 Task: Look for Airbnb options in Bijelo Polje, Montenegro from 4th December, 2023 to 8th December, 2023 for 1 adult.1  bedroom having 1 bed and 1 bathroom. Amenities needed are: wifi. Booking option can be shelf check-in. Look for 4 properties as per requirement.
Action: Mouse moved to (408, 55)
Screenshot: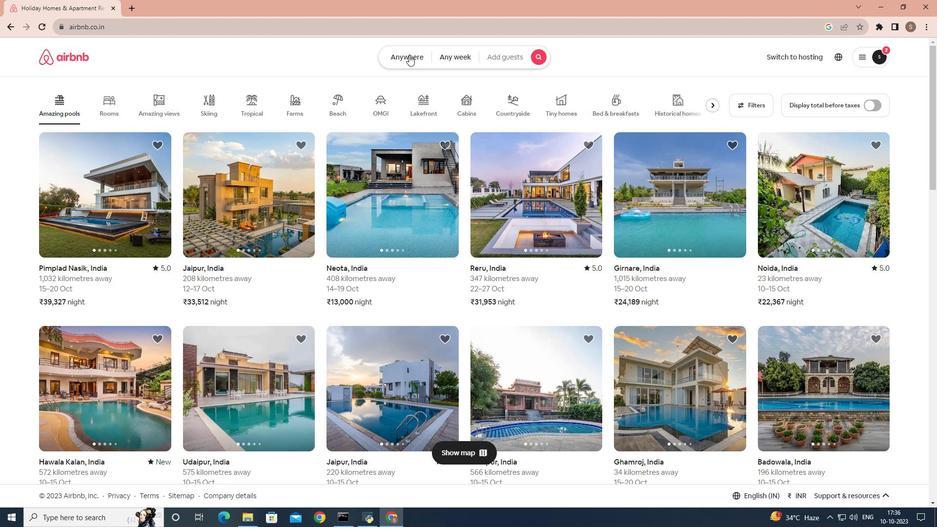 
Action: Mouse pressed left at (408, 55)
Screenshot: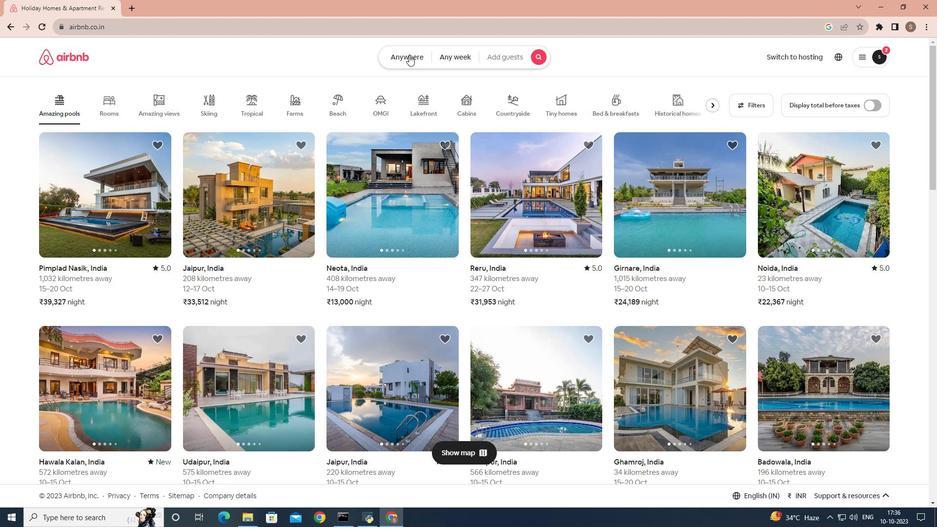 
Action: Mouse moved to (373, 95)
Screenshot: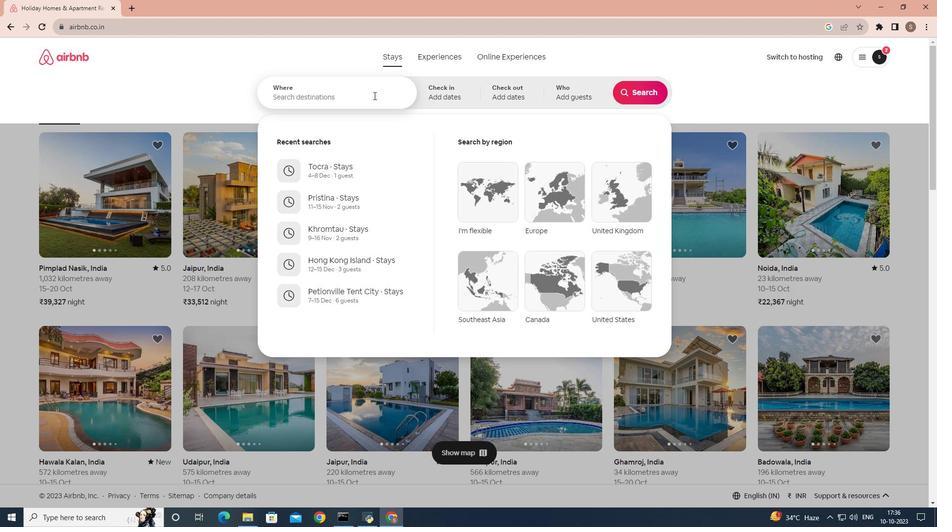 
Action: Mouse pressed left at (373, 95)
Screenshot: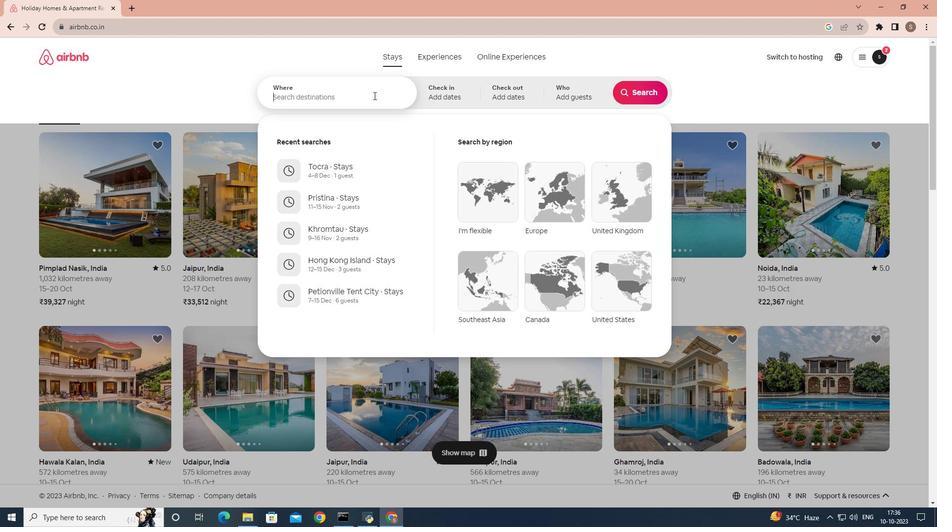 
Action: Key pressed <Key.shift>Bijelo<Key.space><Key.shift>Polje,<Key.space><Key.shift>Montenegro
Screenshot: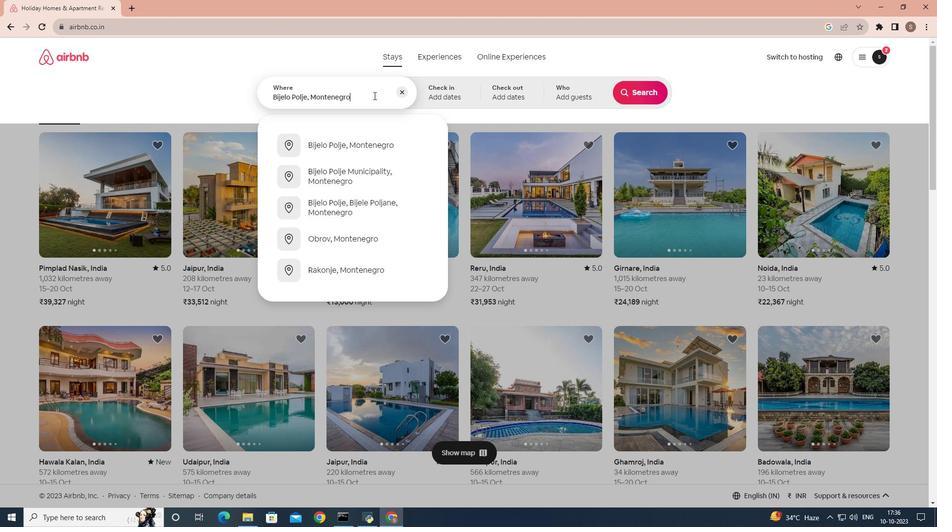 
Action: Mouse moved to (385, 142)
Screenshot: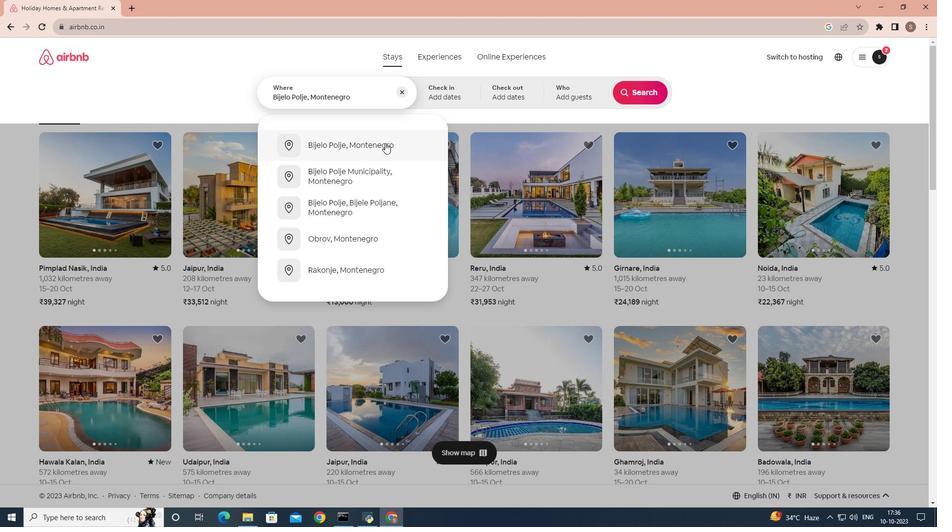 
Action: Mouse pressed left at (385, 142)
Screenshot: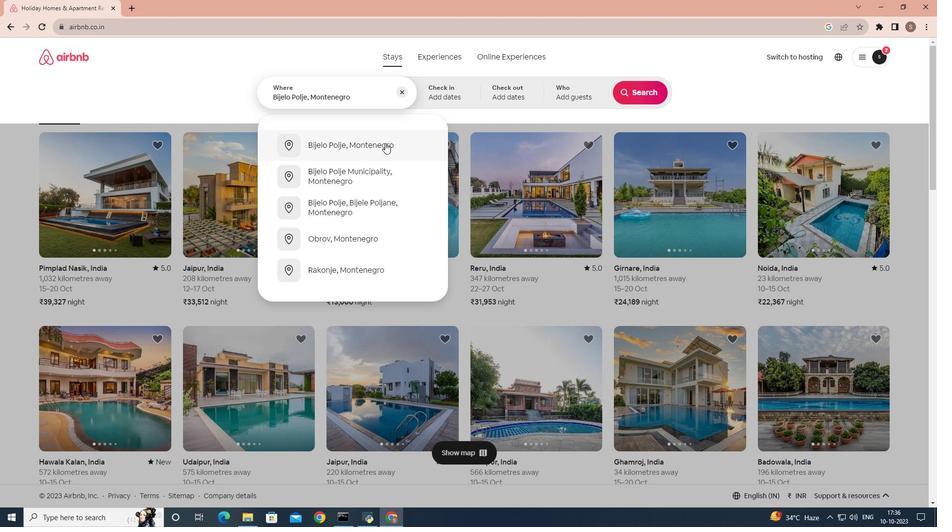 
Action: Mouse moved to (637, 171)
Screenshot: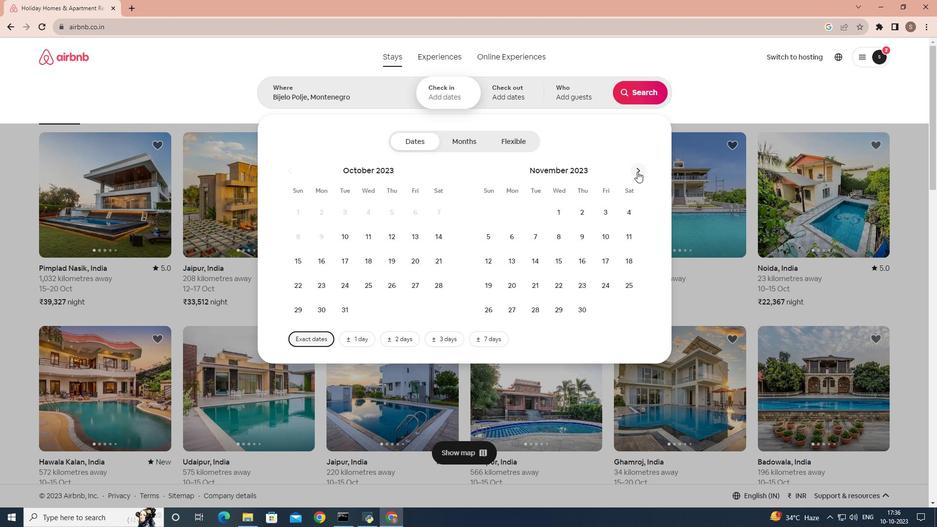 
Action: Mouse pressed left at (637, 171)
Screenshot: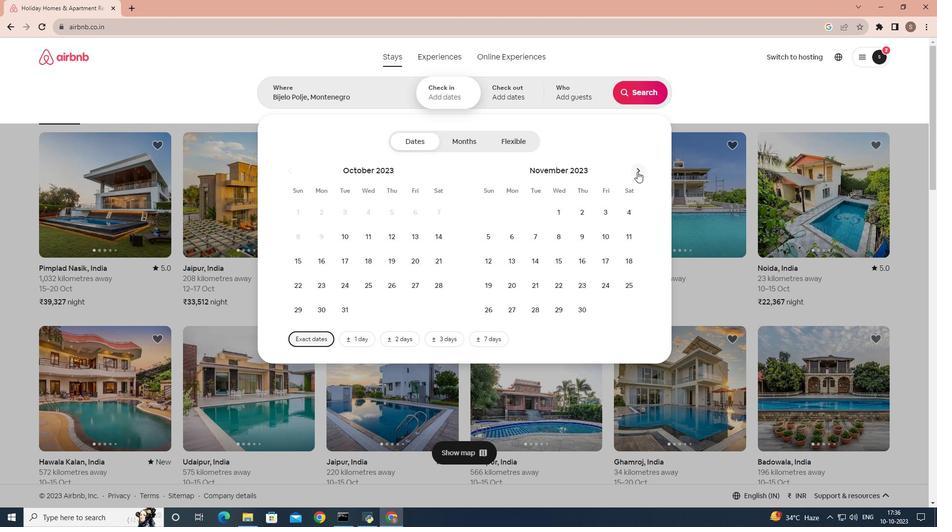 
Action: Mouse moved to (515, 237)
Screenshot: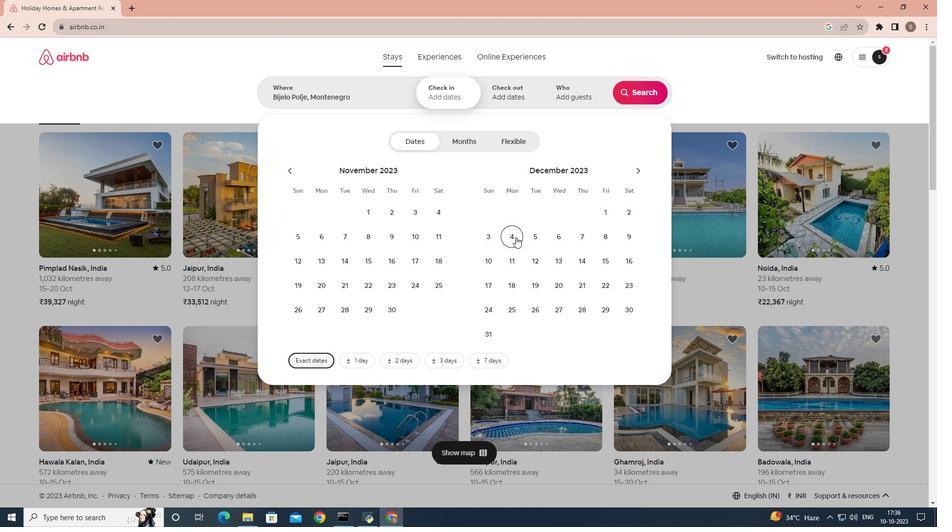
Action: Mouse pressed left at (515, 237)
Screenshot: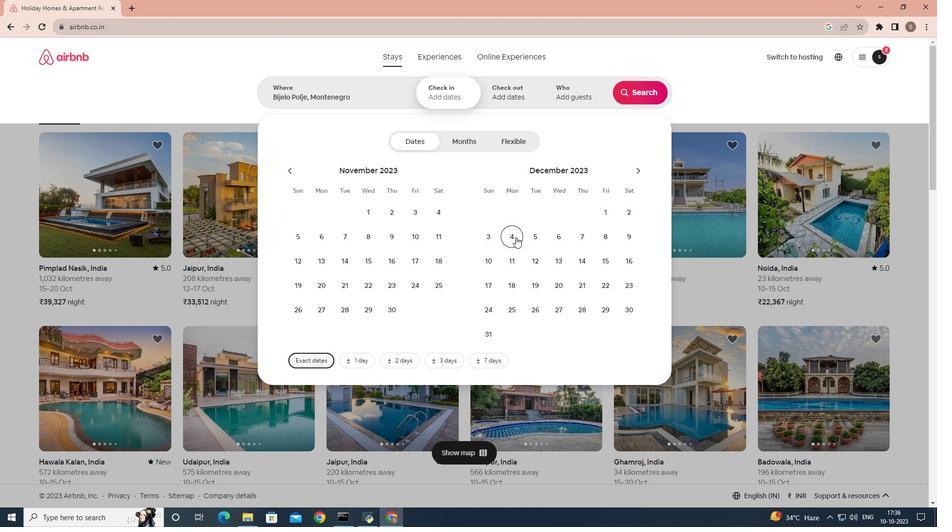 
Action: Mouse moved to (605, 243)
Screenshot: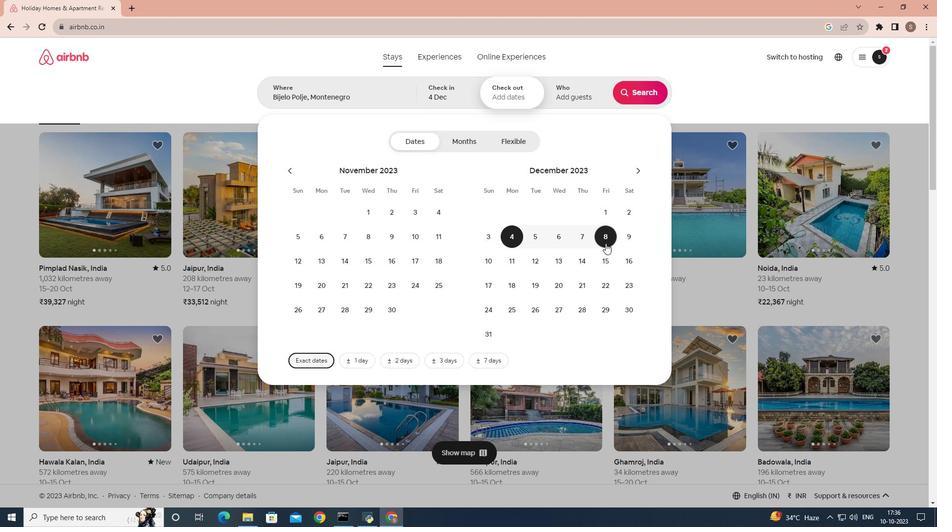 
Action: Mouse pressed left at (605, 243)
Screenshot: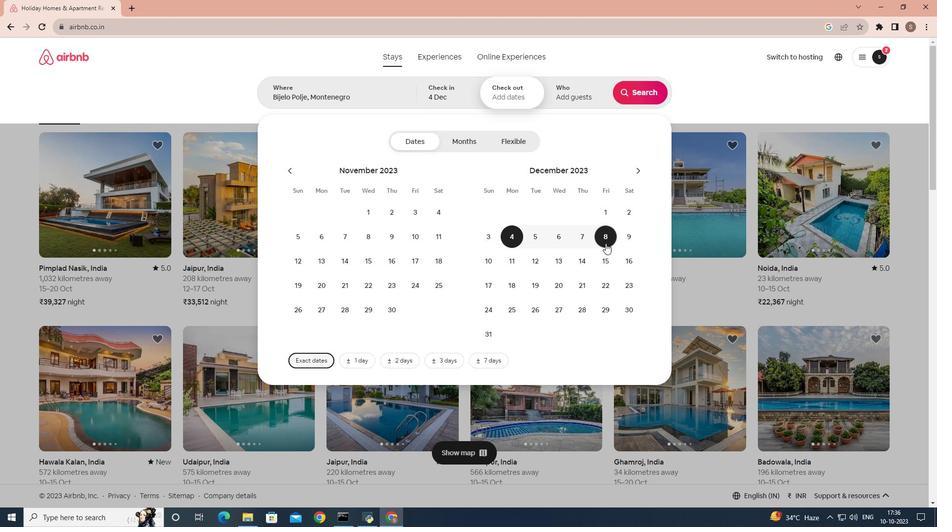 
Action: Mouse moved to (577, 103)
Screenshot: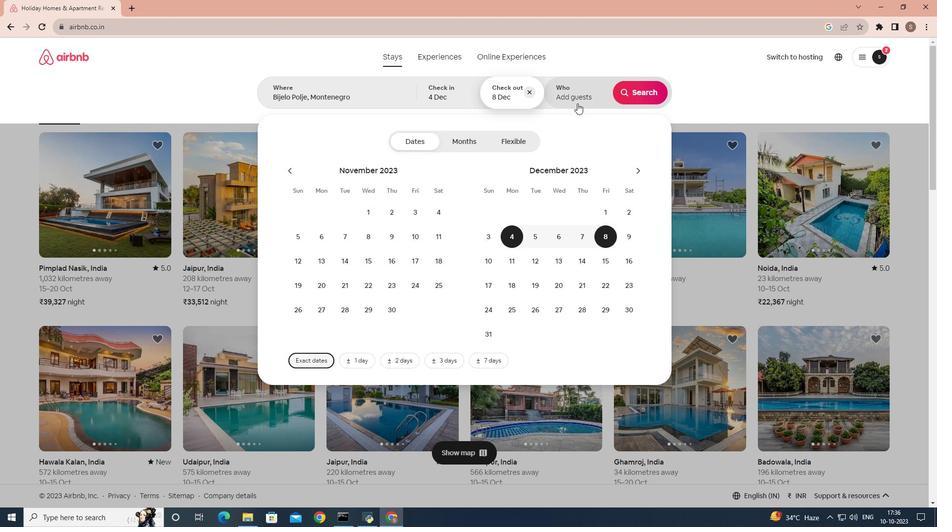 
Action: Mouse pressed left at (577, 103)
Screenshot: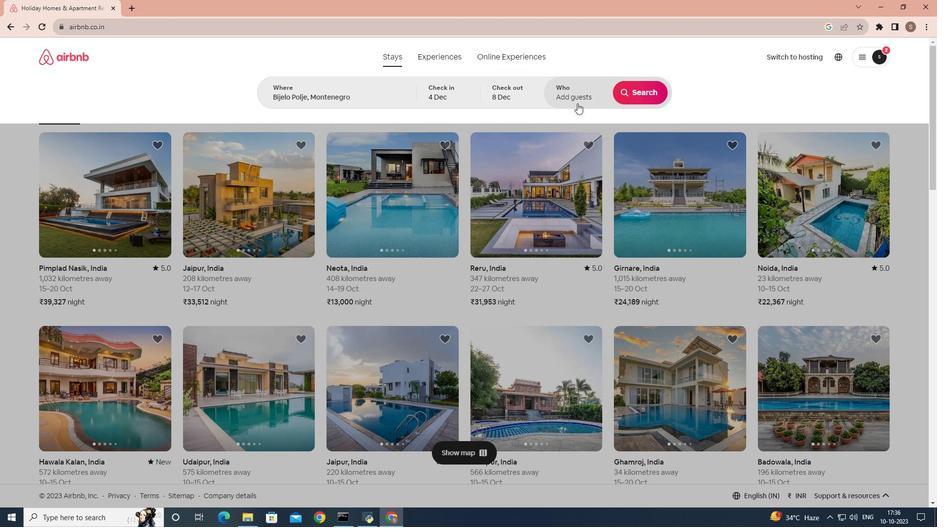 
Action: Mouse moved to (645, 140)
Screenshot: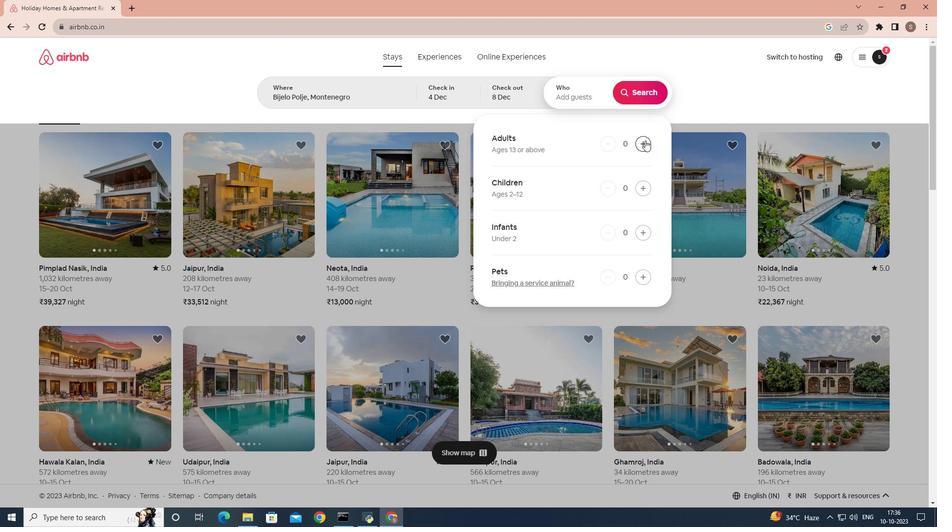 
Action: Mouse pressed left at (645, 140)
Screenshot: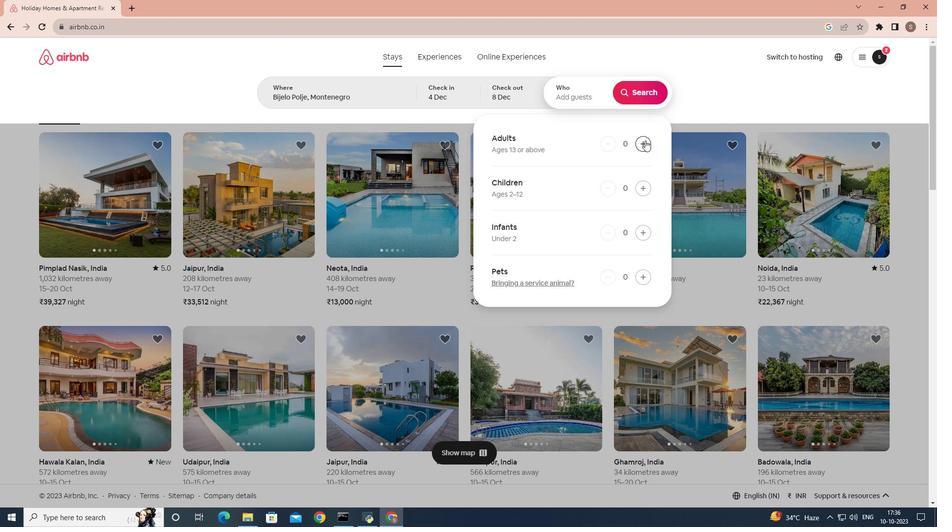 
Action: Mouse moved to (642, 92)
Screenshot: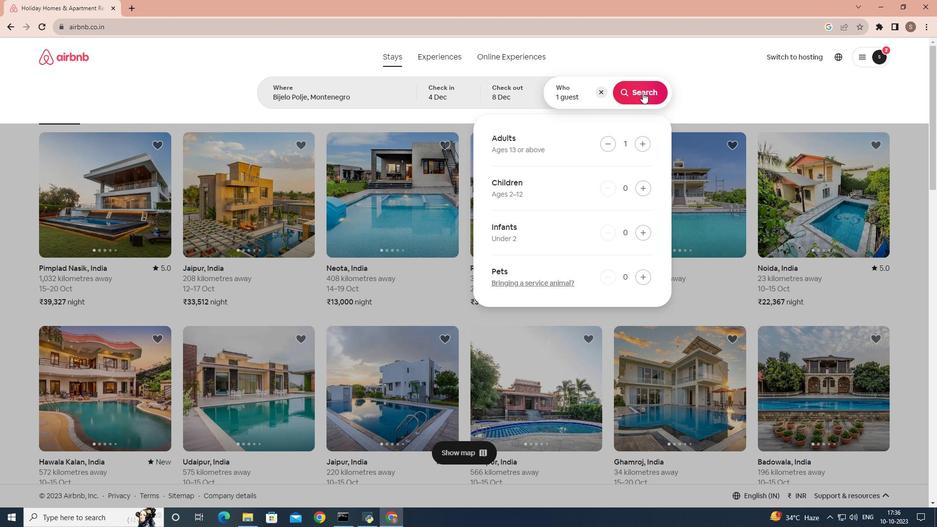 
Action: Mouse pressed left at (642, 92)
Screenshot: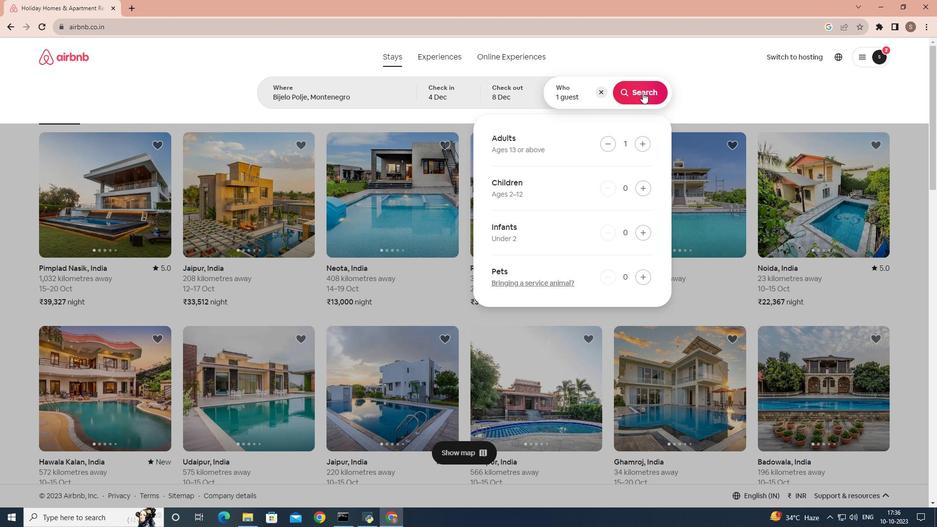 
Action: Mouse moved to (773, 100)
Screenshot: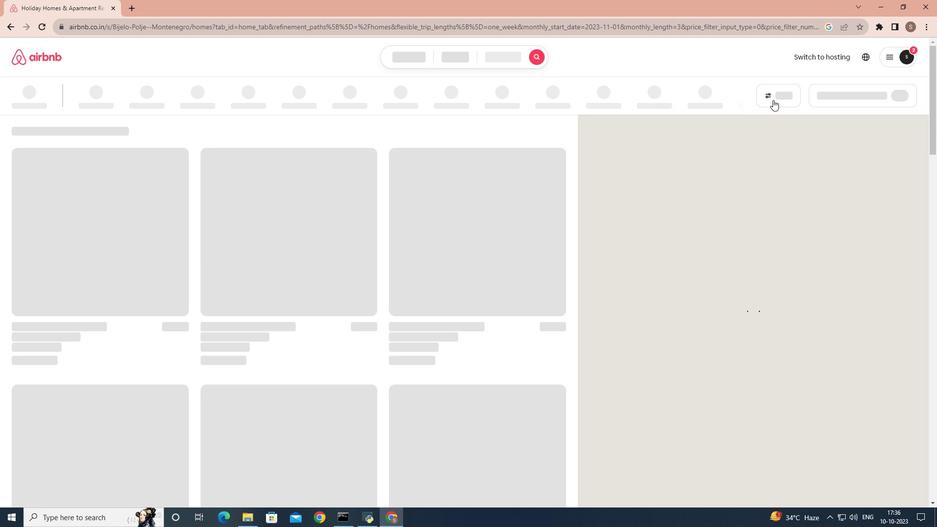 
Action: Mouse pressed left at (773, 100)
Screenshot: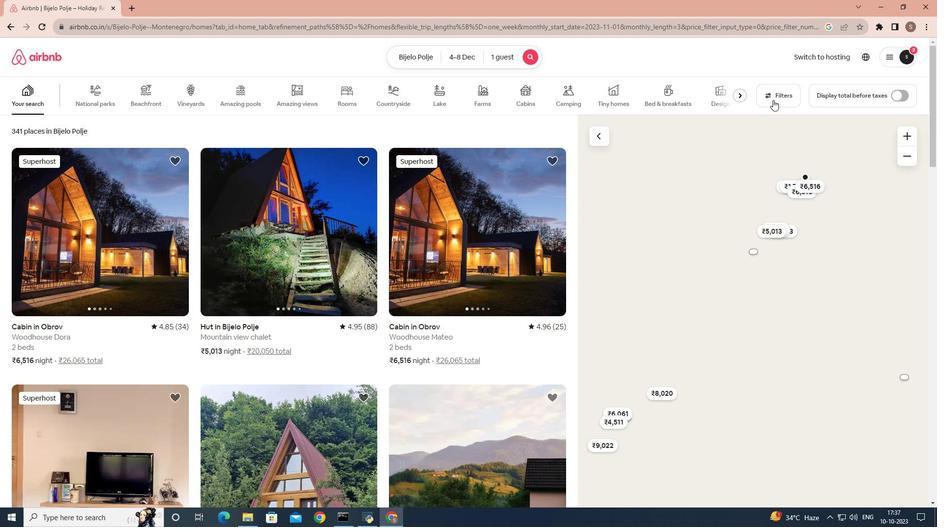 
Action: Mouse moved to (467, 275)
Screenshot: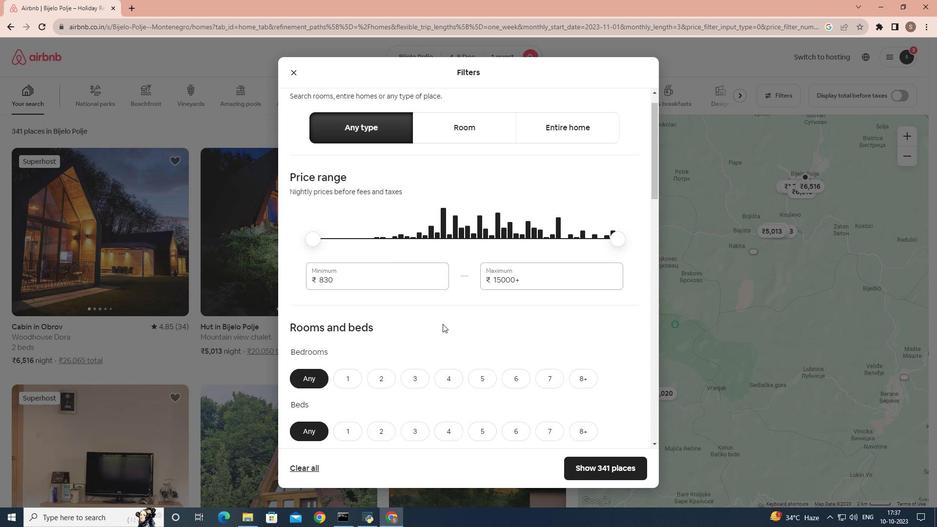 
Action: Mouse scrolled (467, 274) with delta (0, 0)
Screenshot: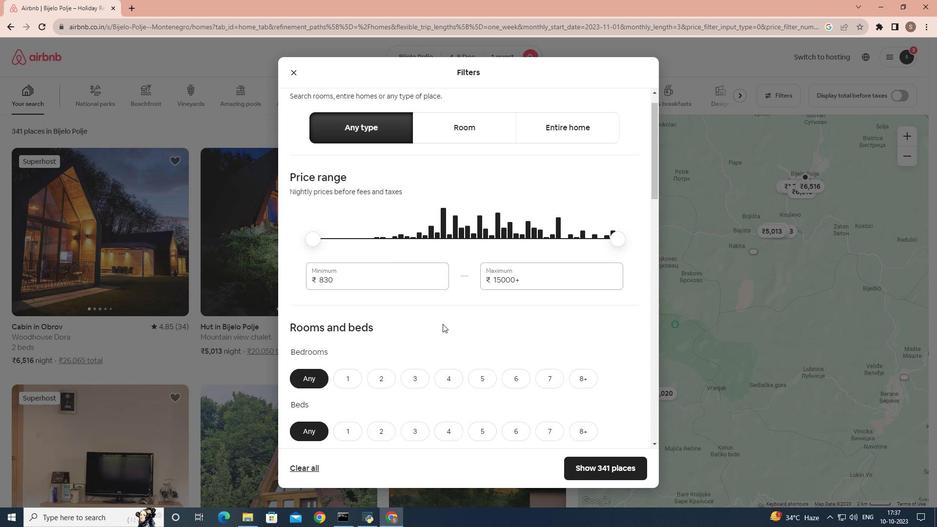 
Action: Mouse moved to (444, 318)
Screenshot: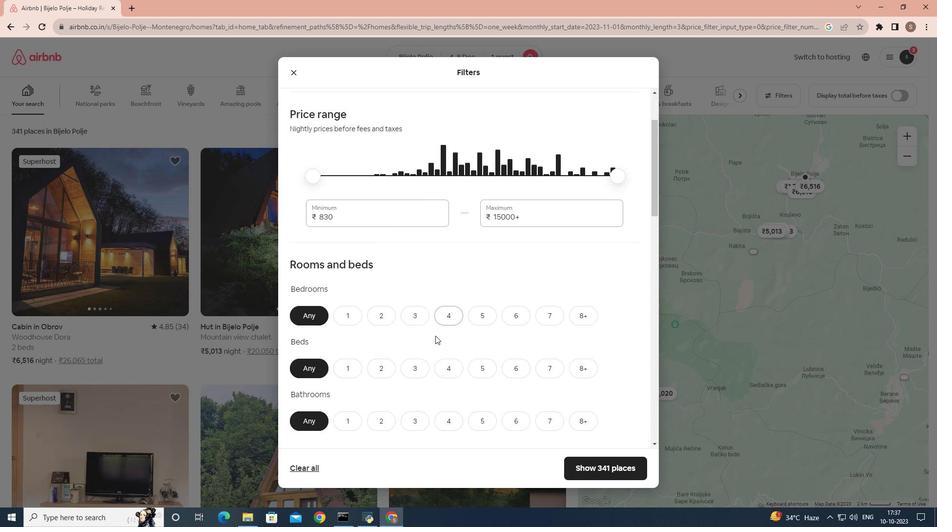 
Action: Mouse scrolled (444, 318) with delta (0, 0)
Screenshot: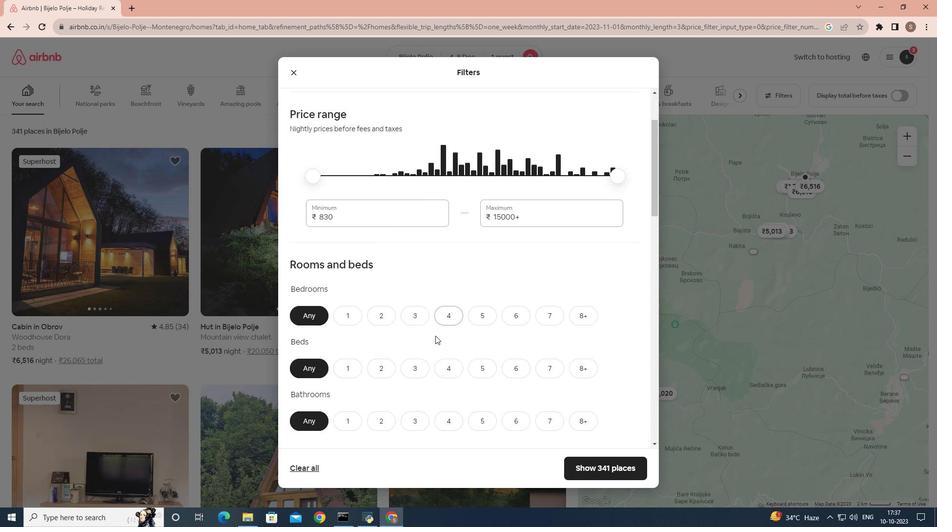 
Action: Mouse moved to (352, 311)
Screenshot: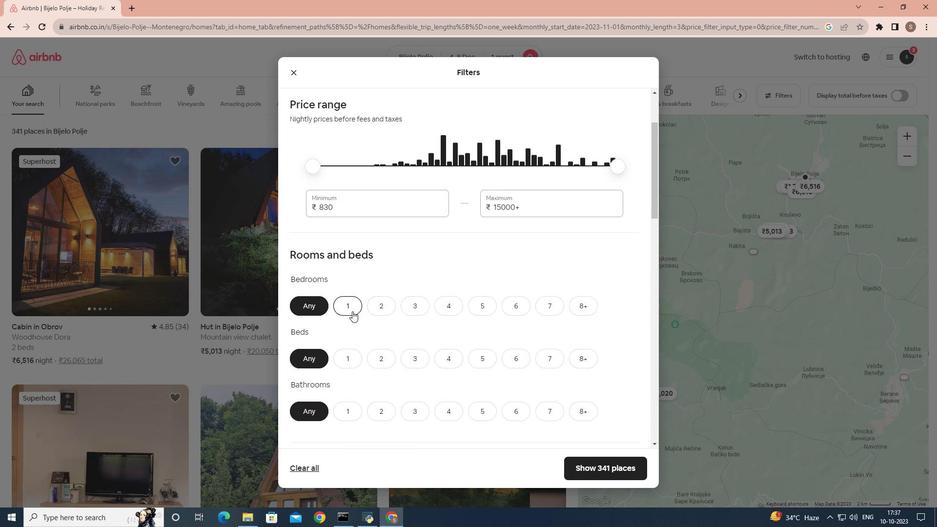
Action: Mouse pressed left at (352, 311)
Screenshot: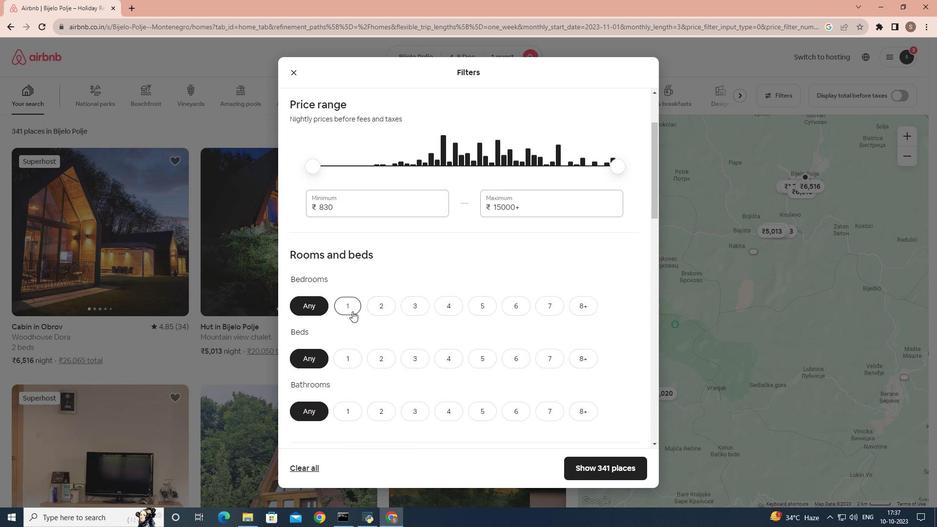 
Action: Mouse scrolled (352, 310) with delta (0, 0)
Screenshot: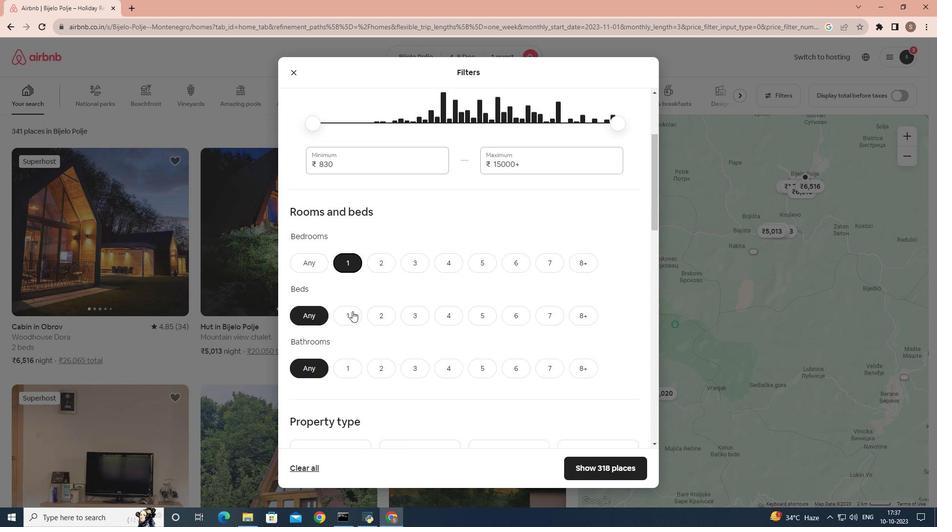 
Action: Mouse moved to (358, 302)
Screenshot: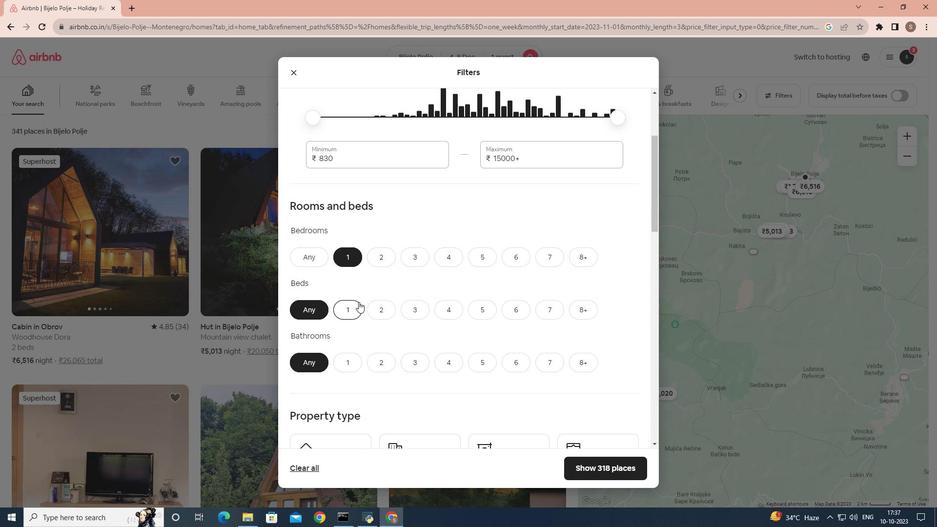 
Action: Mouse pressed left at (358, 302)
Screenshot: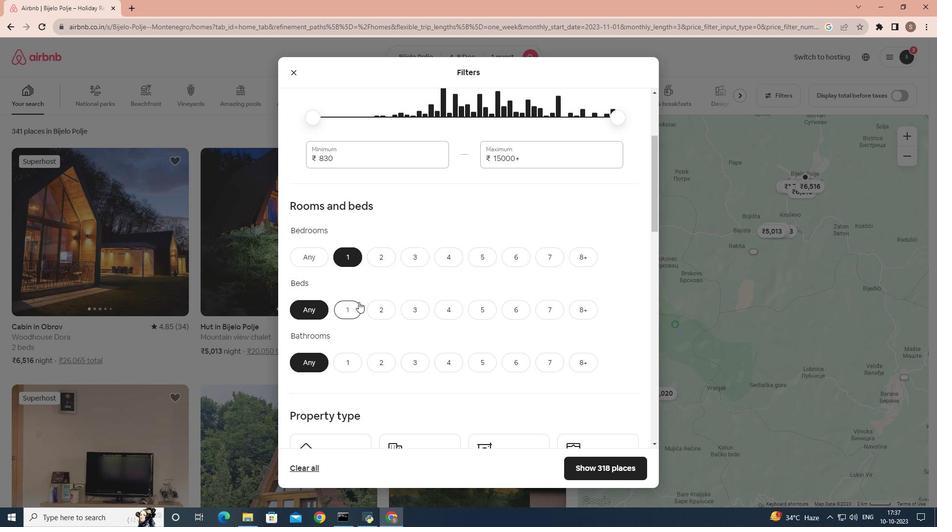 
Action: Mouse moved to (350, 335)
Screenshot: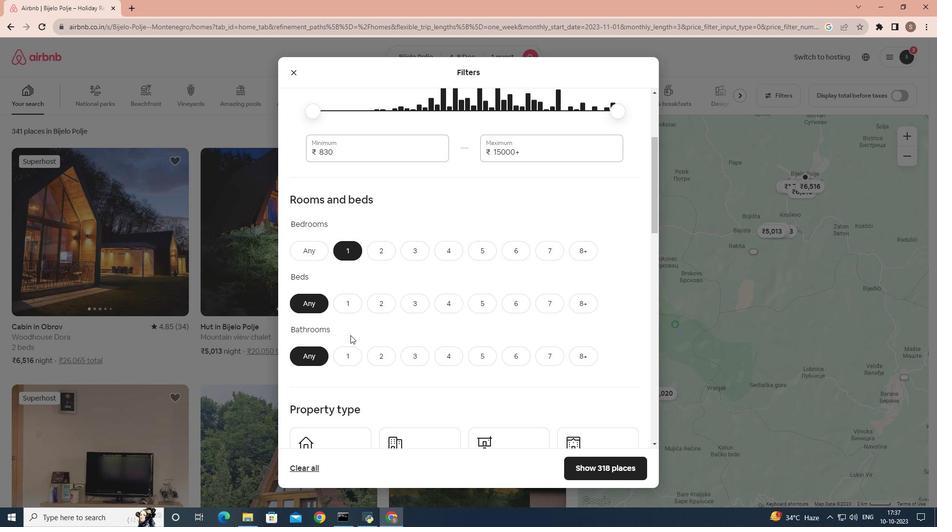 
Action: Mouse scrolled (350, 334) with delta (0, 0)
Screenshot: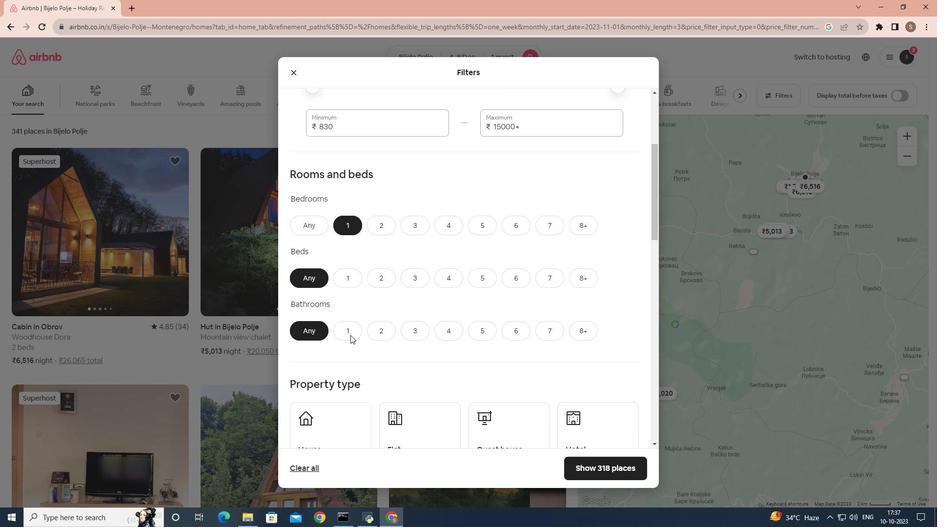 
Action: Mouse moved to (339, 263)
Screenshot: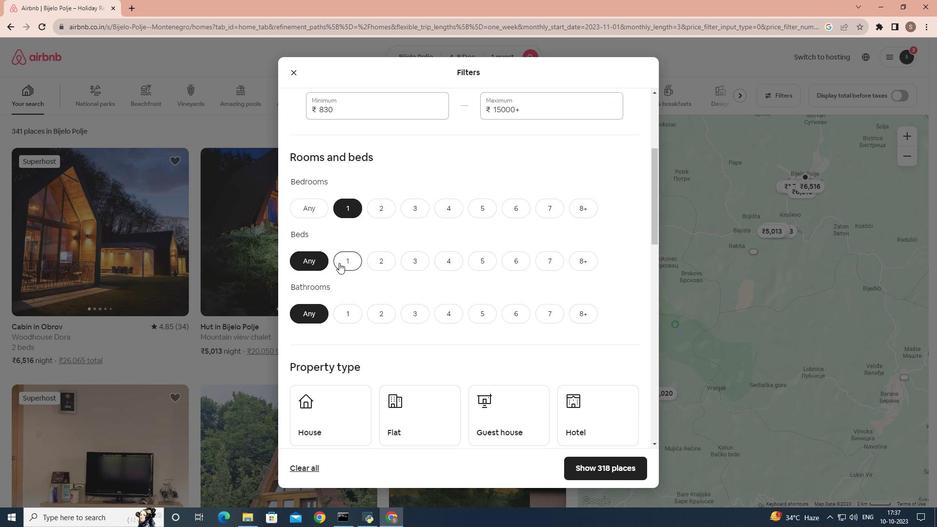 
Action: Mouse pressed left at (339, 263)
Screenshot: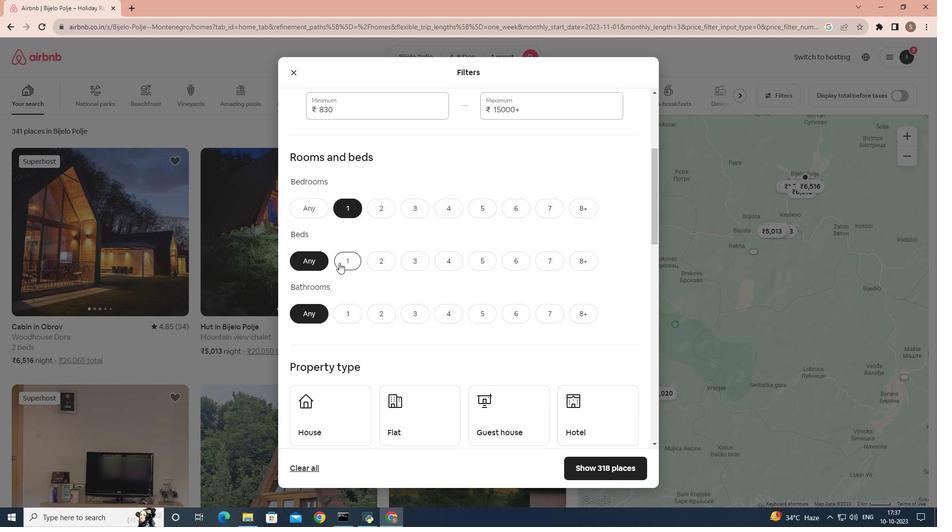 
Action: Mouse moved to (347, 317)
Screenshot: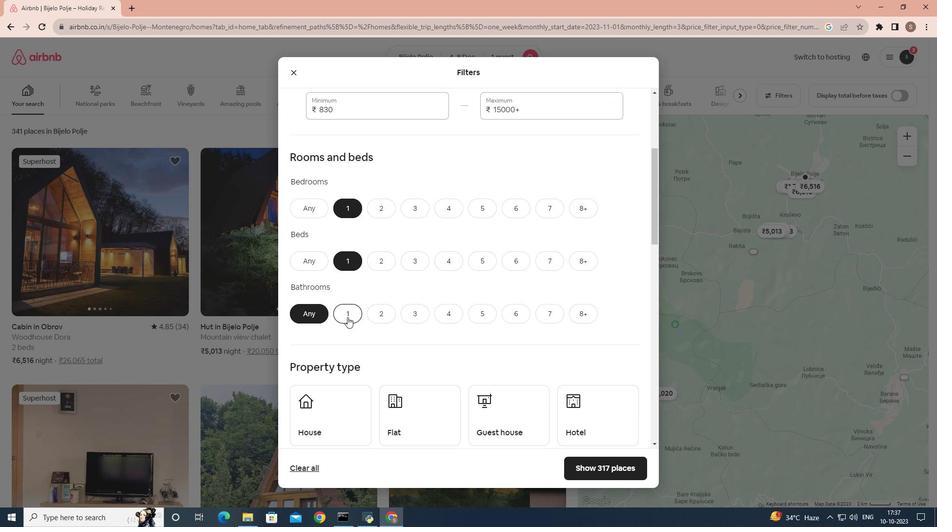 
Action: Mouse pressed left at (347, 317)
Screenshot: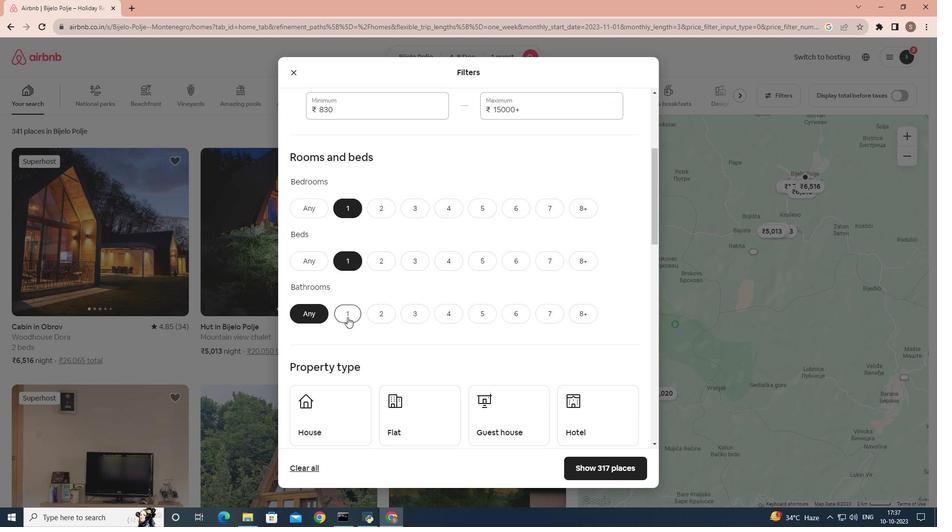 
Action: Mouse moved to (373, 305)
Screenshot: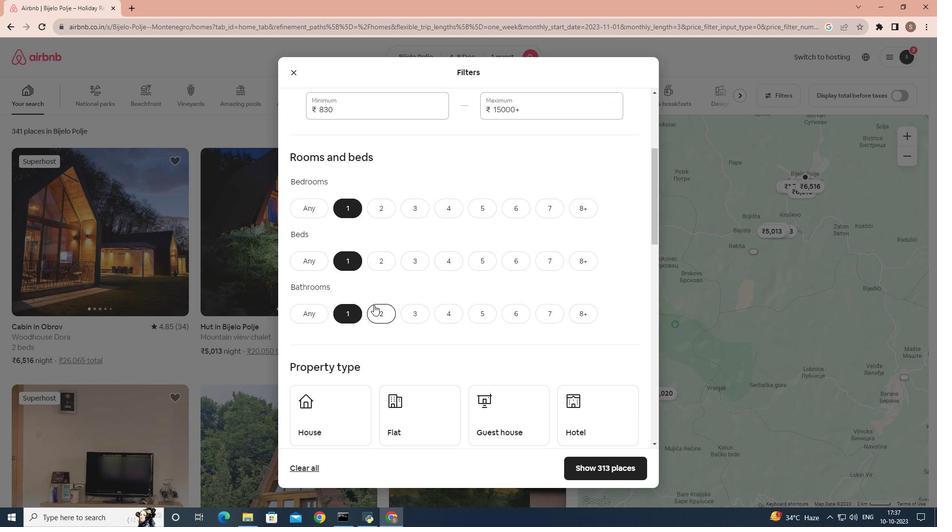 
Action: Mouse scrolled (373, 304) with delta (0, 0)
Screenshot: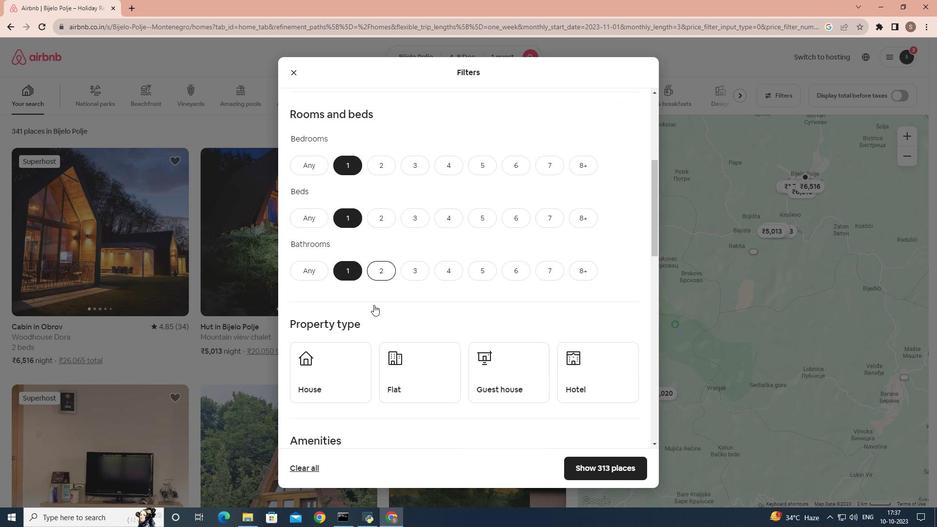 
Action: Mouse scrolled (373, 304) with delta (0, 0)
Screenshot: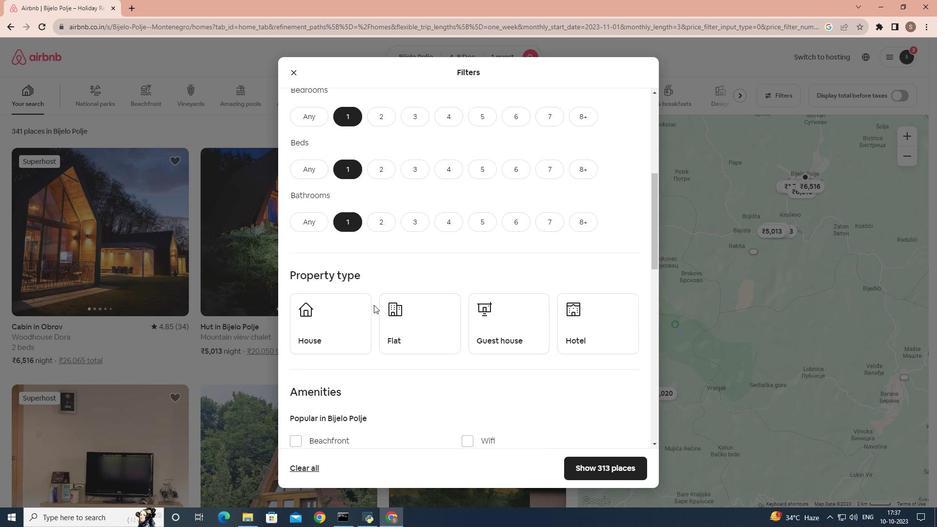
Action: Mouse moved to (376, 317)
Screenshot: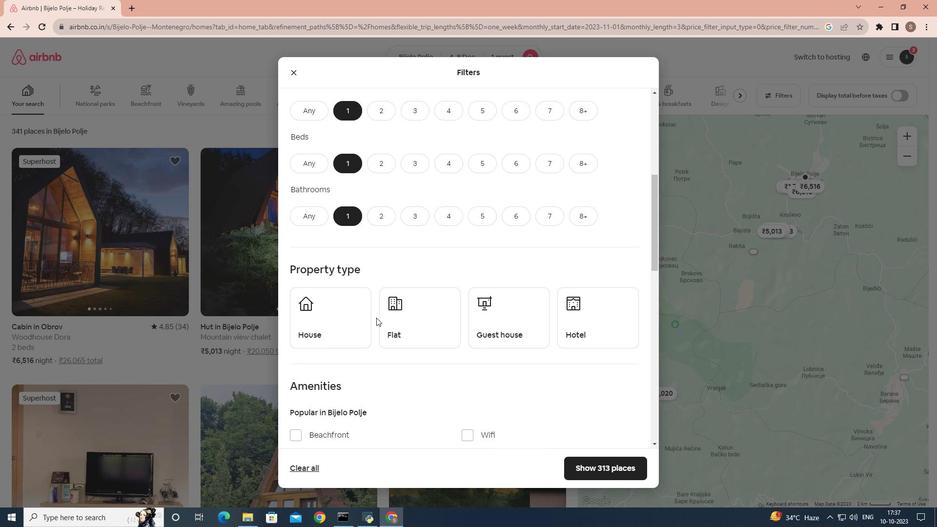 
Action: Mouse scrolled (376, 317) with delta (0, 0)
Screenshot: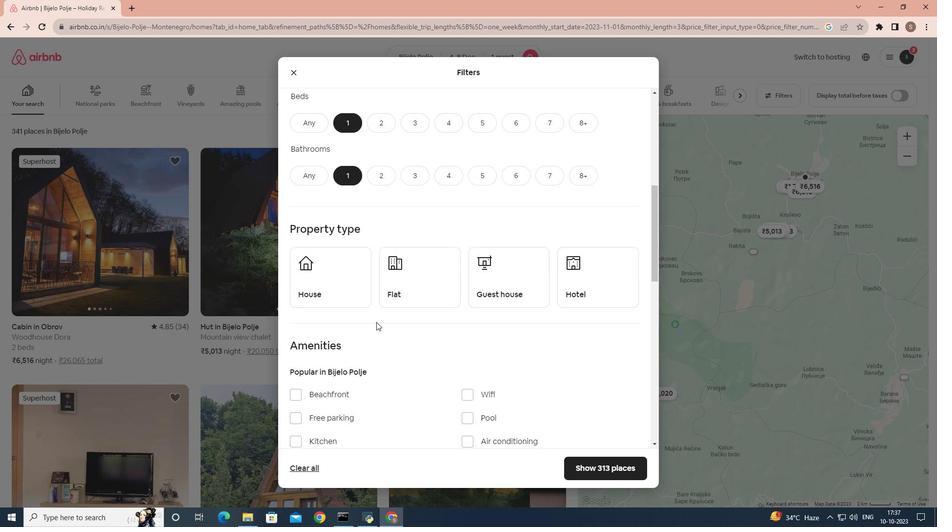 
Action: Mouse moved to (376, 318)
Screenshot: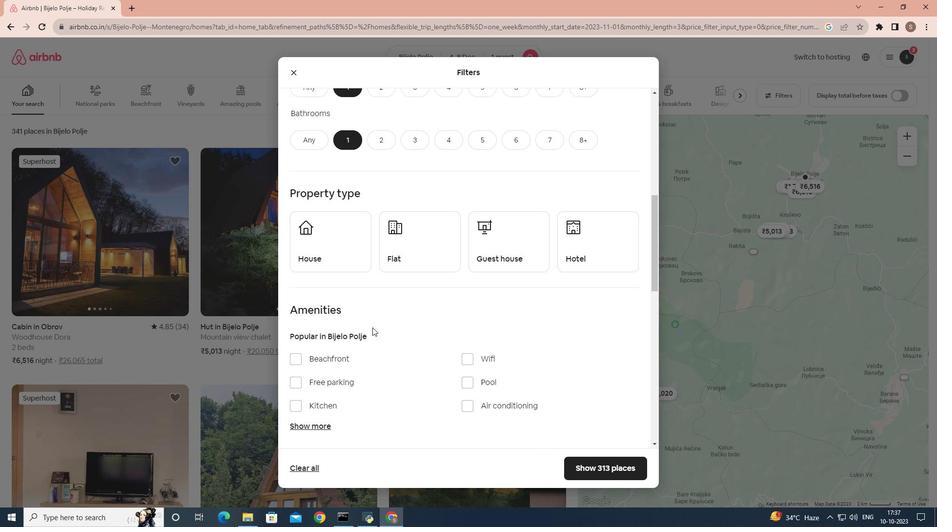 
Action: Mouse scrolled (376, 318) with delta (0, 0)
Screenshot: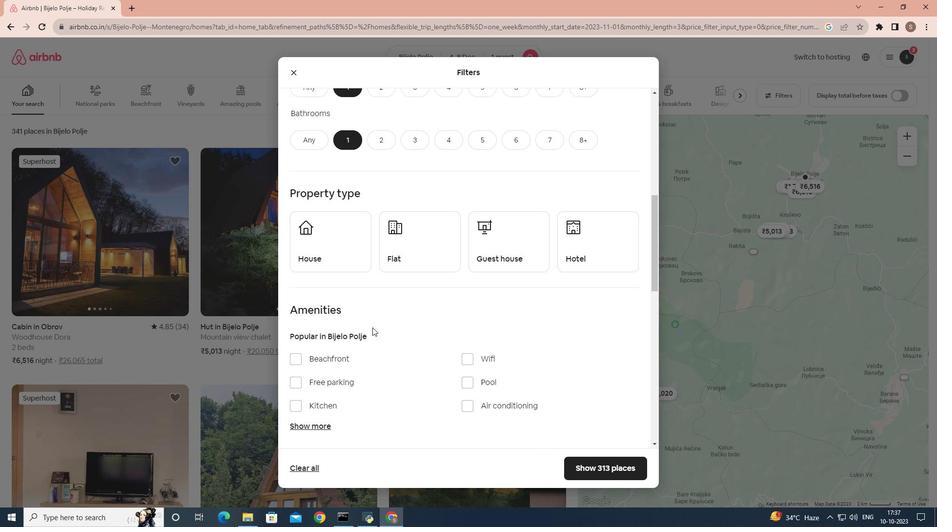 
Action: Mouse moved to (466, 342)
Screenshot: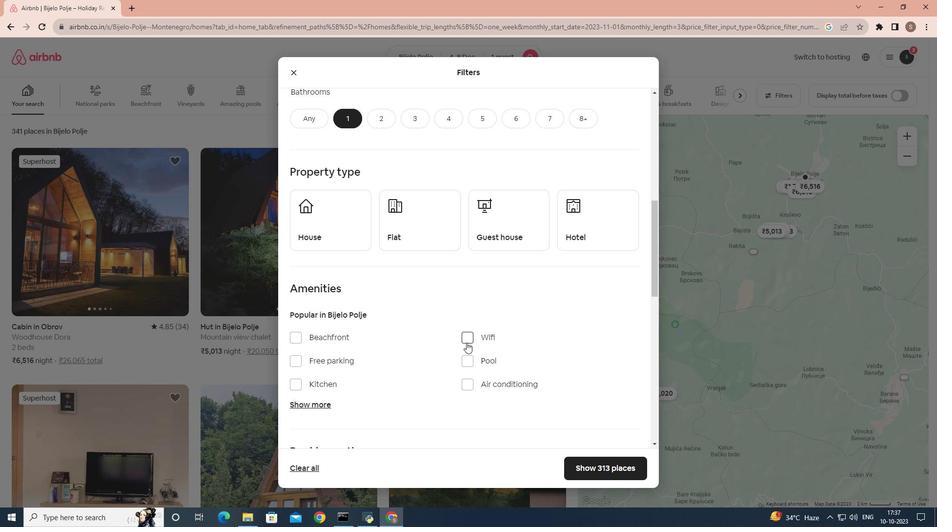 
Action: Mouse pressed left at (466, 342)
Screenshot: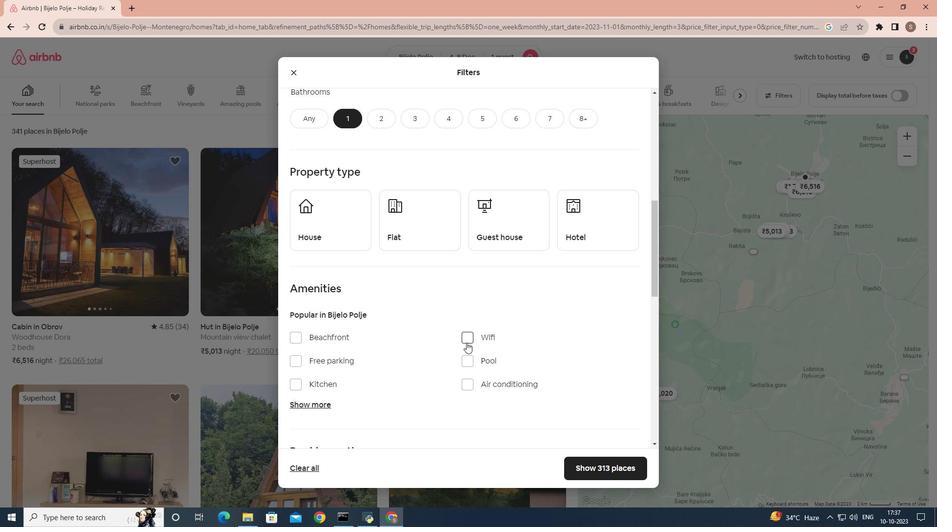 
Action: Mouse moved to (402, 379)
Screenshot: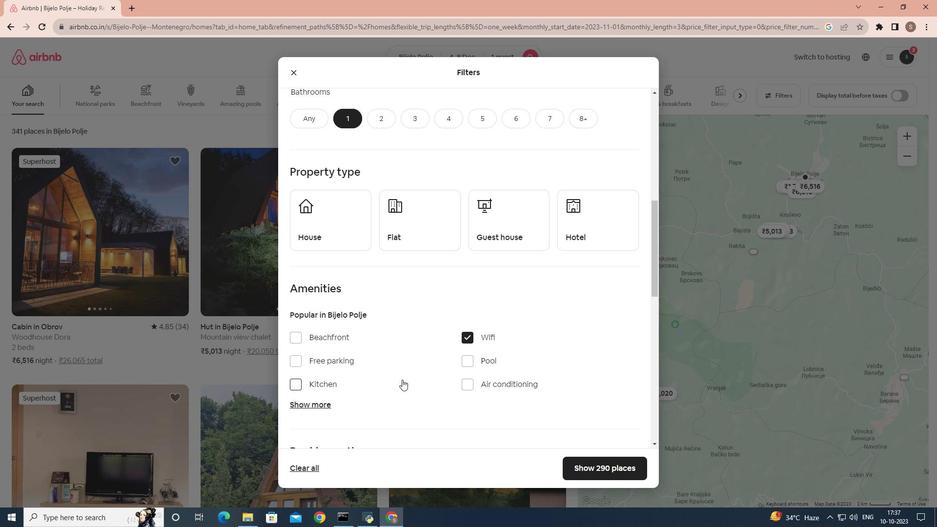 
Action: Mouse scrolled (402, 379) with delta (0, 0)
Screenshot: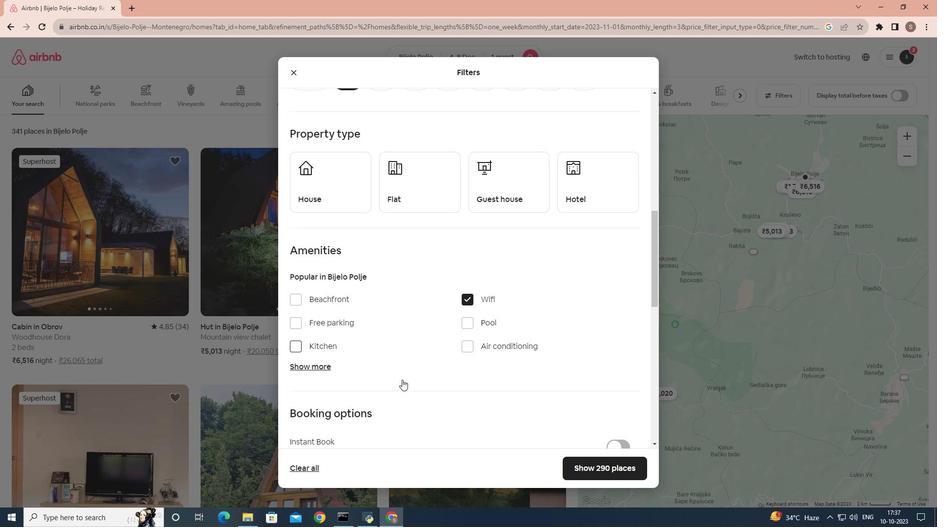 
Action: Mouse moved to (532, 397)
Screenshot: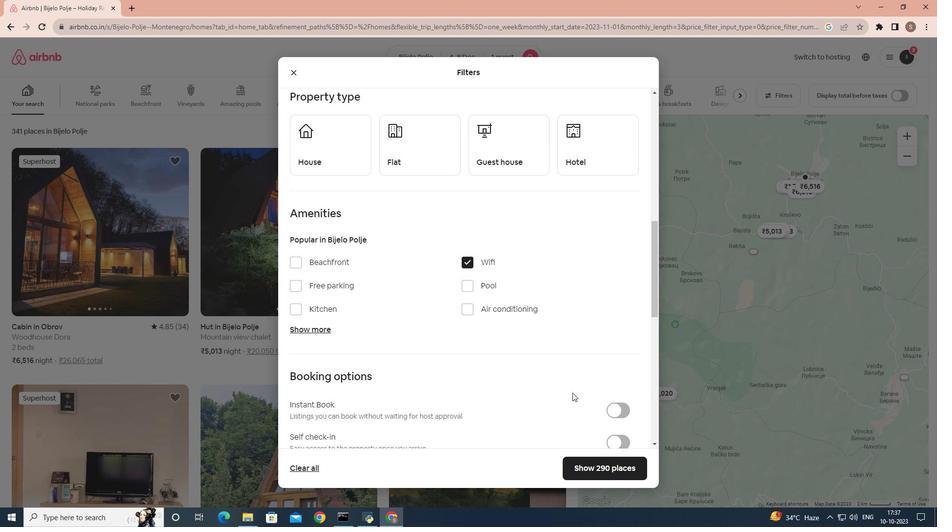 
Action: Mouse scrolled (532, 396) with delta (0, 0)
Screenshot: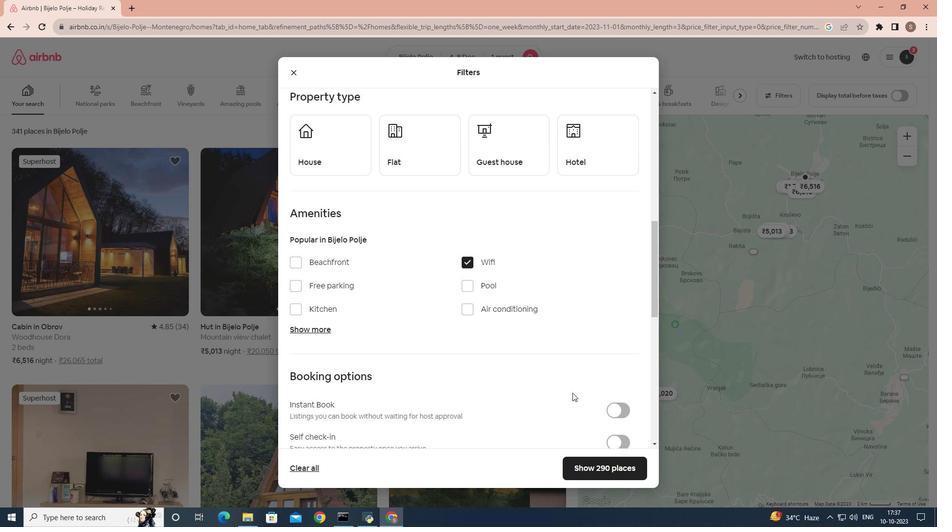 
Action: Mouse moved to (532, 397)
Screenshot: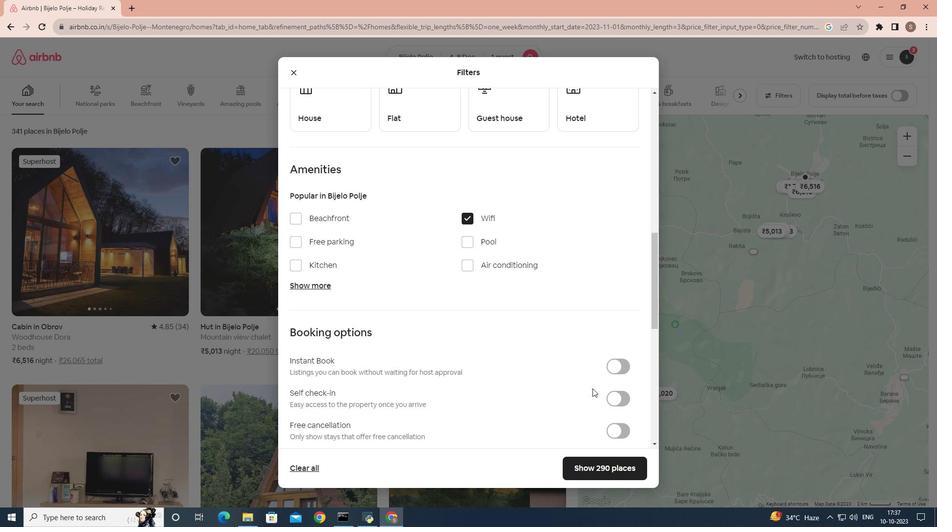 
Action: Mouse scrolled (532, 396) with delta (0, 0)
Screenshot: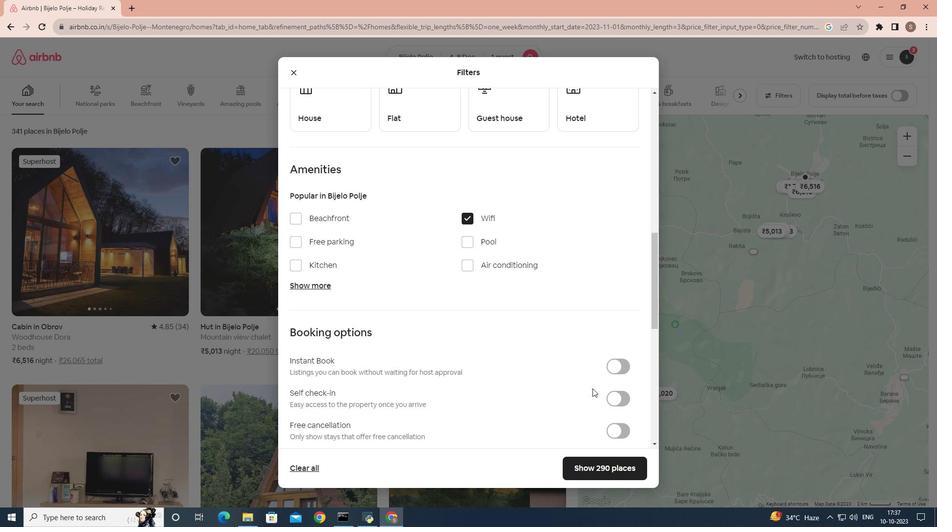 
Action: Mouse moved to (624, 366)
Screenshot: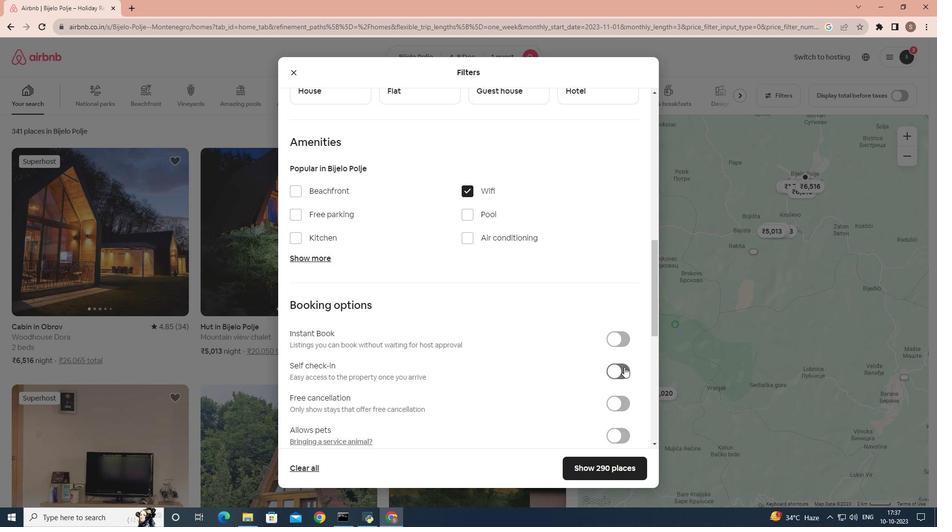 
Action: Mouse pressed left at (624, 366)
Screenshot: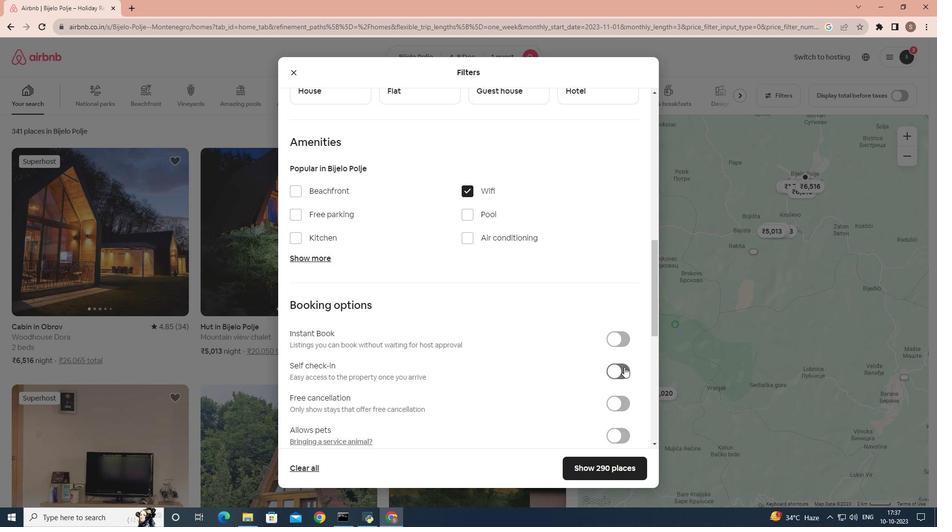 
Action: Mouse moved to (533, 367)
Screenshot: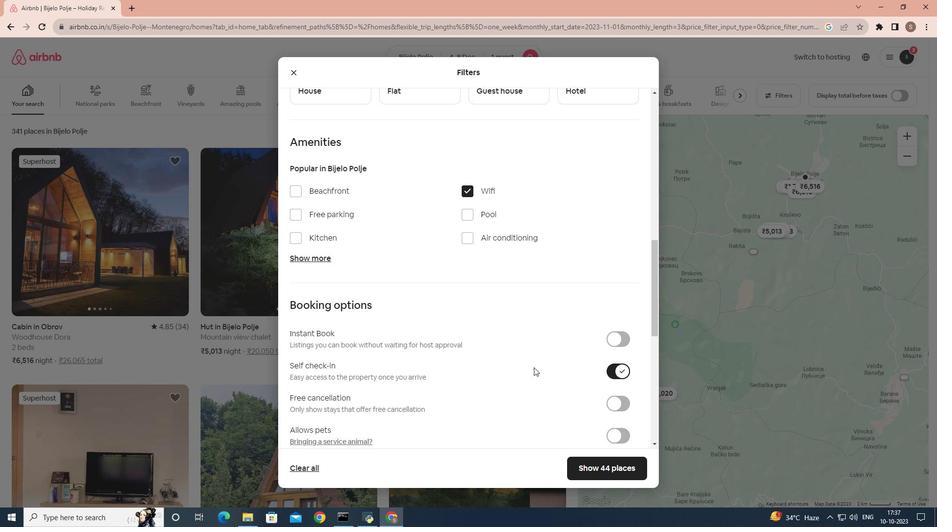 
Action: Mouse scrolled (533, 366) with delta (0, 0)
Screenshot: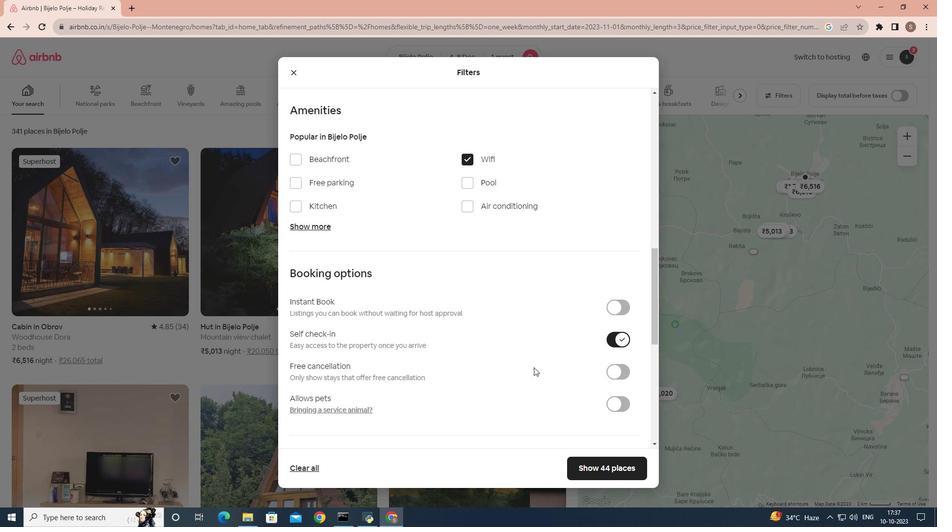 
Action: Mouse moved to (601, 468)
Screenshot: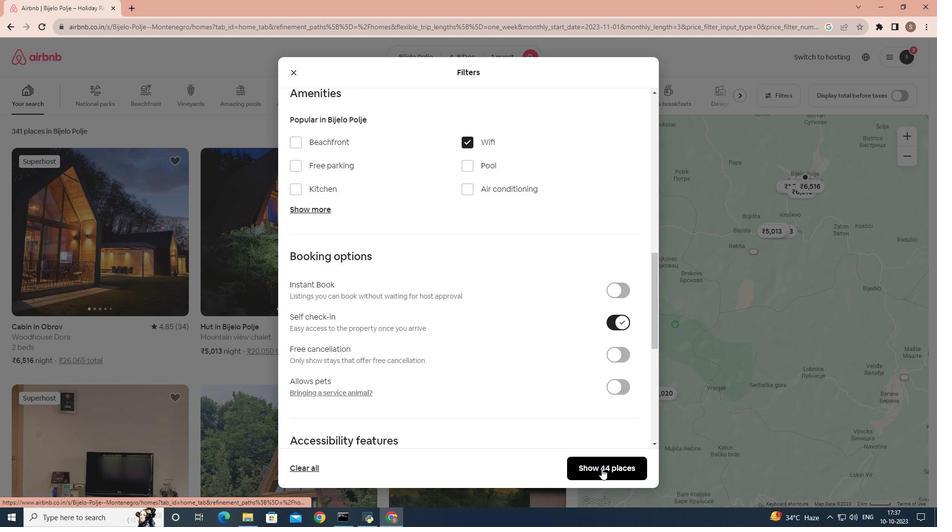 
Action: Mouse pressed left at (601, 468)
Screenshot: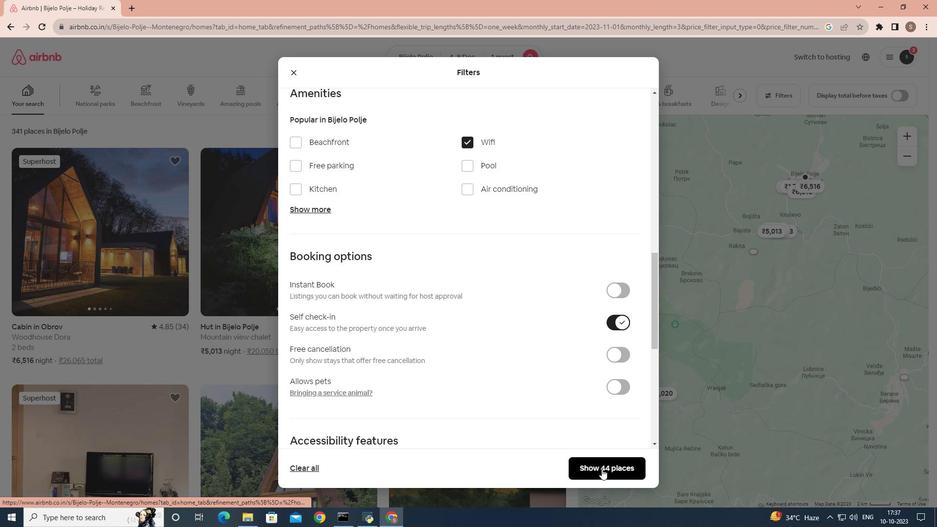
Action: Mouse moved to (122, 269)
Screenshot: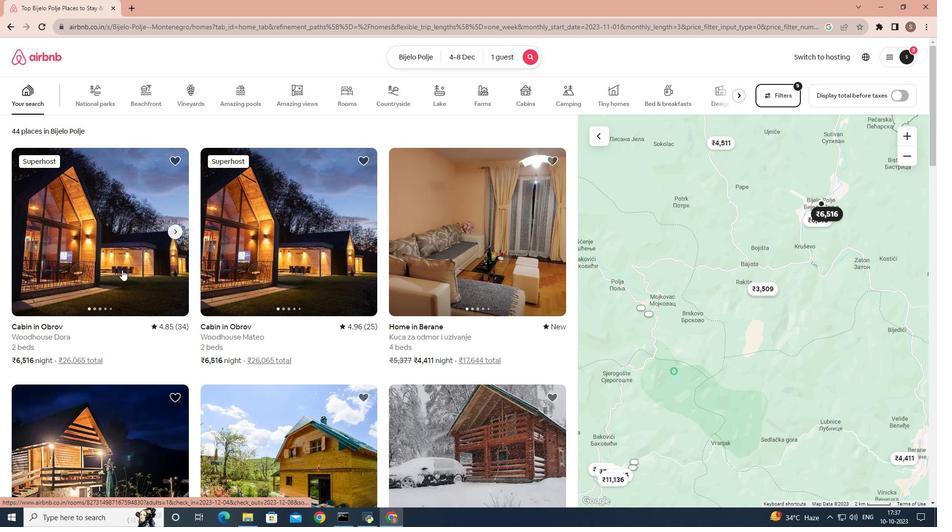 
Action: Mouse pressed left at (122, 269)
Screenshot: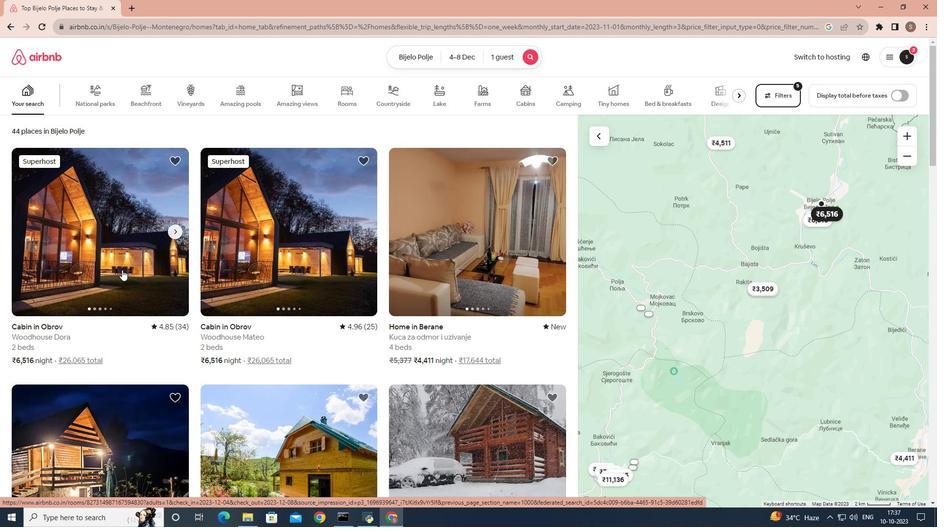 
Action: Mouse moved to (694, 363)
Screenshot: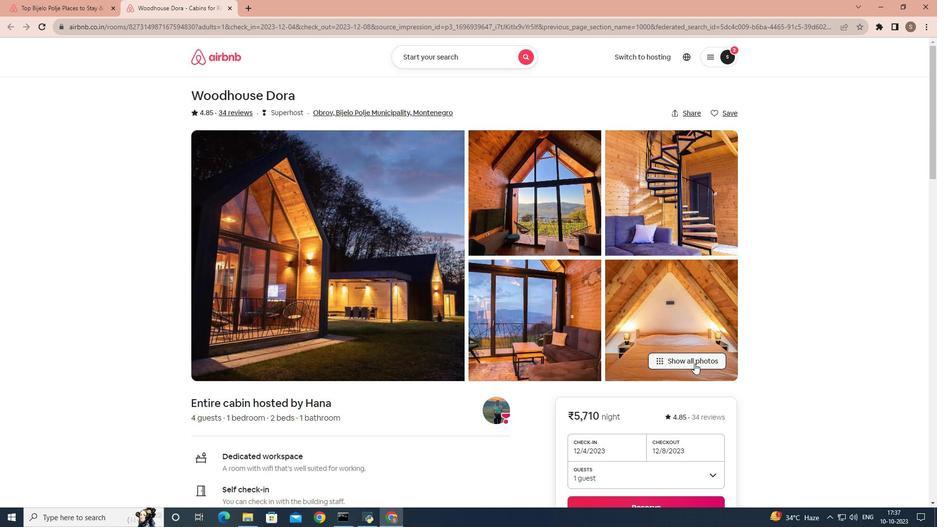 
Action: Mouse pressed left at (694, 363)
Screenshot: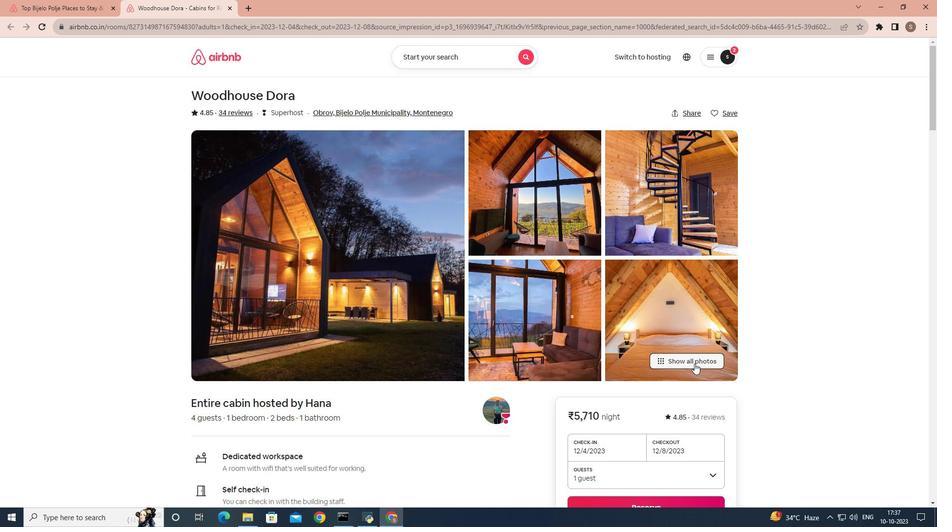 
Action: Mouse moved to (692, 345)
Screenshot: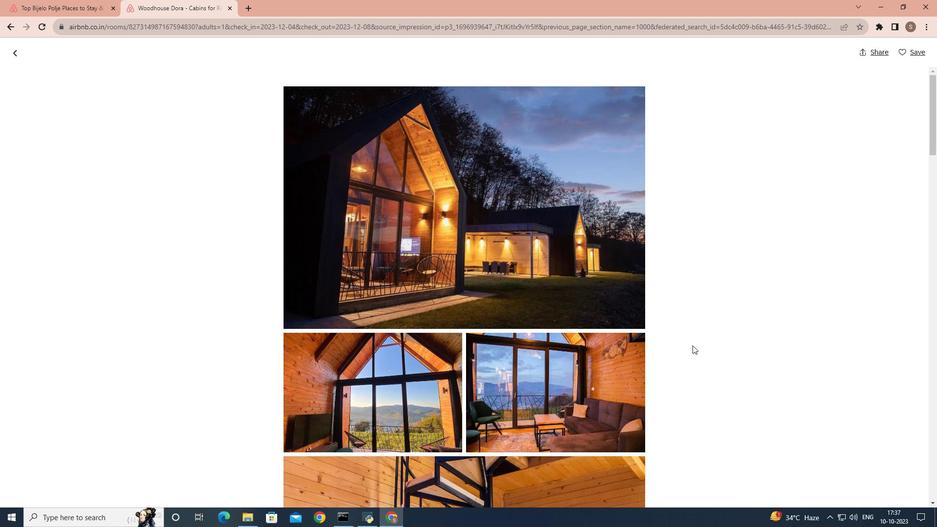 
Action: Mouse scrolled (692, 345) with delta (0, 0)
Screenshot: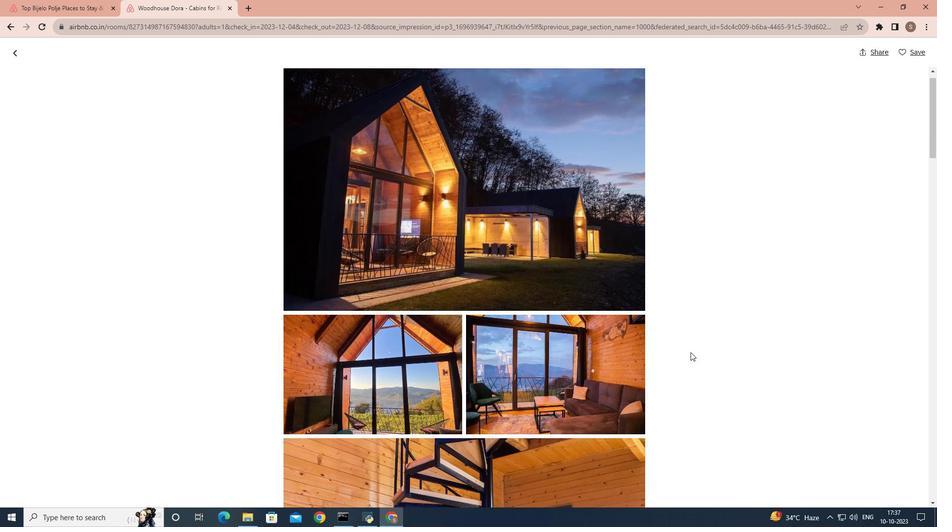 
Action: Mouse scrolled (692, 345) with delta (0, 0)
Screenshot: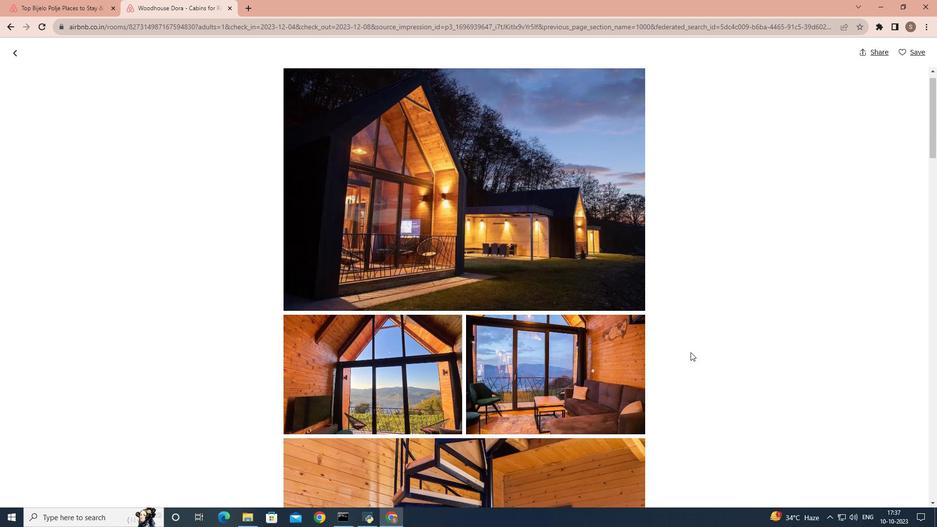
Action: Mouse moved to (690, 352)
Screenshot: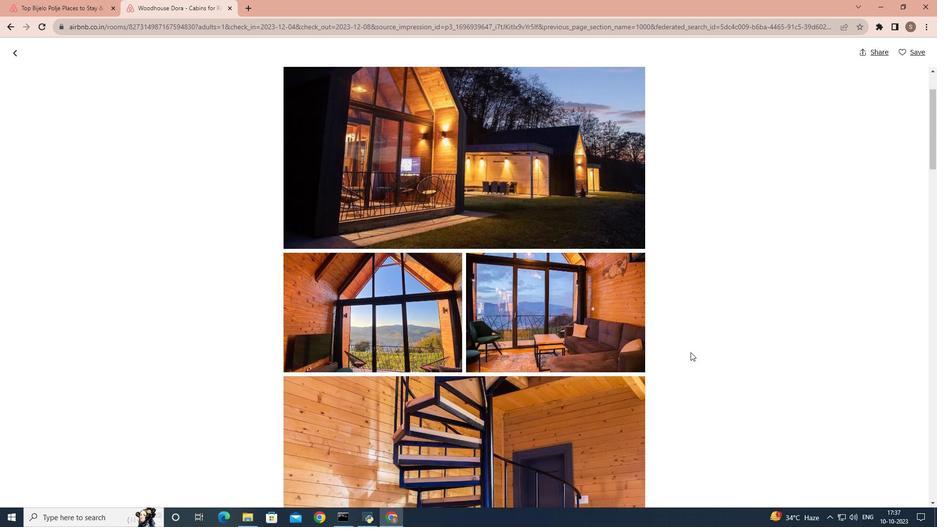 
Action: Mouse scrolled (690, 351) with delta (0, 0)
Screenshot: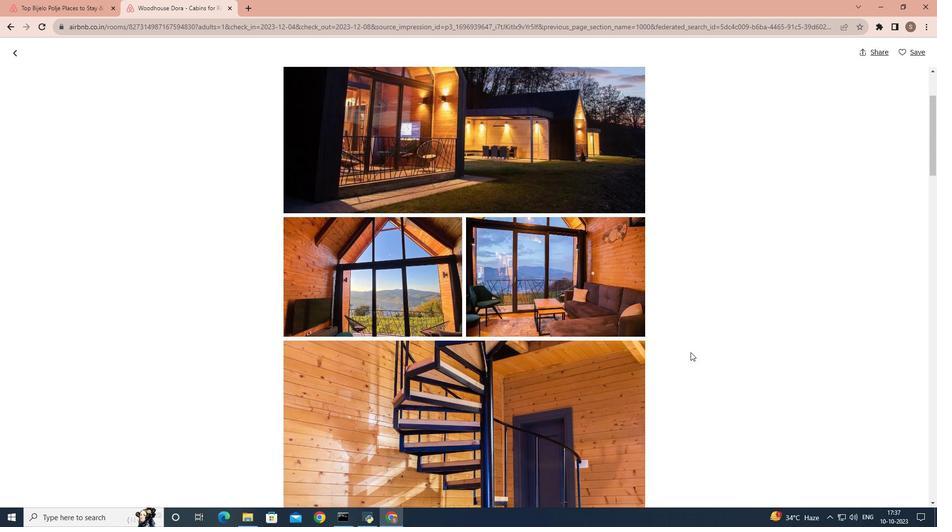 
Action: Mouse scrolled (690, 351) with delta (0, 0)
Screenshot: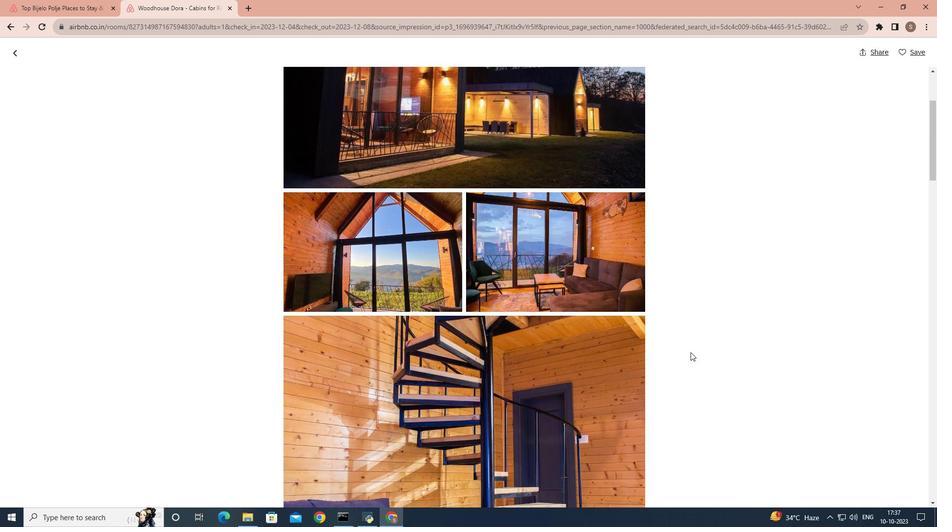 
Action: Mouse scrolled (690, 351) with delta (0, 0)
Screenshot: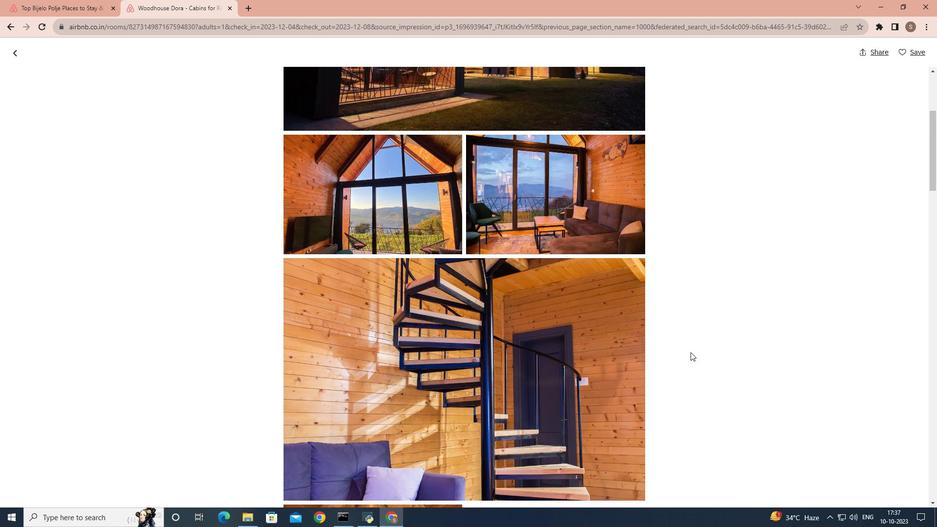 
Action: Mouse scrolled (690, 351) with delta (0, 0)
Screenshot: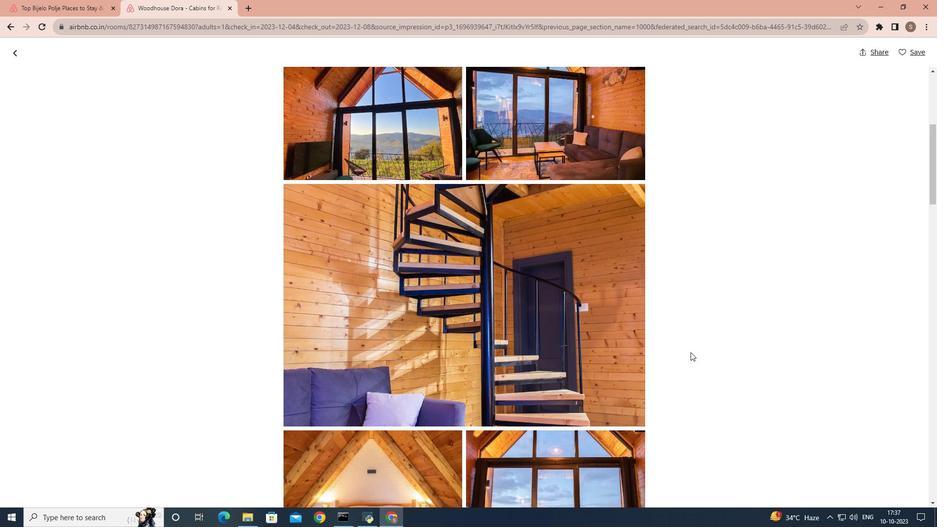 
Action: Mouse scrolled (690, 351) with delta (0, 0)
Screenshot: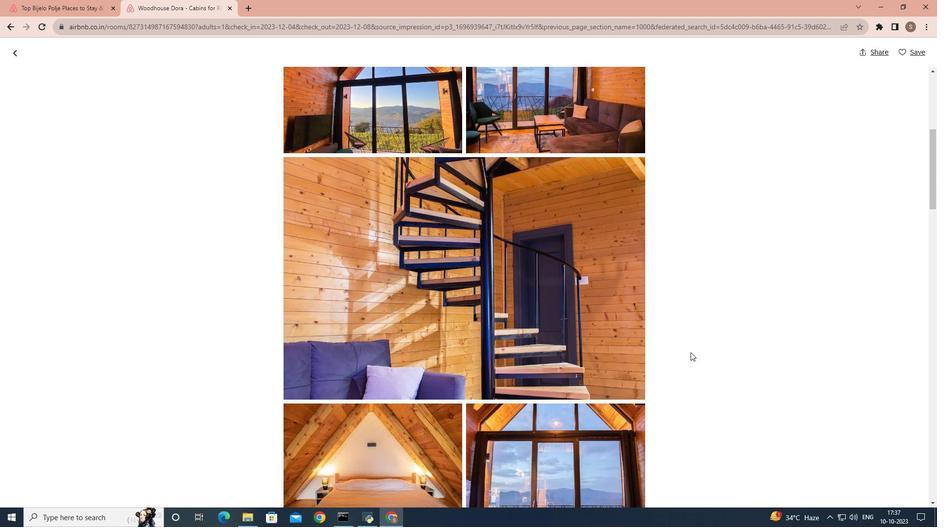 
Action: Mouse scrolled (690, 351) with delta (0, 0)
Screenshot: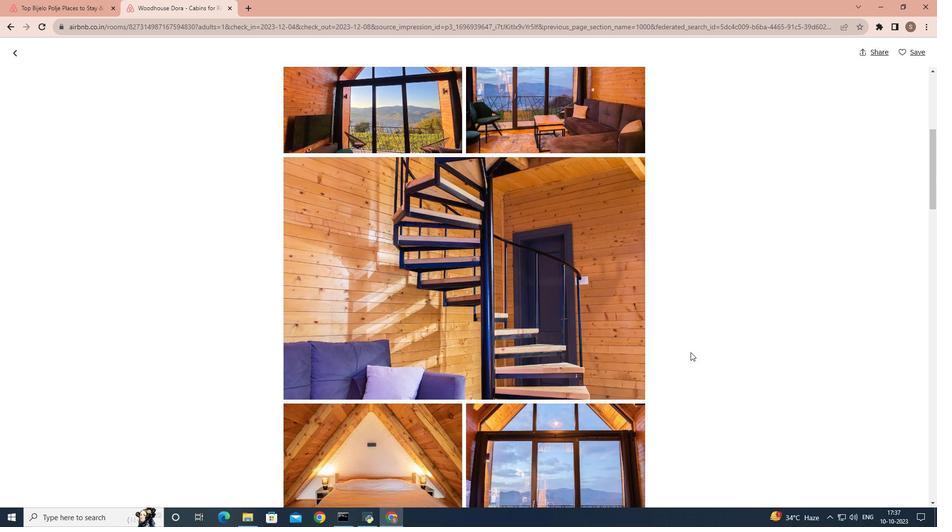 
Action: Mouse scrolled (690, 351) with delta (0, 0)
Screenshot: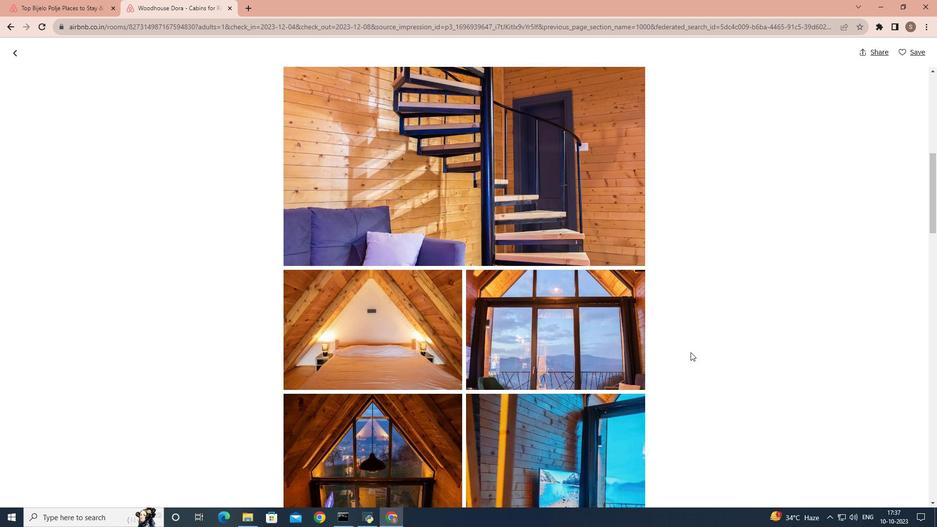 
Action: Mouse scrolled (690, 351) with delta (0, 0)
Screenshot: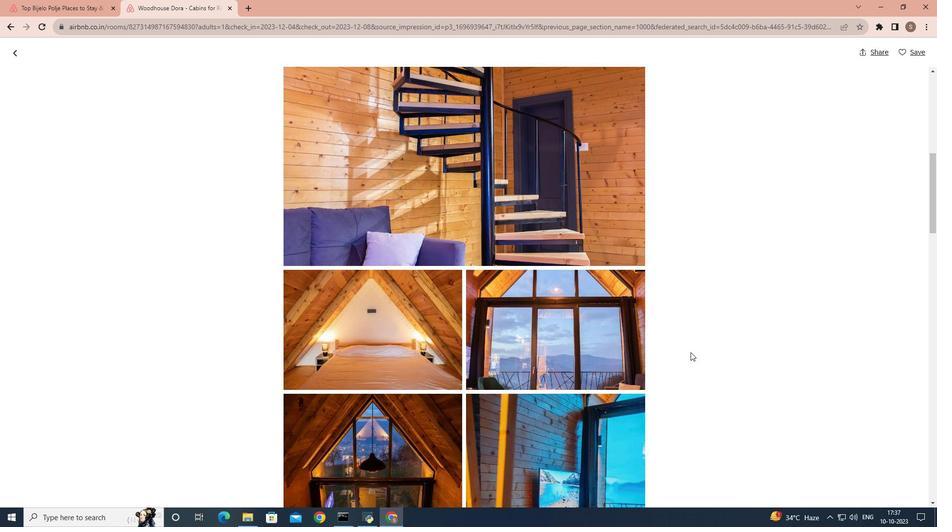 
Action: Mouse scrolled (690, 351) with delta (0, 0)
Screenshot: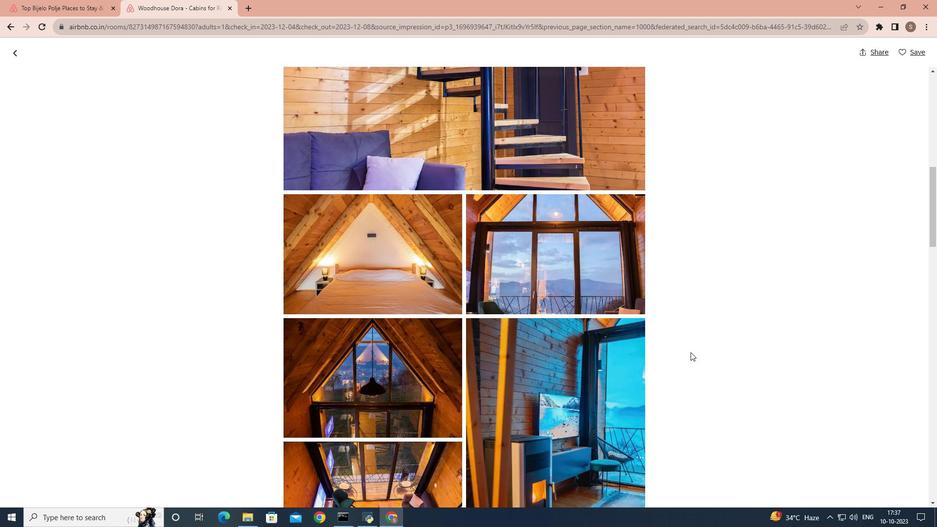 
Action: Mouse scrolled (690, 351) with delta (0, 0)
Screenshot: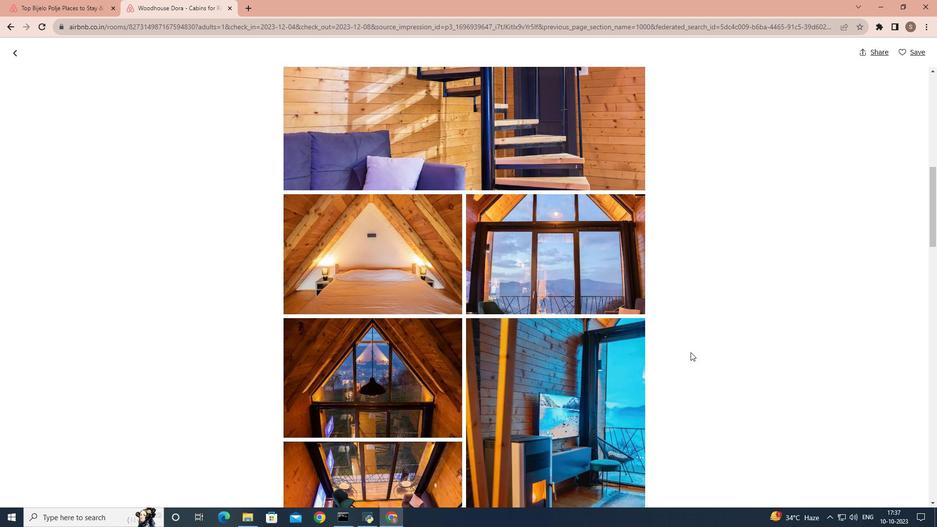 
Action: Mouse scrolled (690, 351) with delta (0, 0)
Screenshot: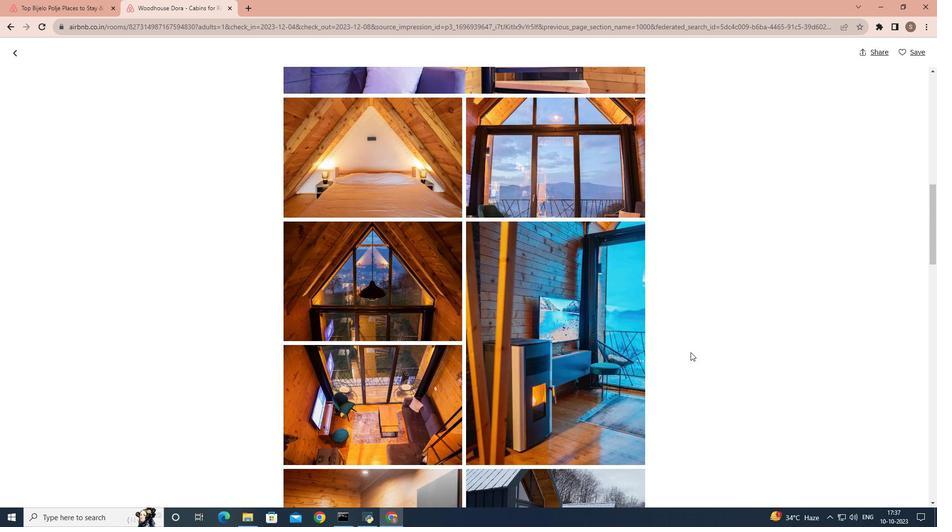 
Action: Mouse scrolled (690, 351) with delta (0, 0)
Screenshot: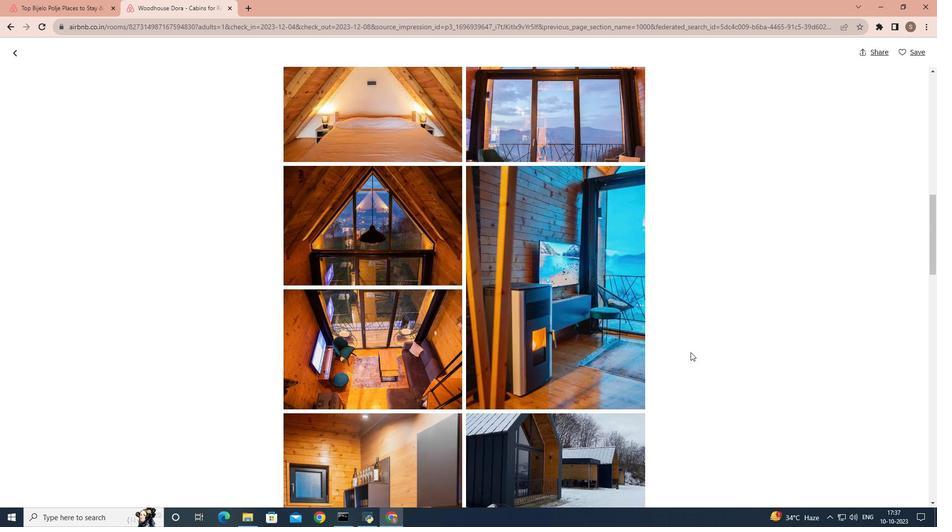 
Action: Mouse moved to (679, 355)
Screenshot: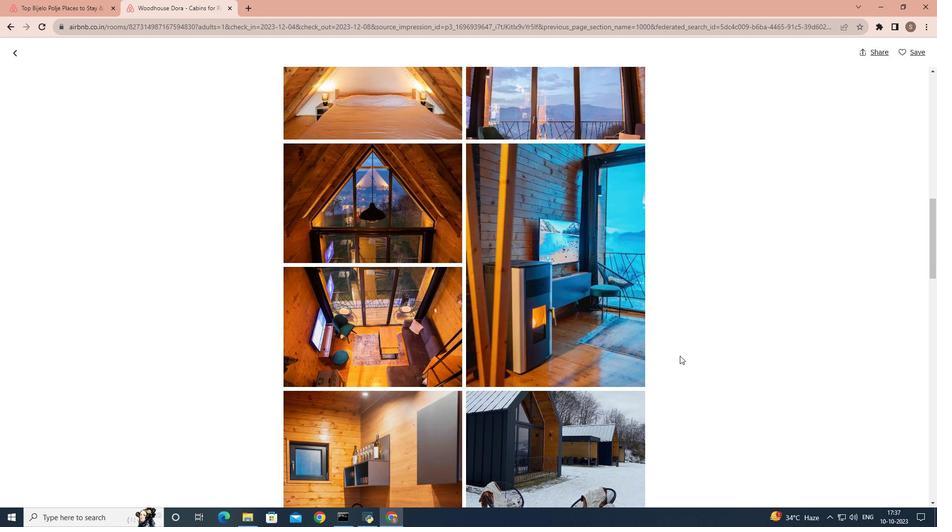 
Action: Mouse scrolled (679, 355) with delta (0, 0)
Screenshot: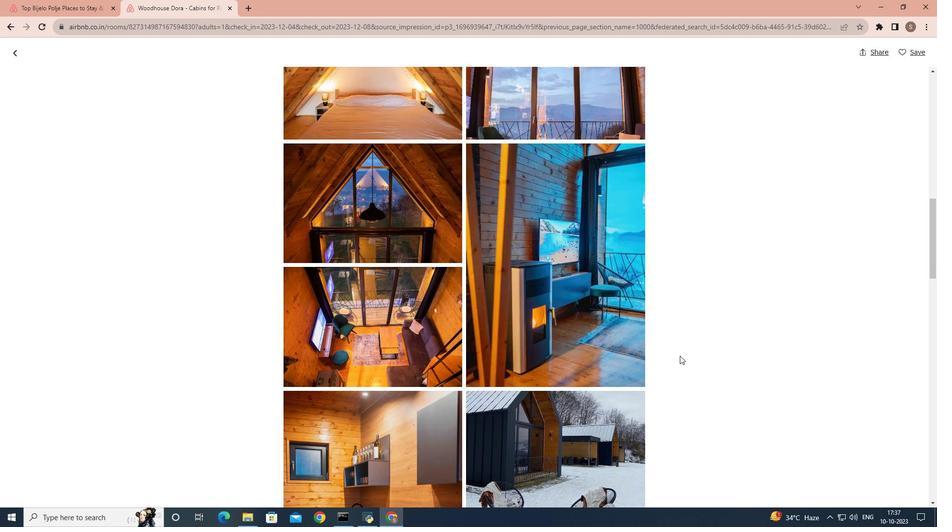 
Action: Mouse scrolled (679, 355) with delta (0, 0)
Screenshot: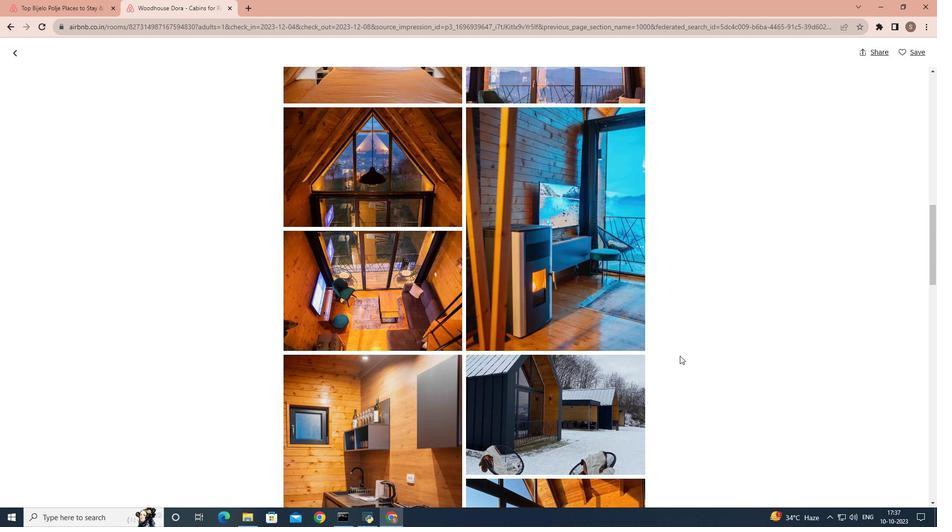 
Action: Mouse scrolled (679, 355) with delta (0, 0)
Screenshot: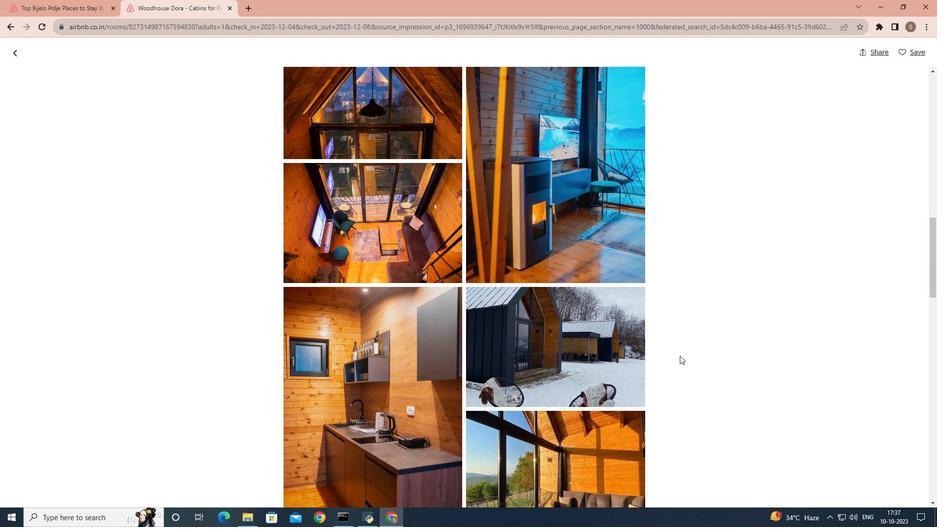 
Action: Mouse scrolled (679, 355) with delta (0, 0)
Screenshot: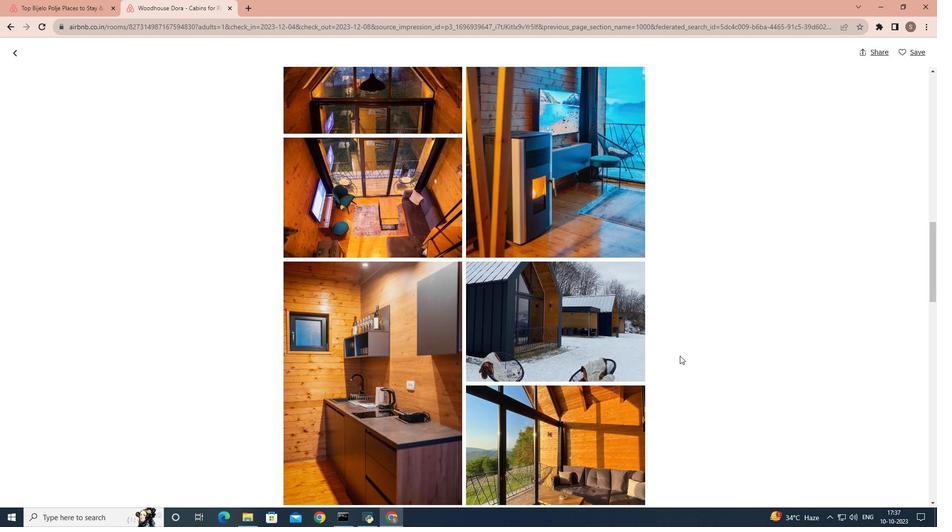 
Action: Mouse scrolled (679, 355) with delta (0, 0)
Screenshot: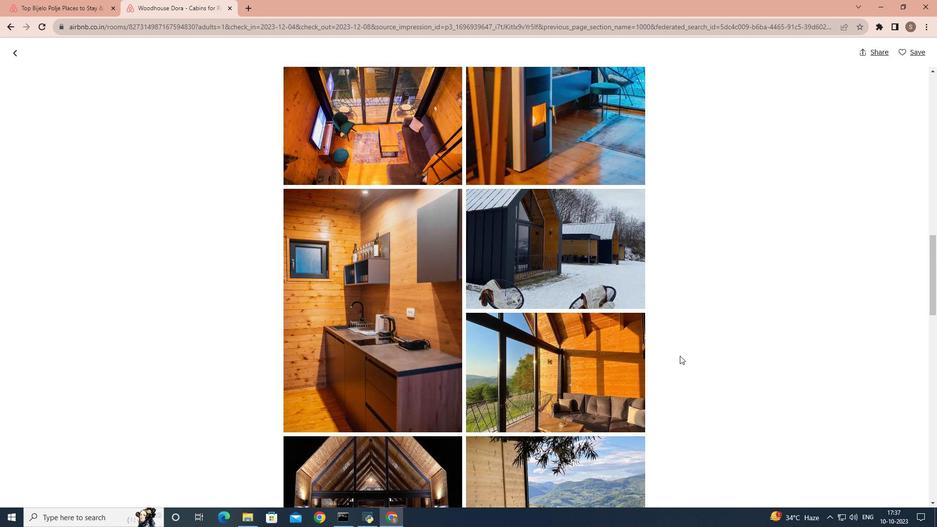 
Action: Mouse scrolled (679, 355) with delta (0, 0)
Screenshot: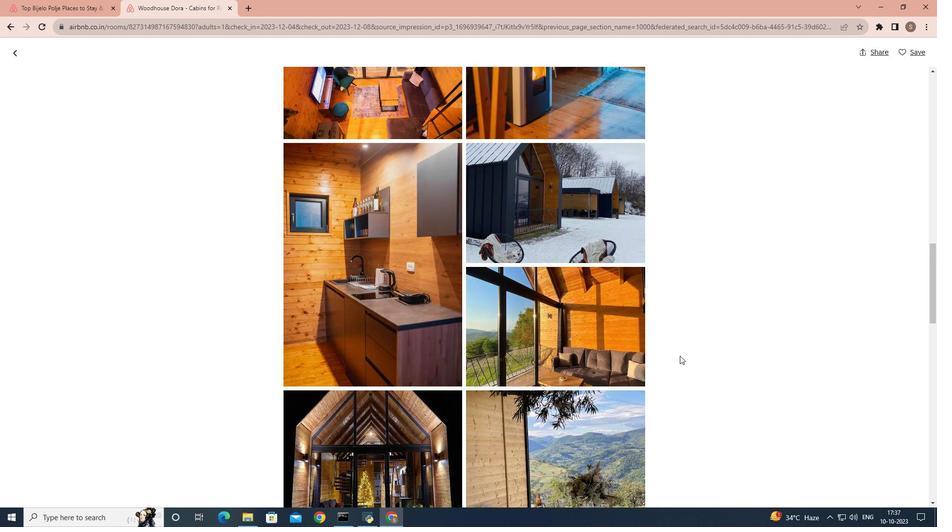 
Action: Mouse scrolled (679, 355) with delta (0, 0)
Screenshot: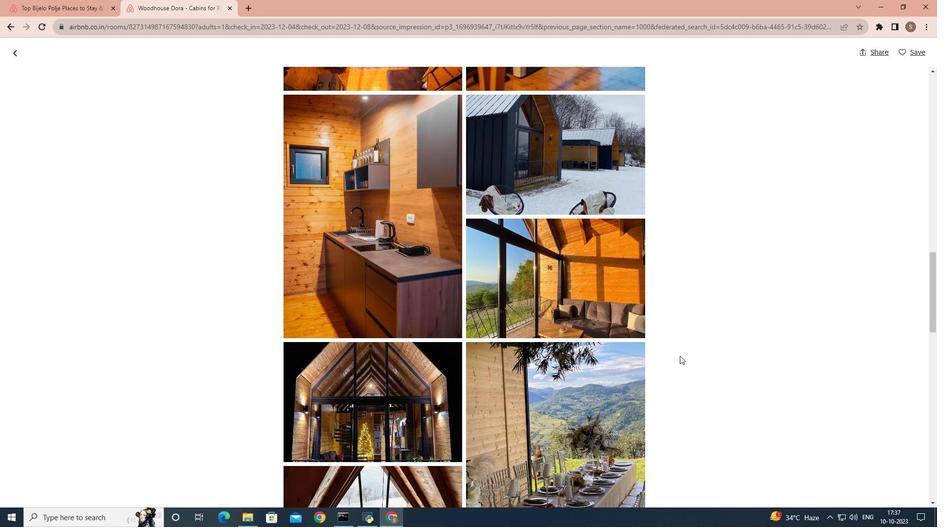 
Action: Mouse scrolled (679, 355) with delta (0, 0)
Screenshot: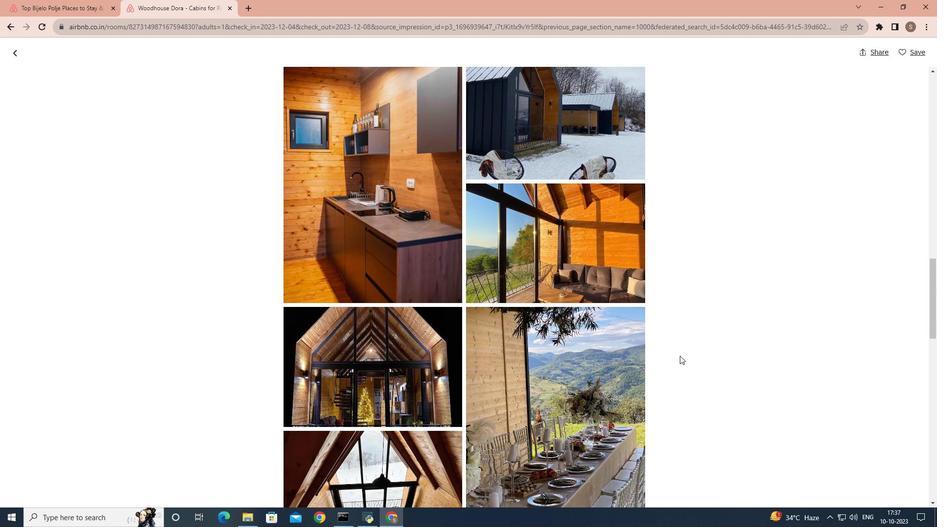 
Action: Mouse scrolled (679, 355) with delta (0, 0)
Screenshot: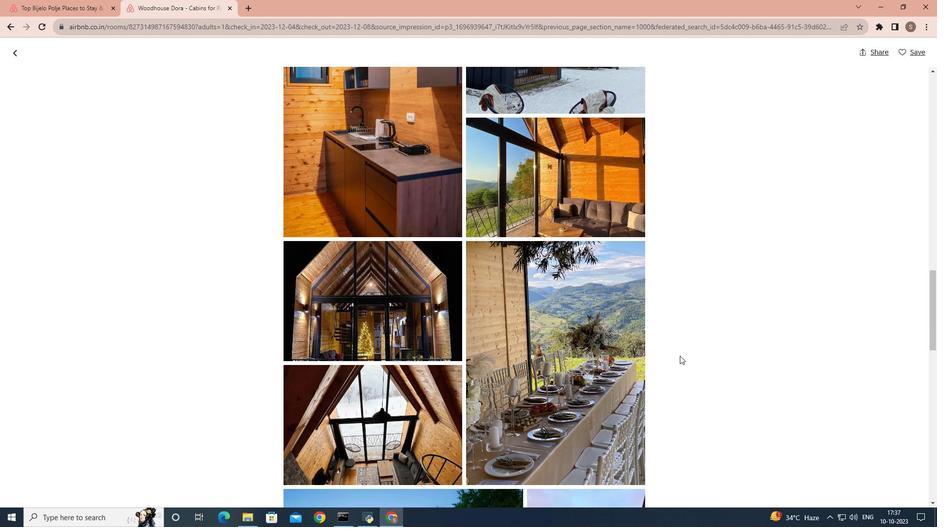 
Action: Mouse scrolled (679, 355) with delta (0, 0)
Screenshot: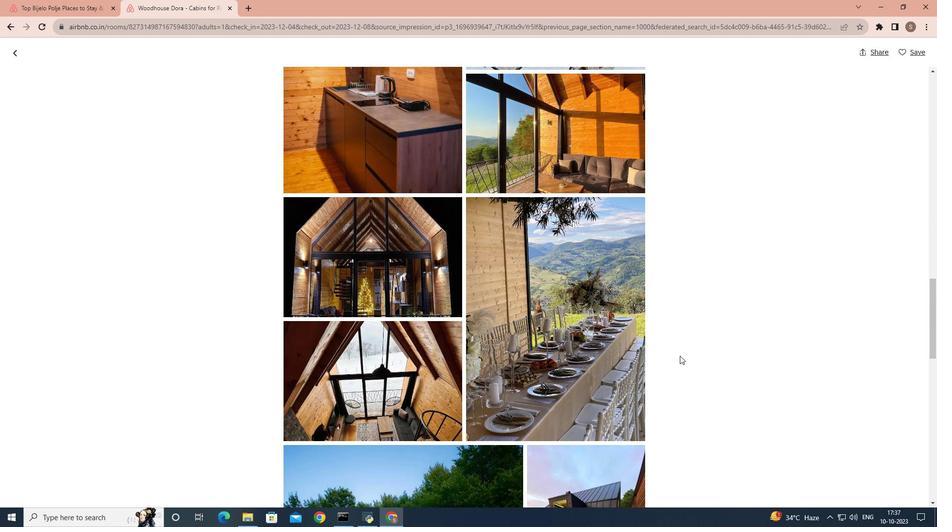 
Action: Mouse scrolled (679, 355) with delta (0, 0)
Screenshot: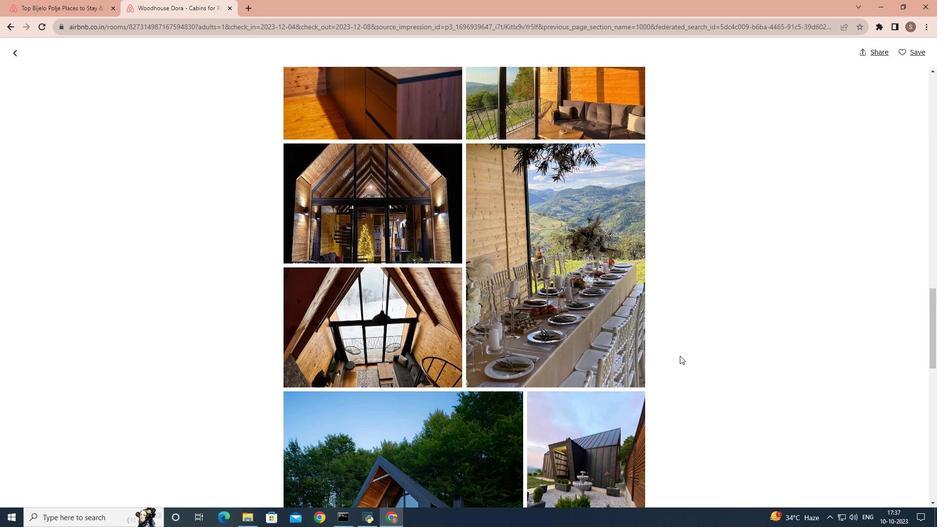 
Action: Mouse scrolled (679, 355) with delta (0, 0)
Screenshot: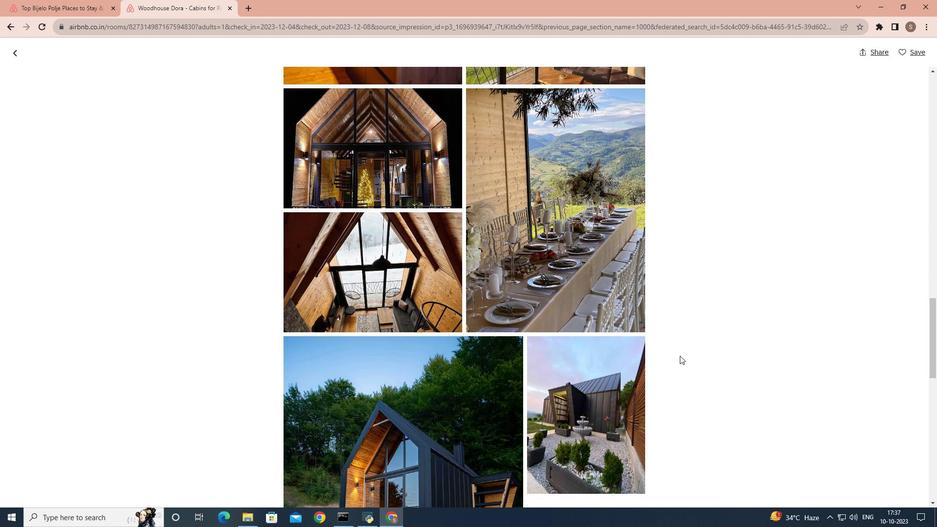 
Action: Mouse scrolled (679, 355) with delta (0, 0)
Screenshot: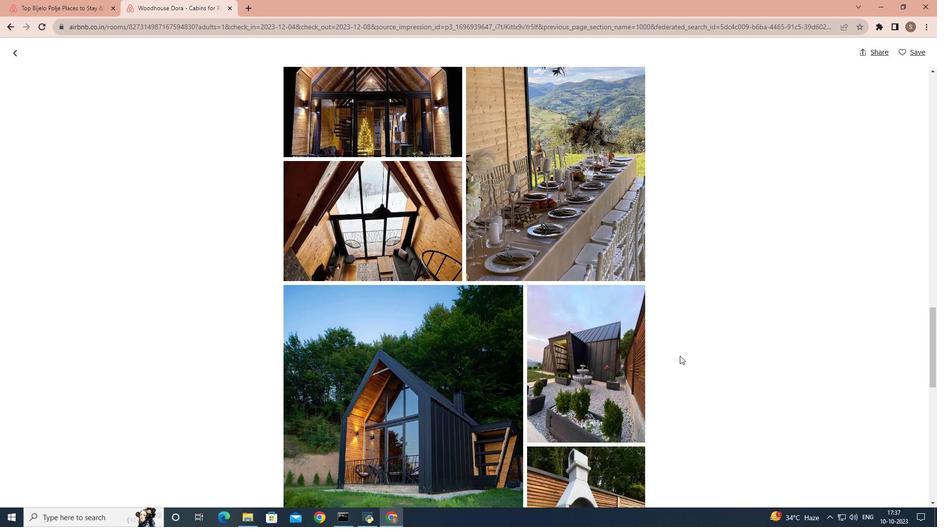 
Action: Mouse scrolled (679, 355) with delta (0, 0)
Screenshot: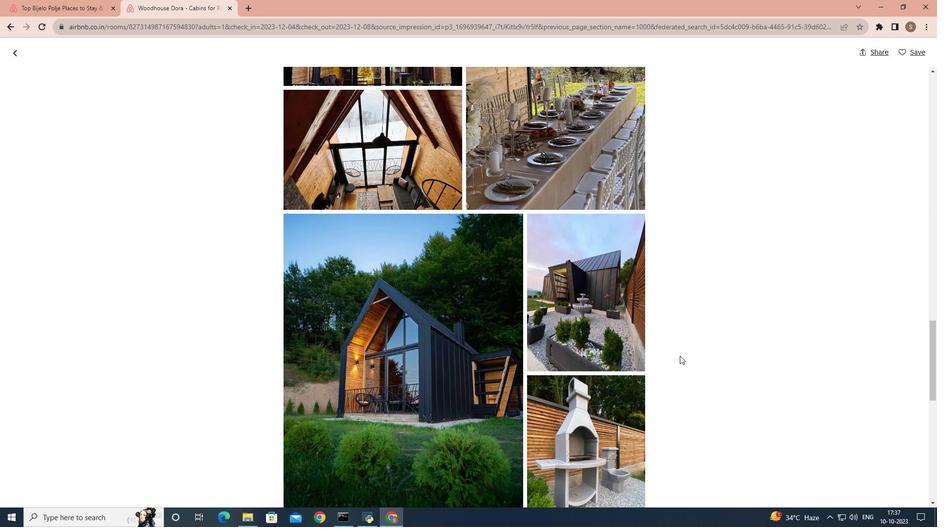 
Action: Mouse scrolled (679, 355) with delta (0, 0)
Screenshot: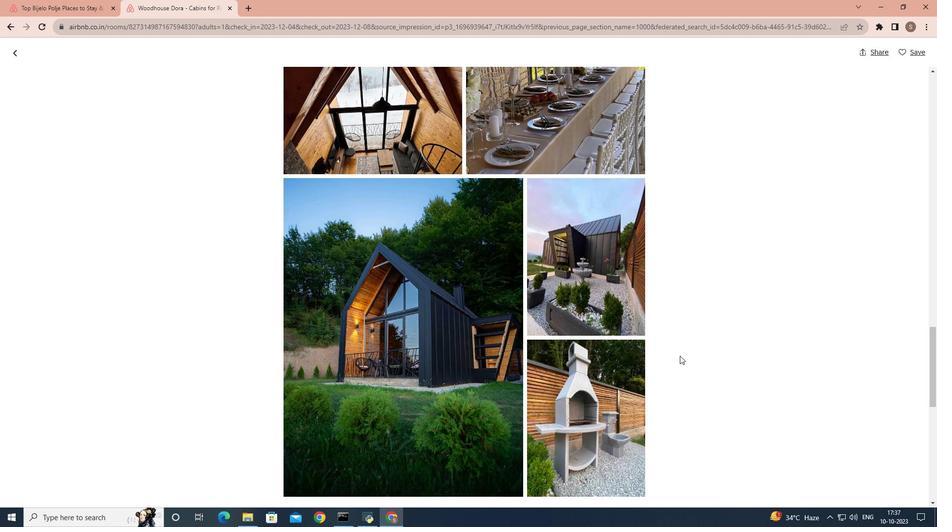 
Action: Mouse scrolled (679, 355) with delta (0, 0)
Screenshot: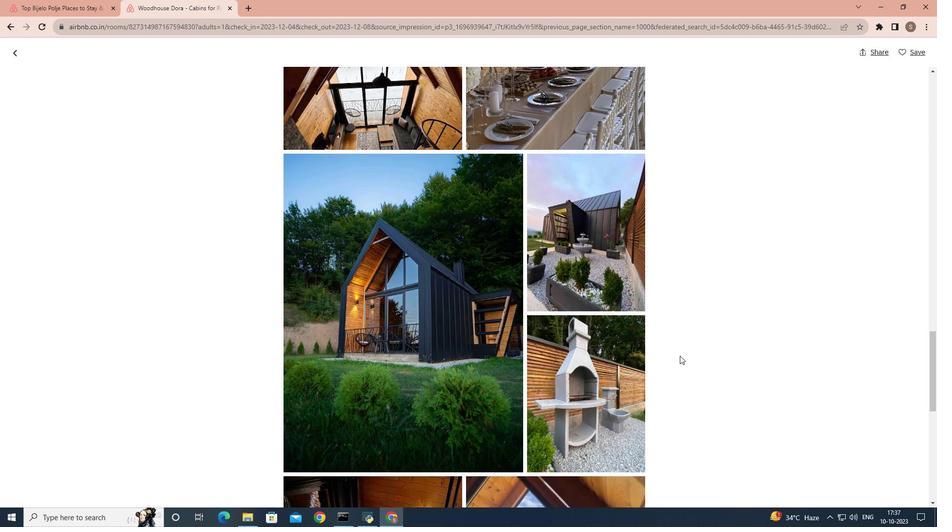 
Action: Mouse scrolled (679, 355) with delta (0, 0)
Screenshot: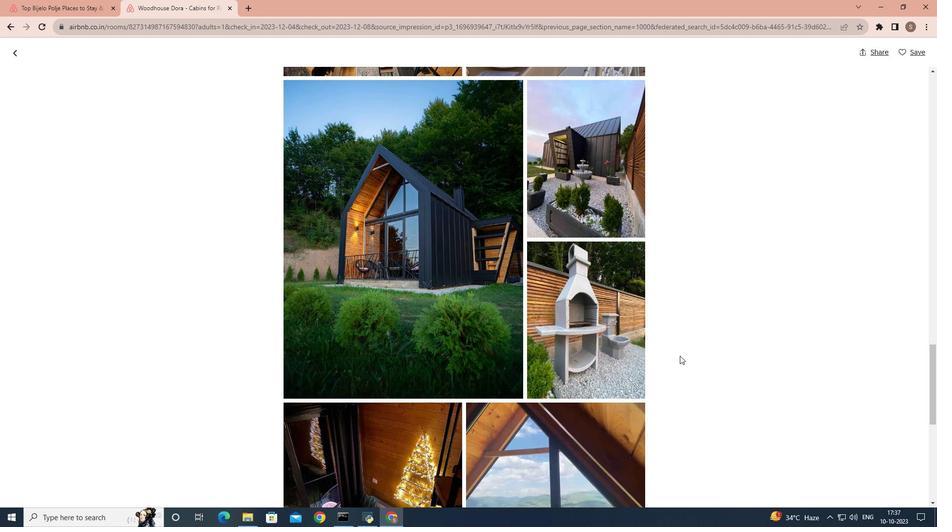 
Action: Mouse scrolled (679, 355) with delta (0, 0)
Screenshot: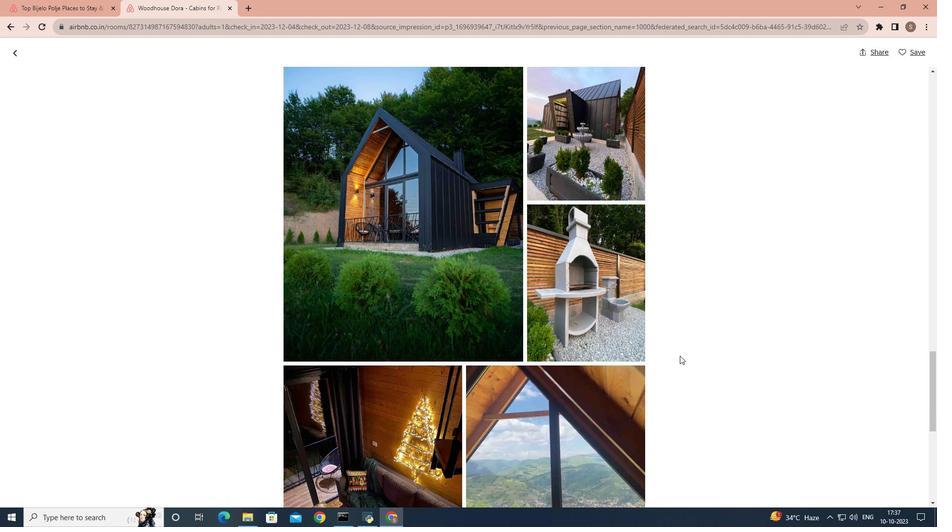 
Action: Mouse scrolled (679, 355) with delta (0, 0)
Screenshot: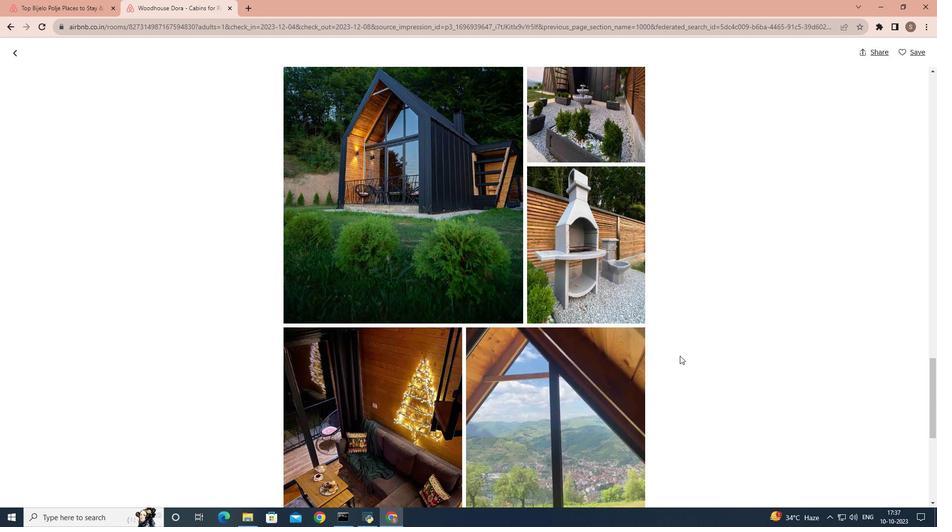 
Action: Mouse scrolled (679, 355) with delta (0, 0)
Screenshot: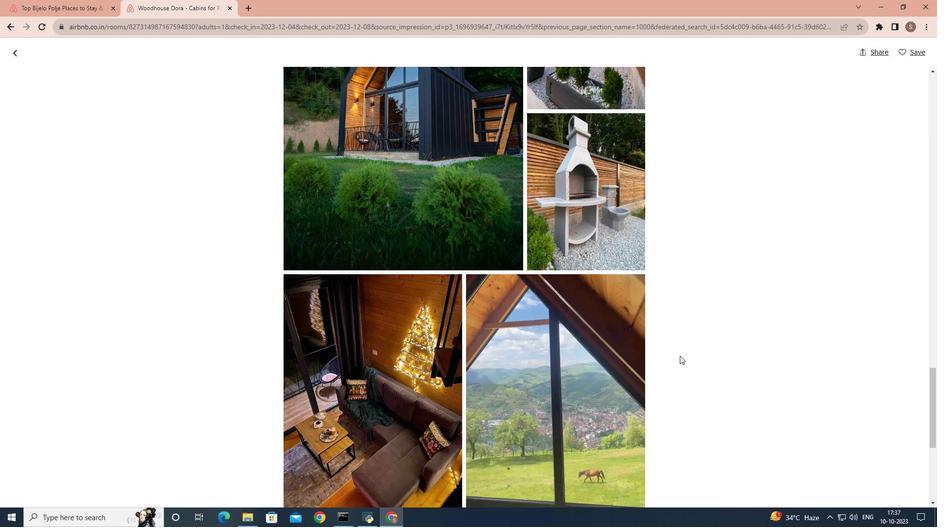 
Action: Mouse scrolled (679, 355) with delta (0, 0)
Screenshot: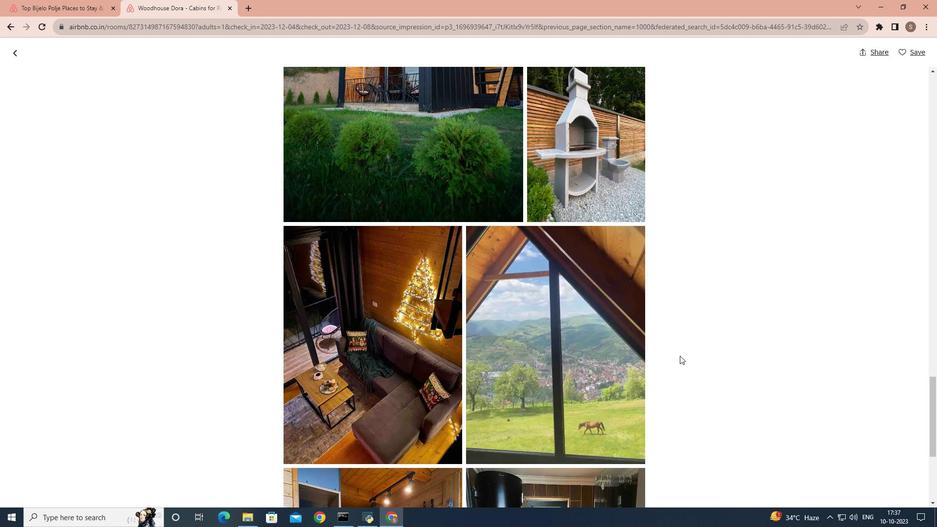 
Action: Mouse scrolled (679, 355) with delta (0, 0)
Screenshot: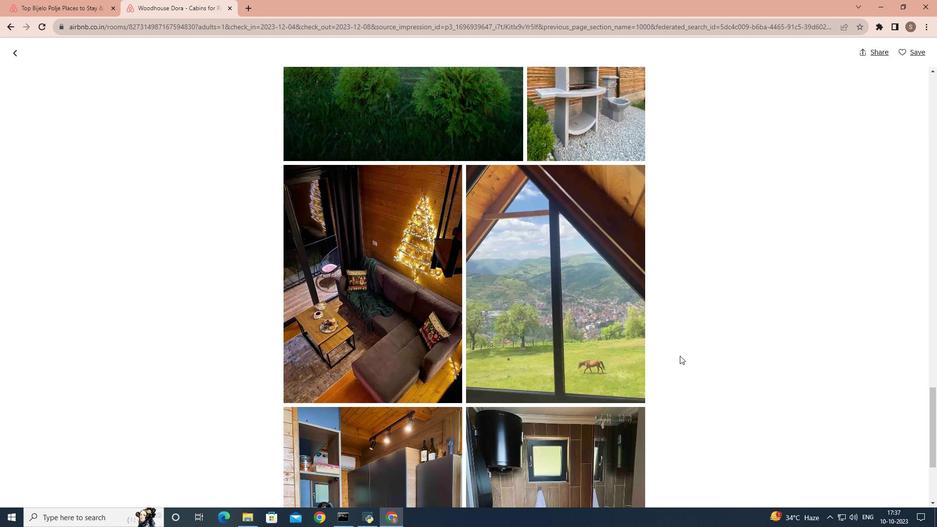 
Action: Mouse scrolled (679, 355) with delta (0, 0)
Screenshot: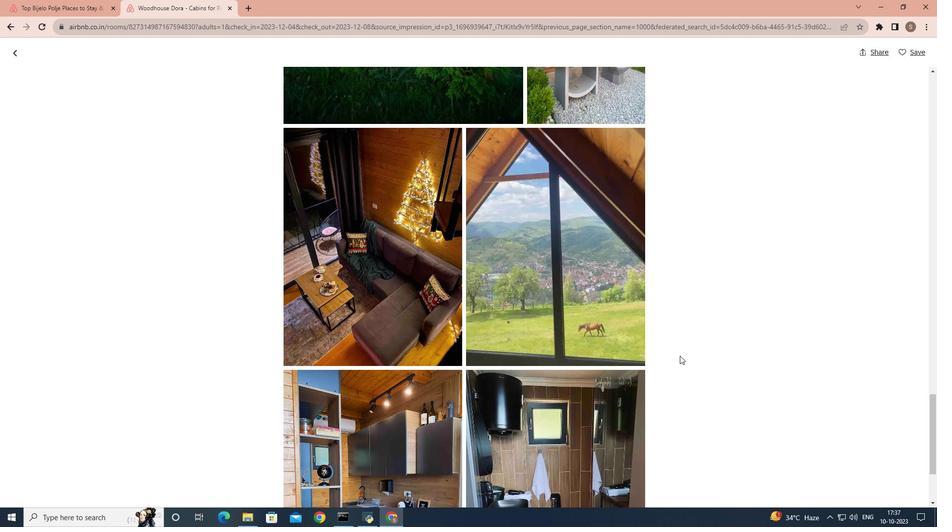 
Action: Mouse scrolled (679, 355) with delta (0, 0)
Screenshot: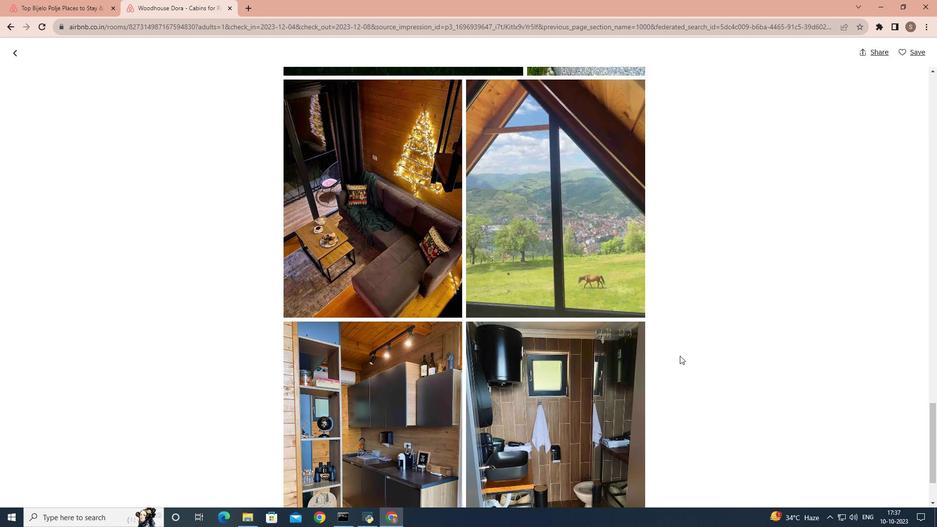 
Action: Mouse scrolled (679, 355) with delta (0, 0)
Screenshot: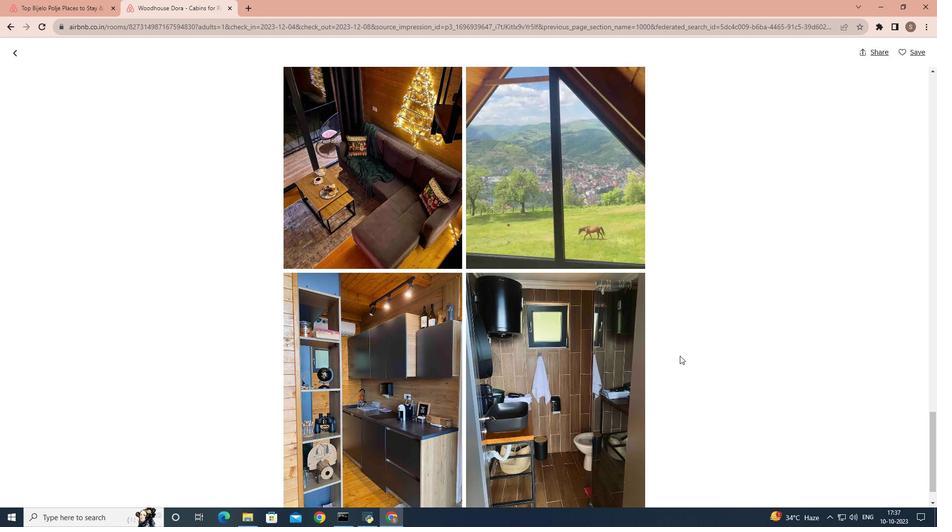 
Action: Mouse scrolled (679, 355) with delta (0, 0)
Screenshot: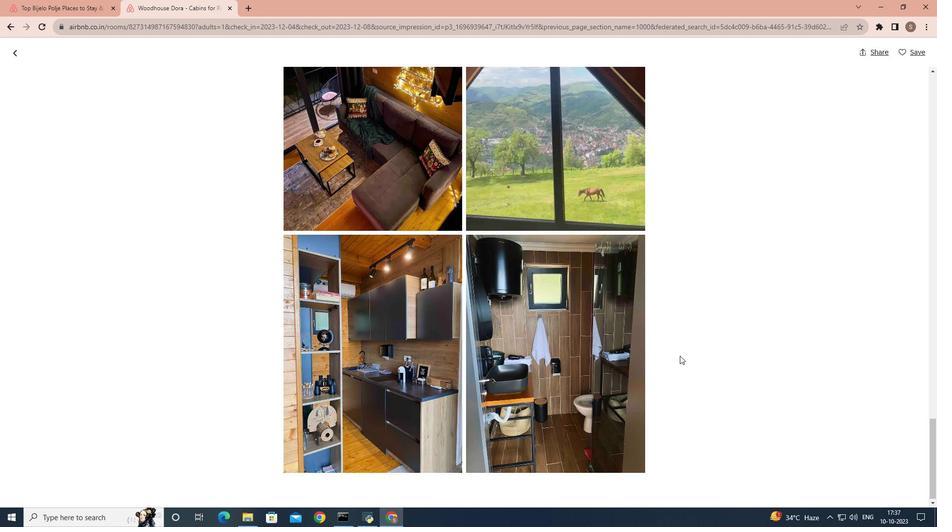 
Action: Mouse scrolled (679, 355) with delta (0, 0)
Screenshot: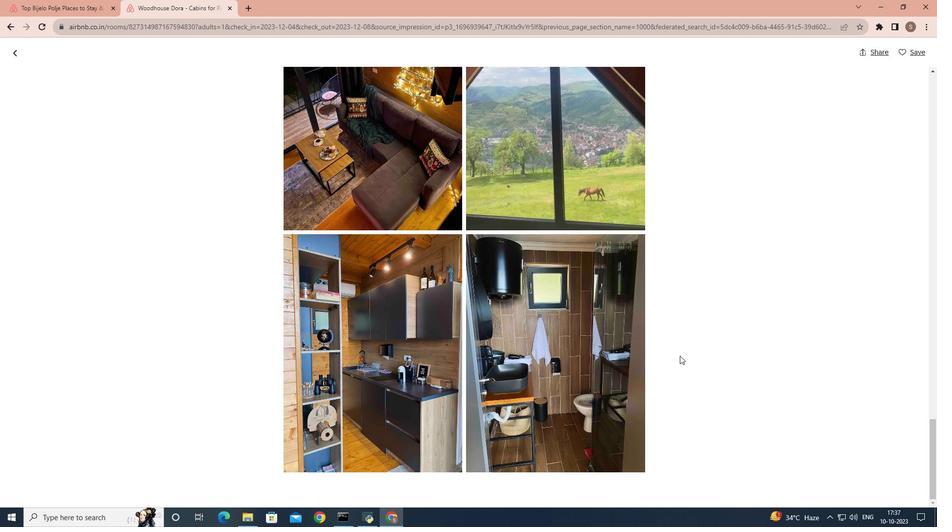 
Action: Mouse scrolled (679, 355) with delta (0, 0)
Screenshot: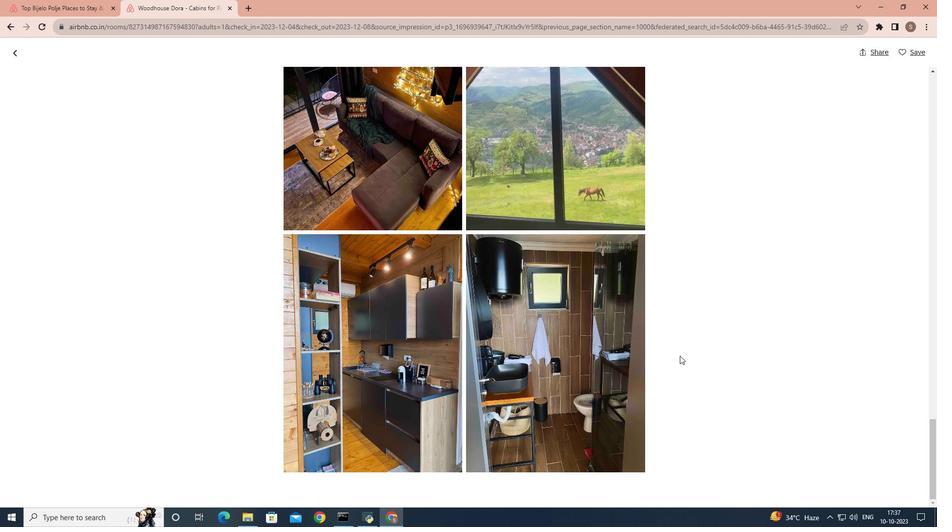 
Action: Mouse moved to (15, 50)
Screenshot: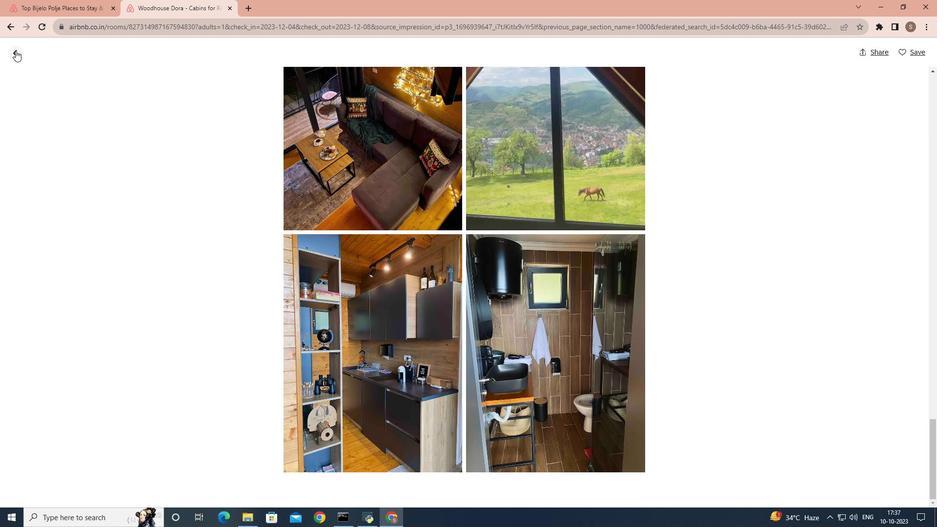 
Action: Mouse pressed left at (15, 50)
Screenshot: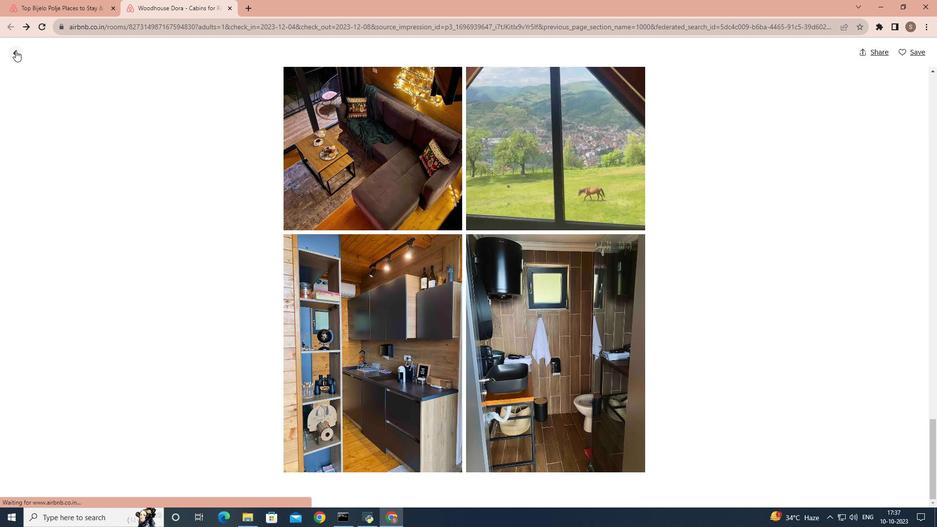 
Action: Mouse moved to (240, 309)
Screenshot: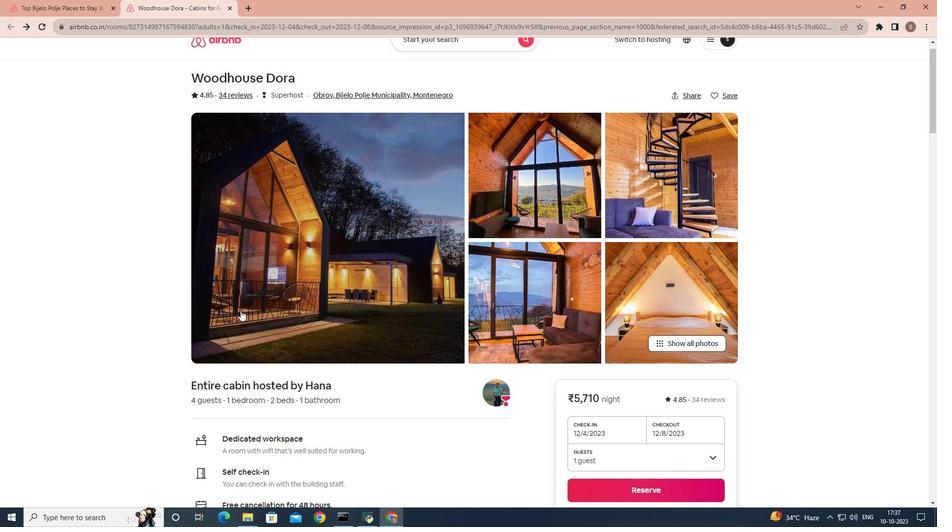 
Action: Mouse scrolled (240, 309) with delta (0, 0)
Screenshot: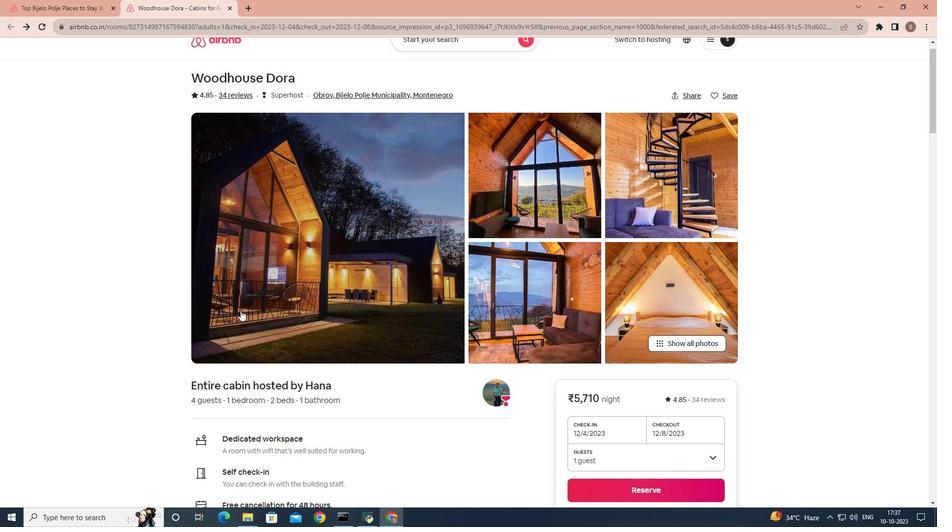 
Action: Mouse moved to (240, 310)
Screenshot: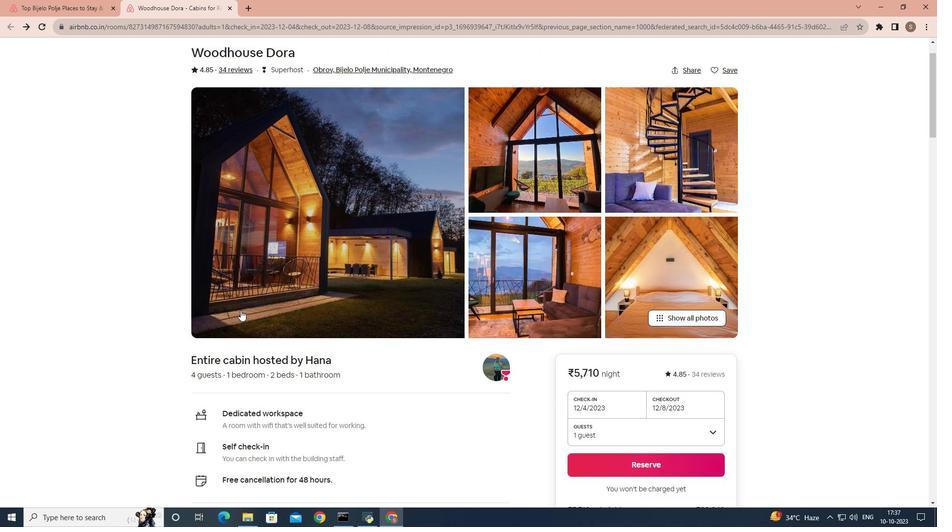 
Action: Mouse scrolled (240, 309) with delta (0, 0)
Screenshot: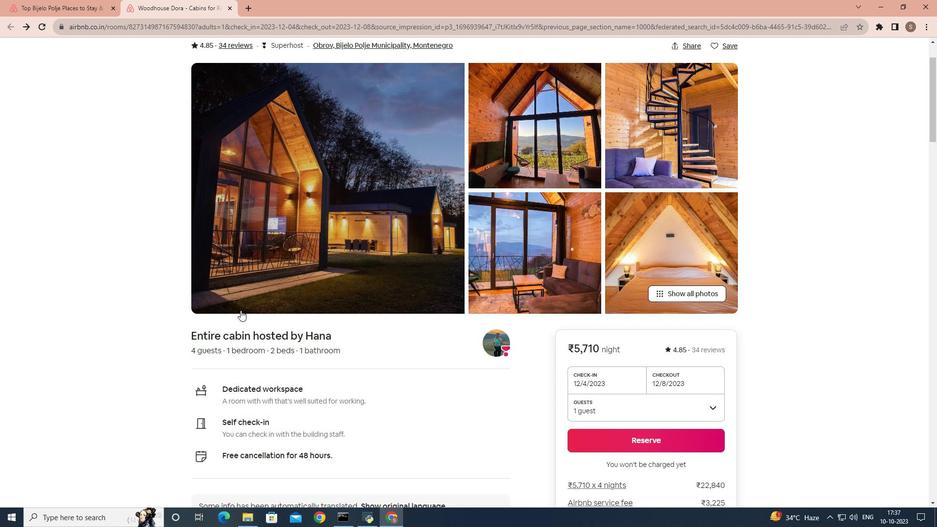 
Action: Mouse scrolled (240, 309) with delta (0, 0)
Screenshot: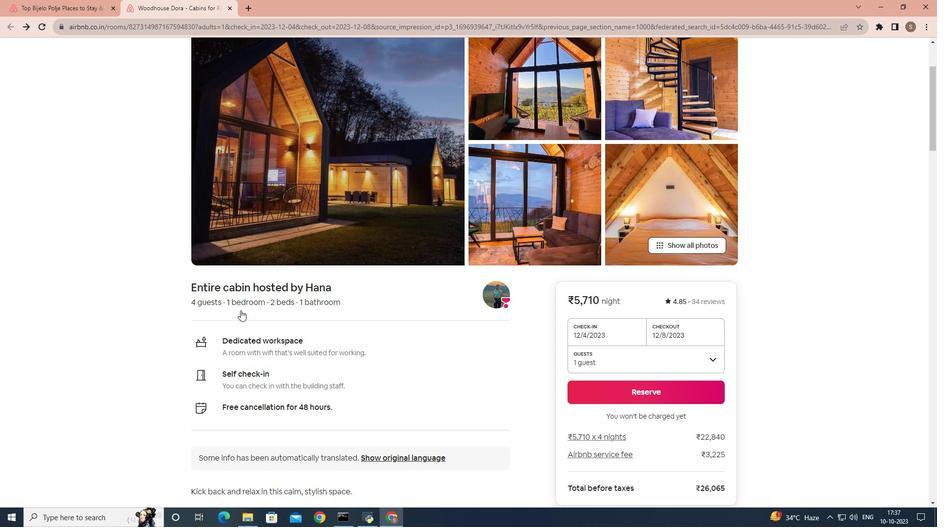 
Action: Mouse scrolled (240, 309) with delta (0, 0)
Screenshot: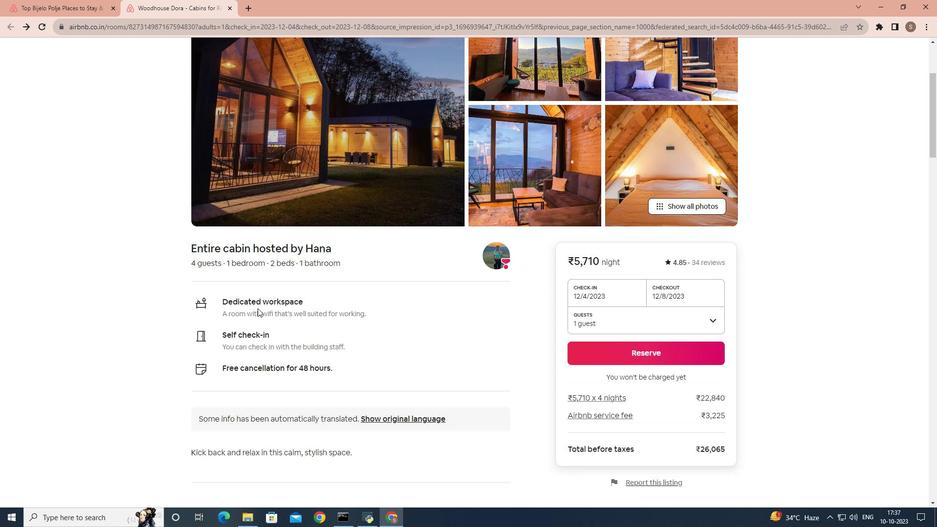 
Action: Mouse moved to (320, 304)
Screenshot: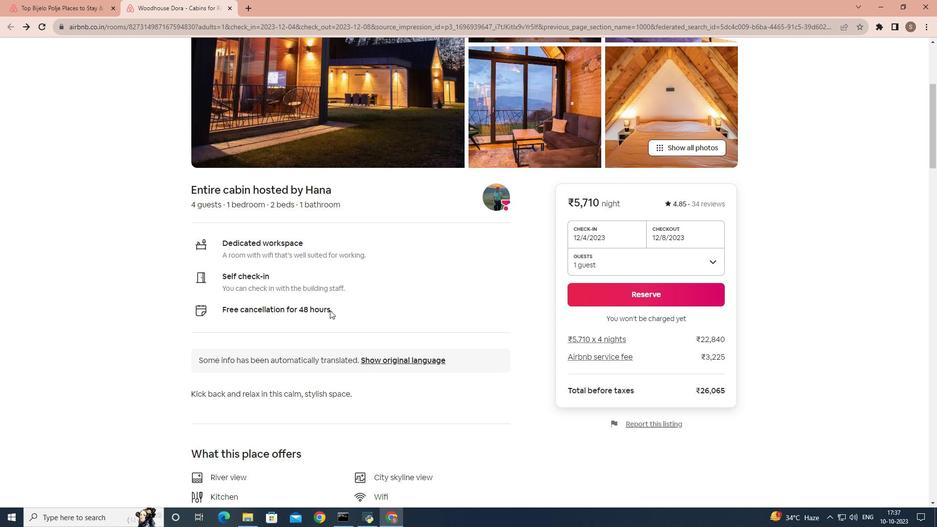 
Action: Mouse scrolled (320, 303) with delta (0, 0)
Screenshot: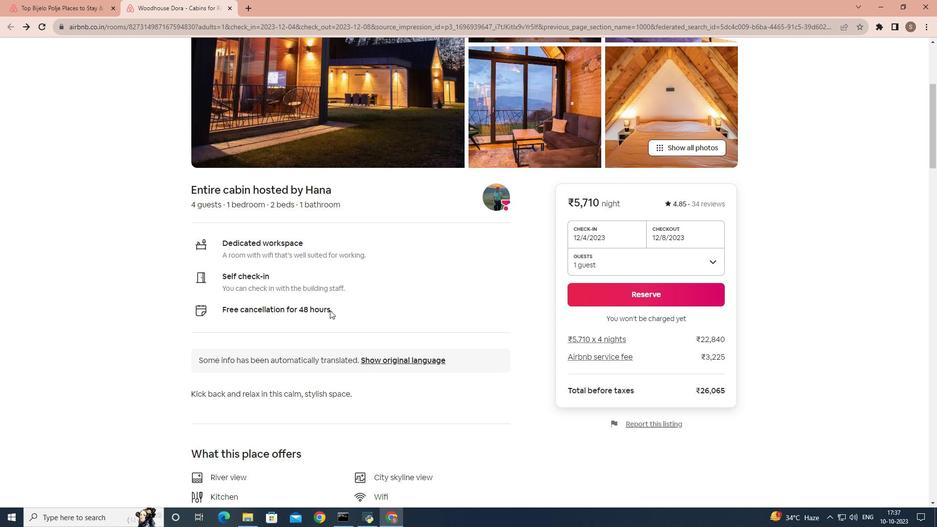 
Action: Mouse moved to (324, 307)
Screenshot: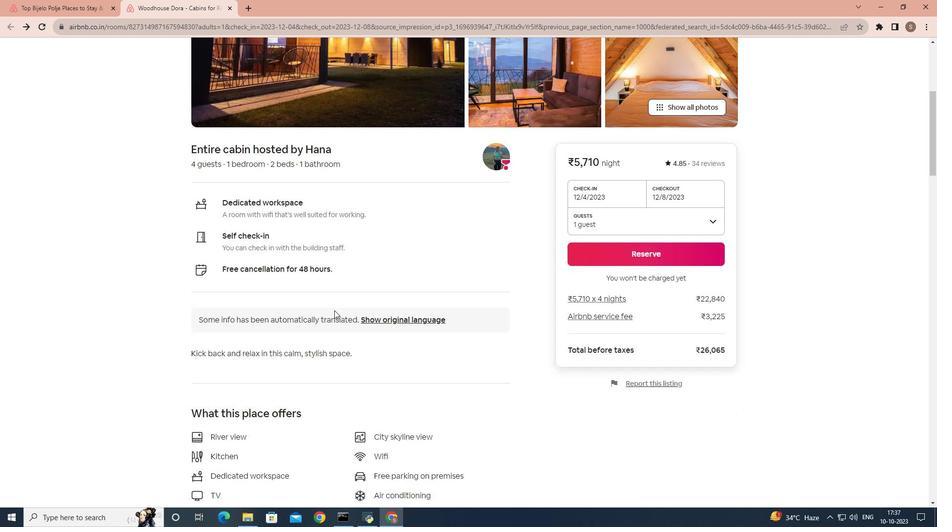 
Action: Mouse scrolled (324, 307) with delta (0, 0)
Screenshot: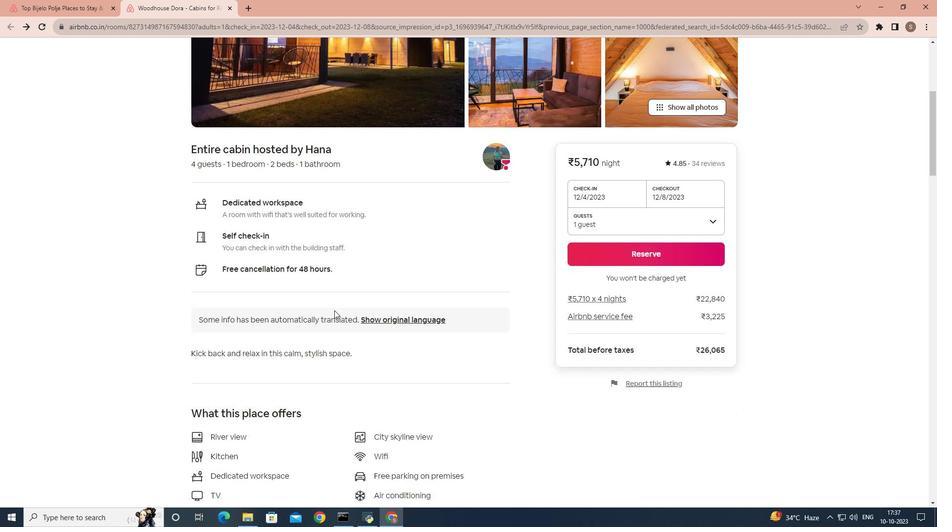 
Action: Mouse moved to (339, 308)
Screenshot: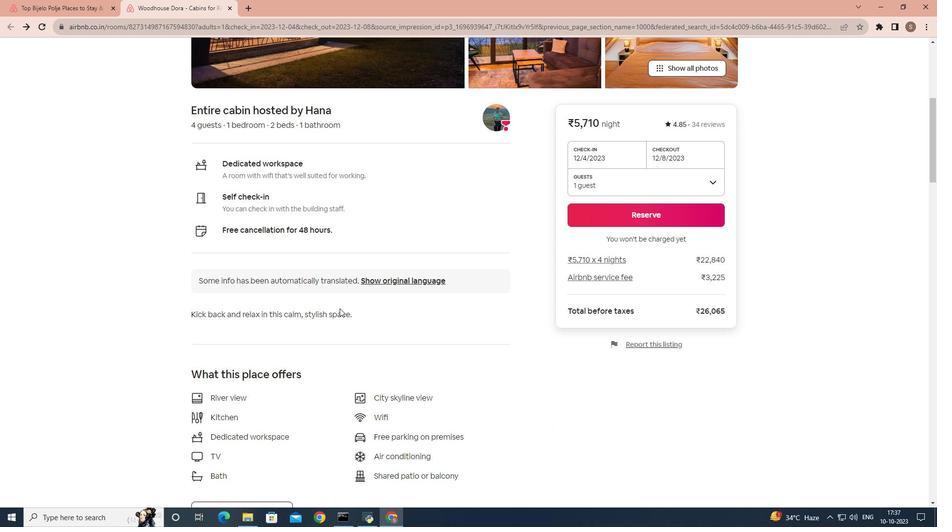 
Action: Mouse scrolled (339, 307) with delta (0, 0)
Screenshot: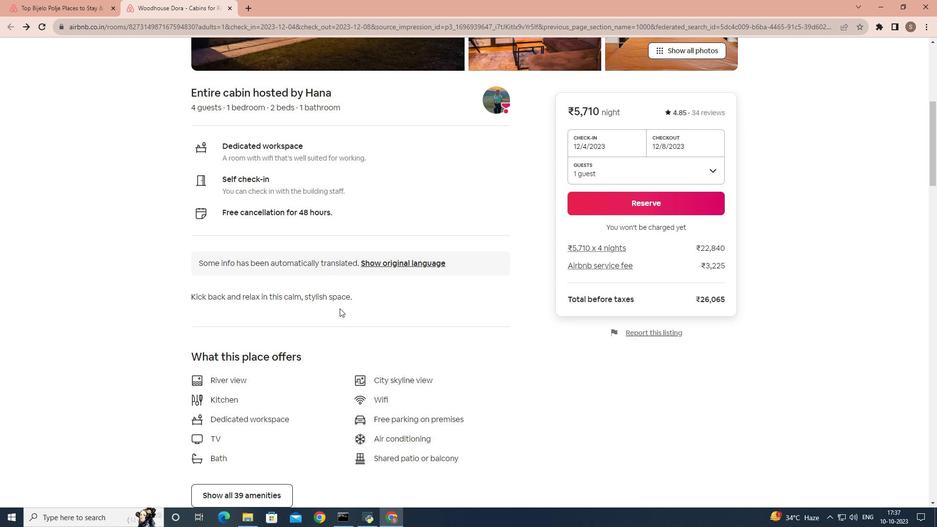 
Action: Mouse moved to (339, 308)
Screenshot: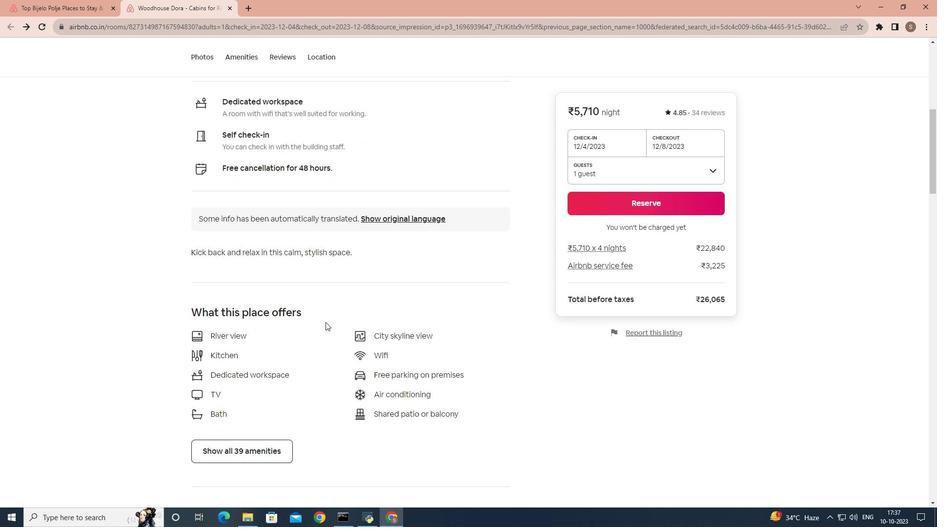 
Action: Mouse scrolled (339, 308) with delta (0, 0)
Screenshot: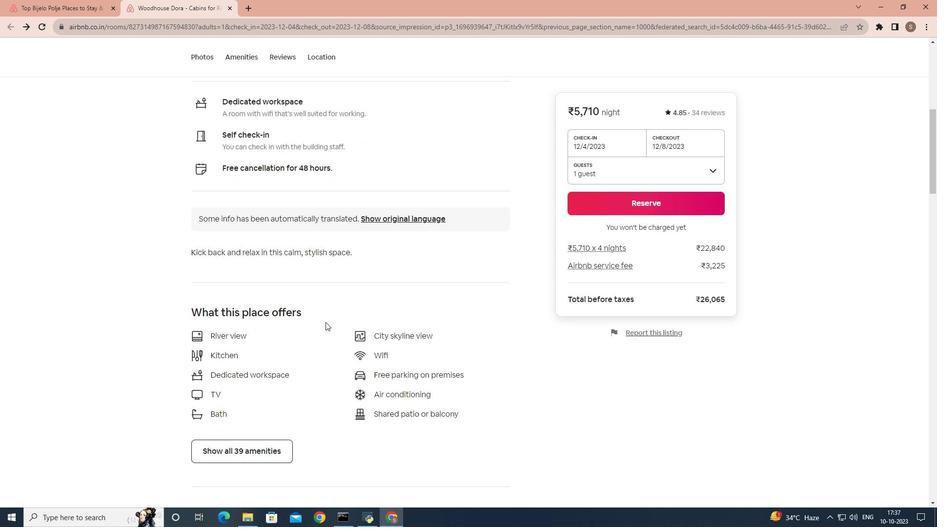 
Action: Mouse moved to (329, 319)
Screenshot: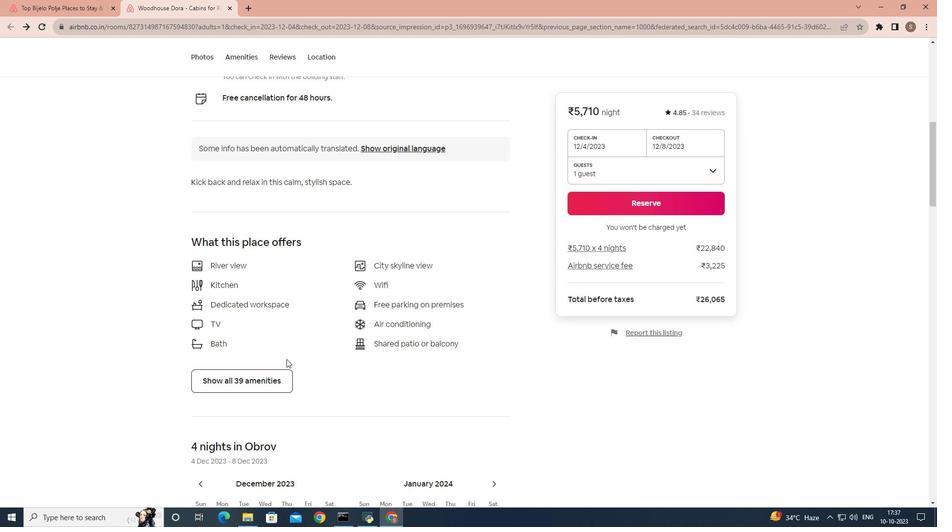 
Action: Mouse scrolled (329, 318) with delta (0, 0)
Screenshot: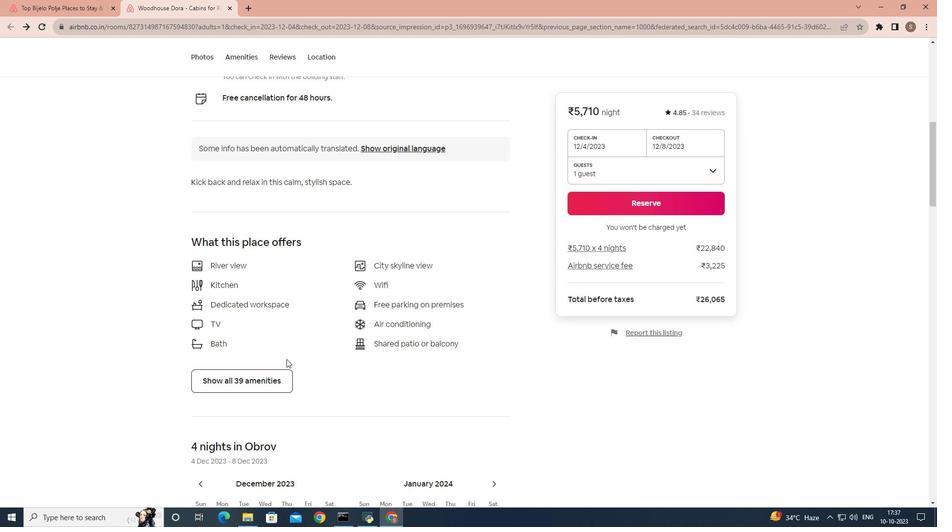 
Action: Mouse moved to (273, 364)
Screenshot: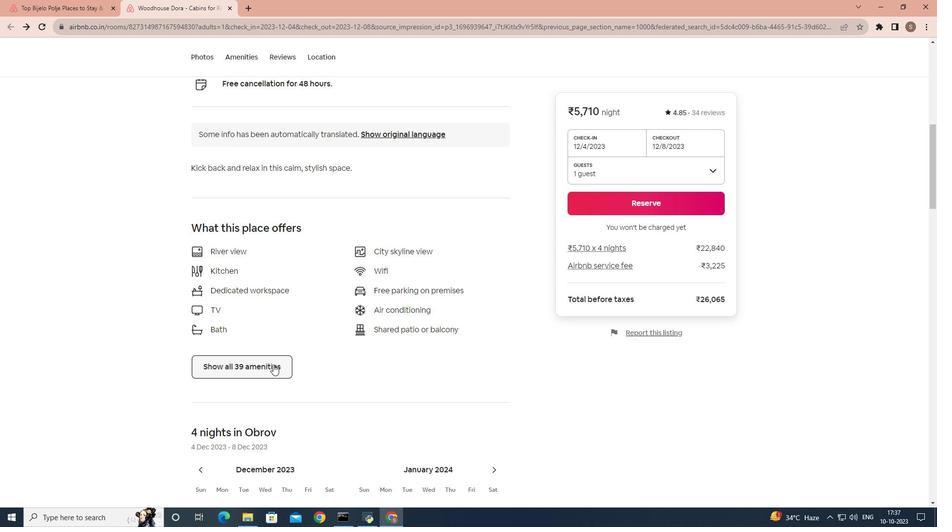 
Action: Mouse pressed left at (273, 364)
Screenshot: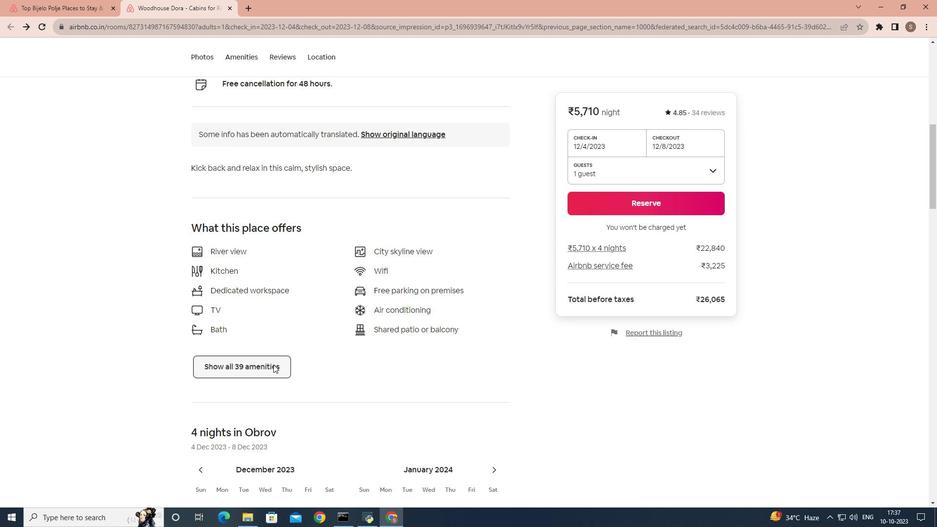 
Action: Mouse moved to (394, 334)
Screenshot: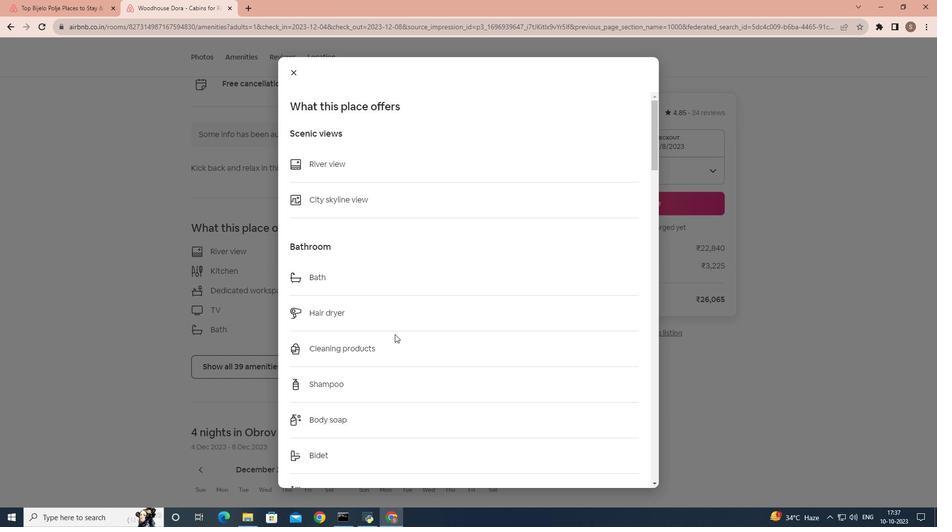 
Action: Mouse scrolled (394, 333) with delta (0, 0)
Screenshot: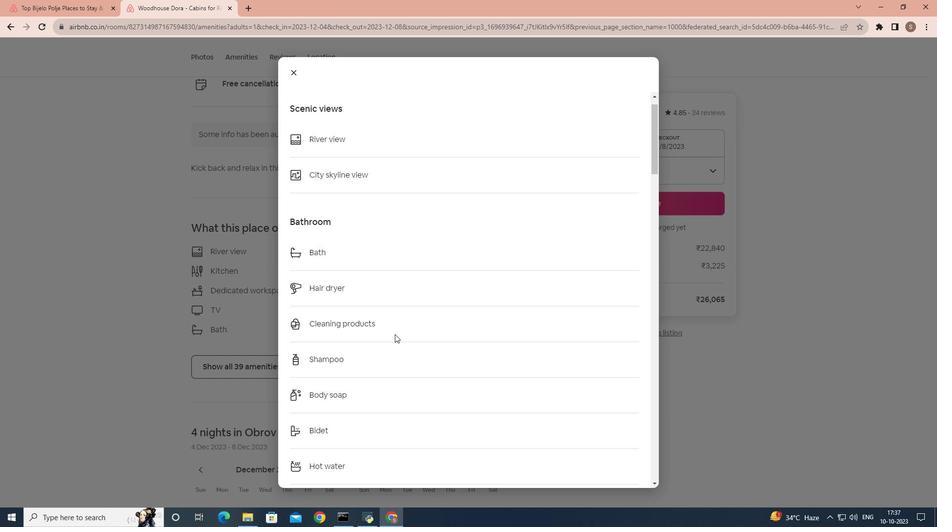 
Action: Mouse scrolled (394, 333) with delta (0, 0)
Screenshot: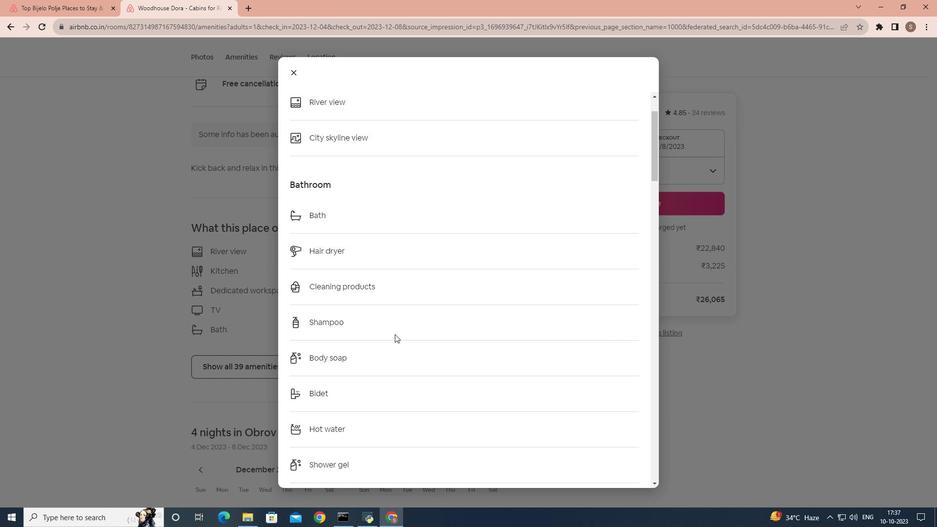 
Action: Mouse scrolled (394, 333) with delta (0, 0)
Screenshot: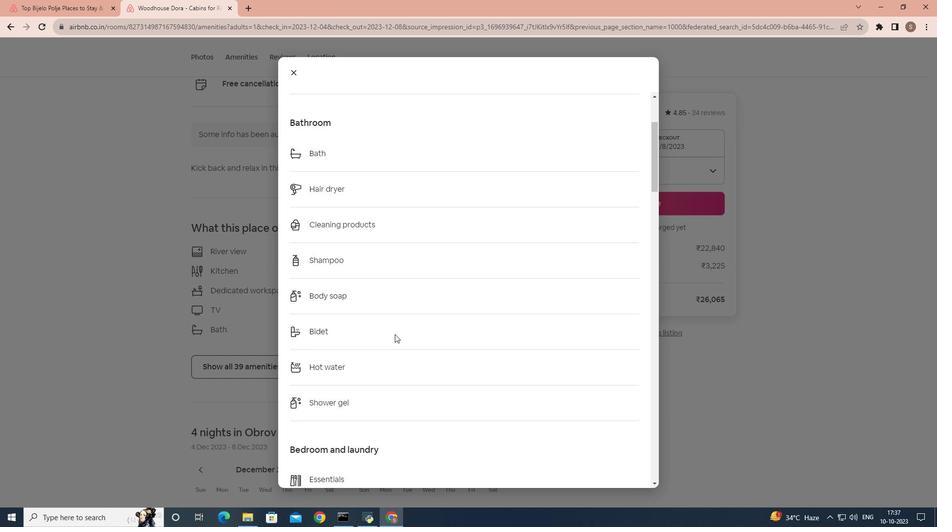 
Action: Mouse scrolled (394, 333) with delta (0, 0)
Screenshot: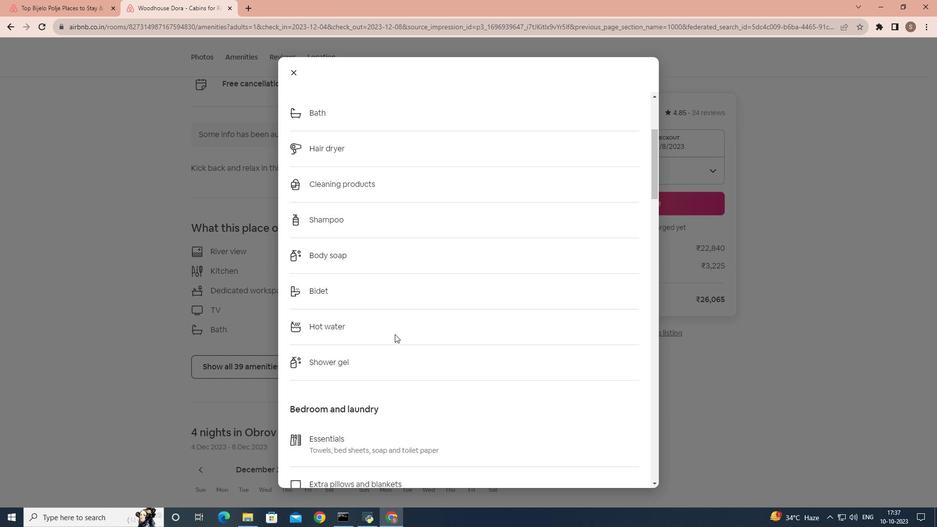 
Action: Mouse scrolled (394, 333) with delta (0, 0)
Screenshot: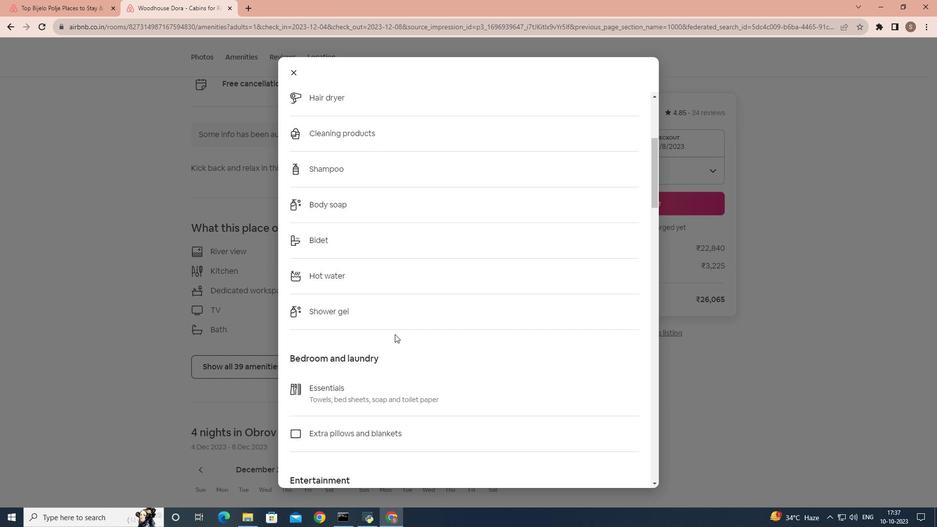 
Action: Mouse scrolled (394, 333) with delta (0, 0)
Screenshot: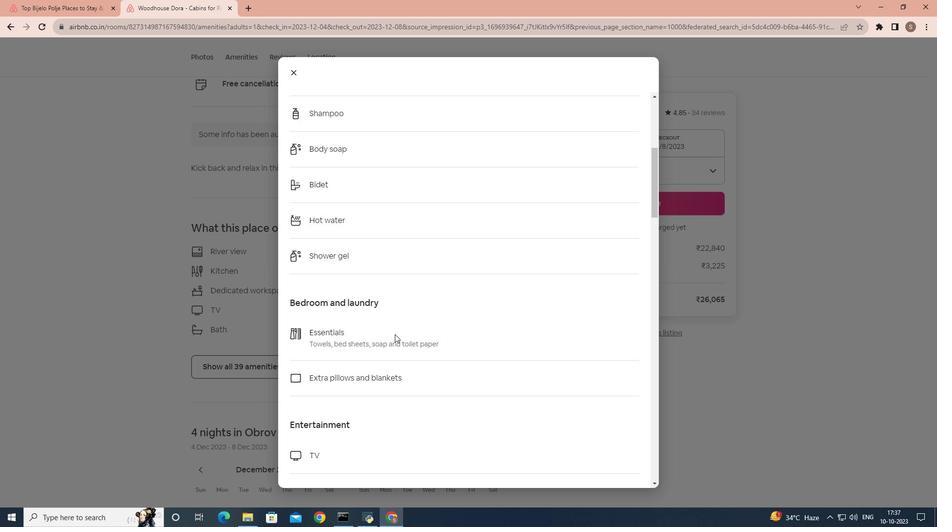 
Action: Mouse scrolled (394, 333) with delta (0, 0)
Screenshot: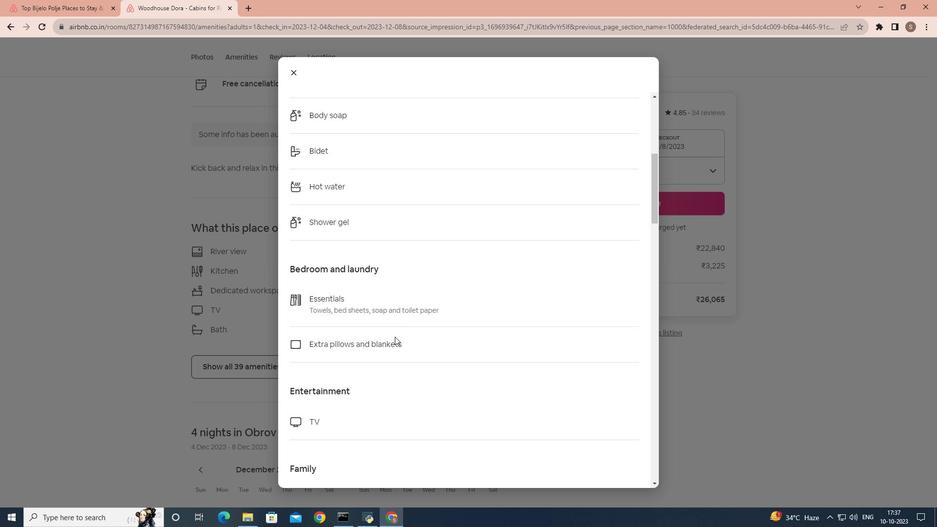 
Action: Mouse moved to (394, 337)
Screenshot: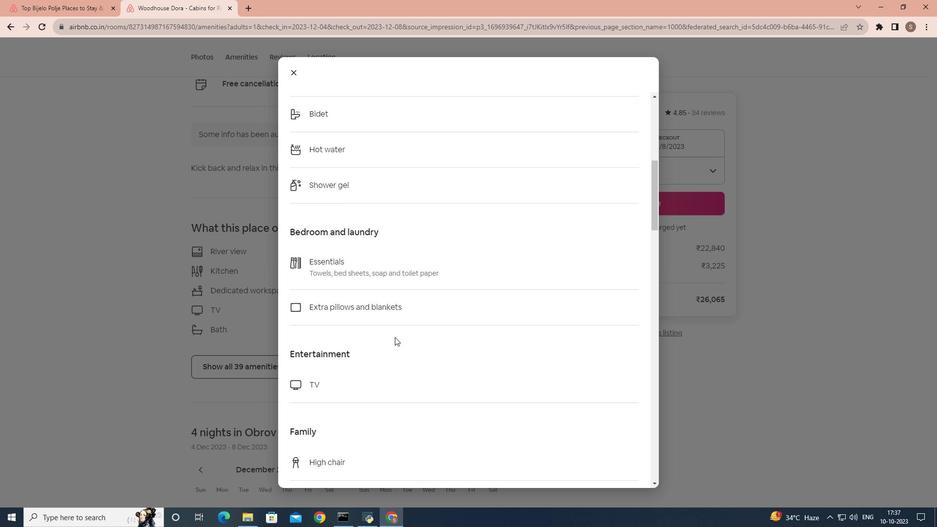 
Action: Mouse scrolled (394, 336) with delta (0, 0)
Screenshot: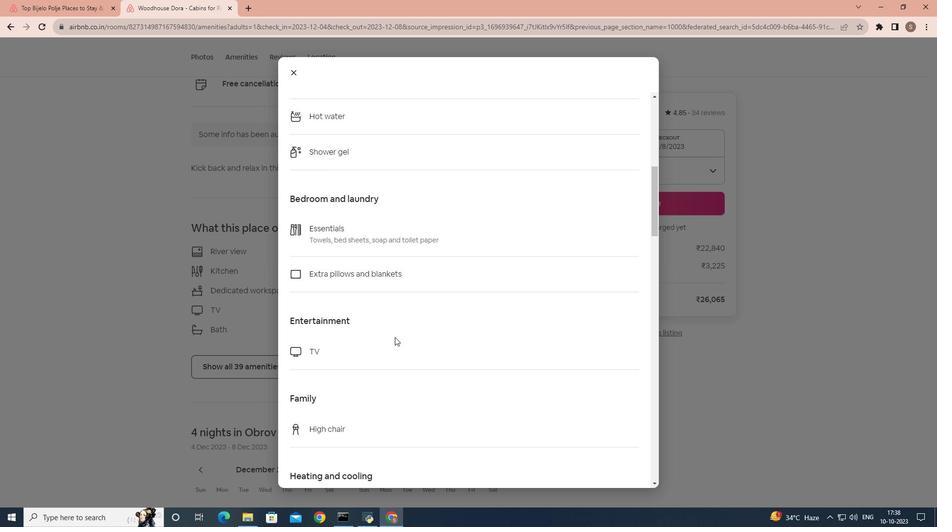 
Action: Mouse scrolled (394, 336) with delta (0, 0)
Screenshot: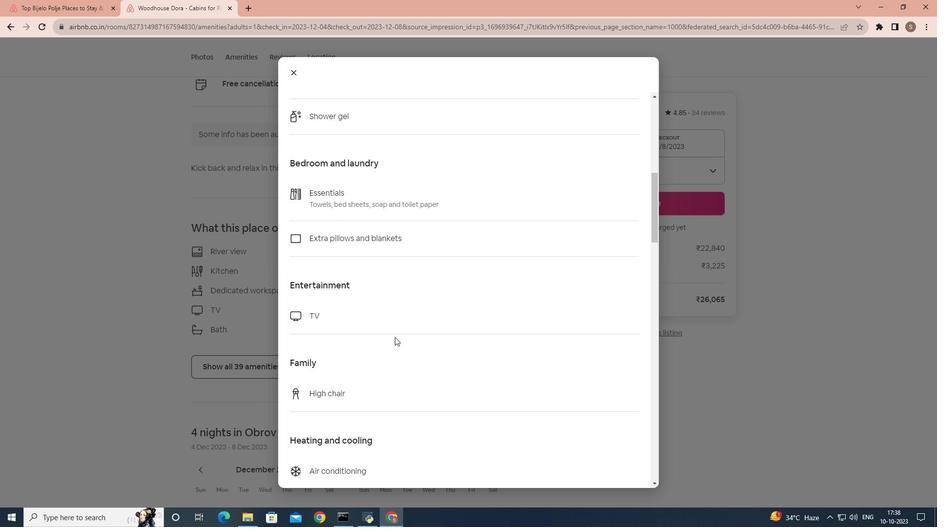 
Action: Mouse scrolled (394, 336) with delta (0, 0)
Screenshot: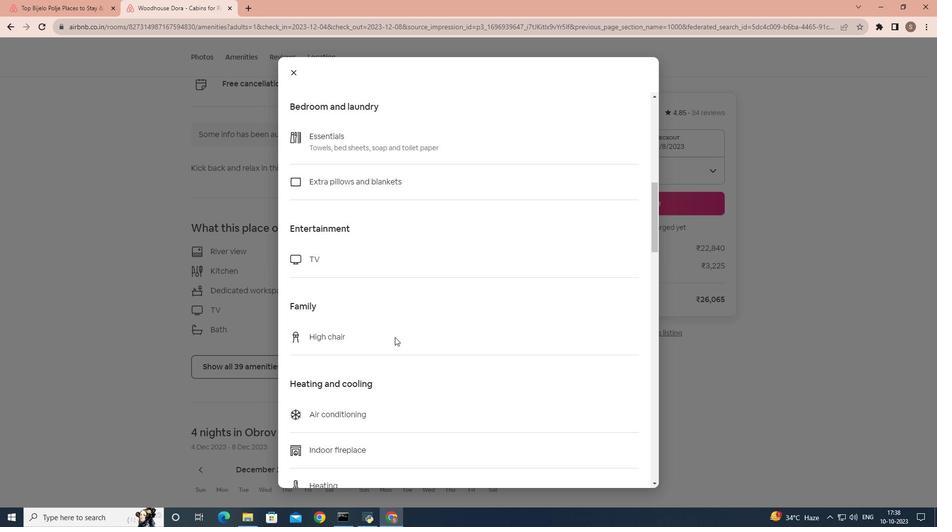 
Action: Mouse scrolled (394, 336) with delta (0, 0)
Screenshot: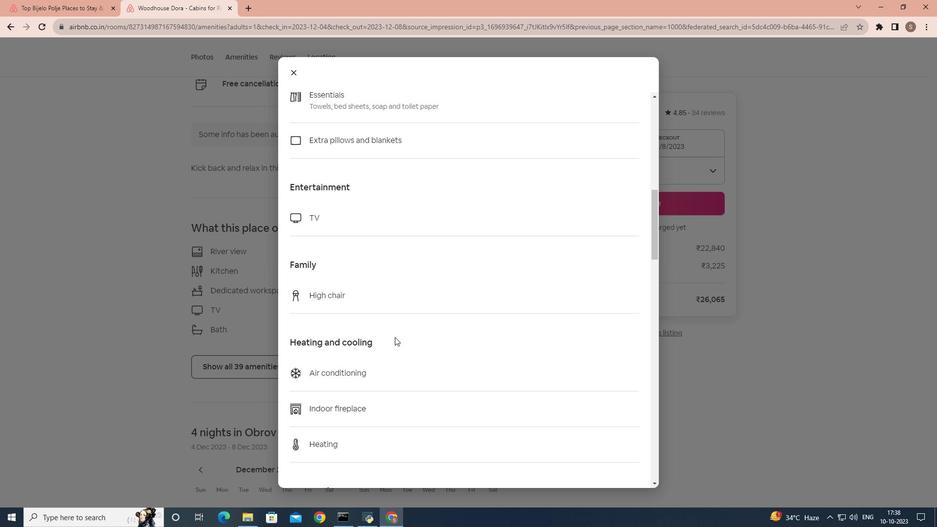 
Action: Mouse scrolled (394, 336) with delta (0, 0)
Screenshot: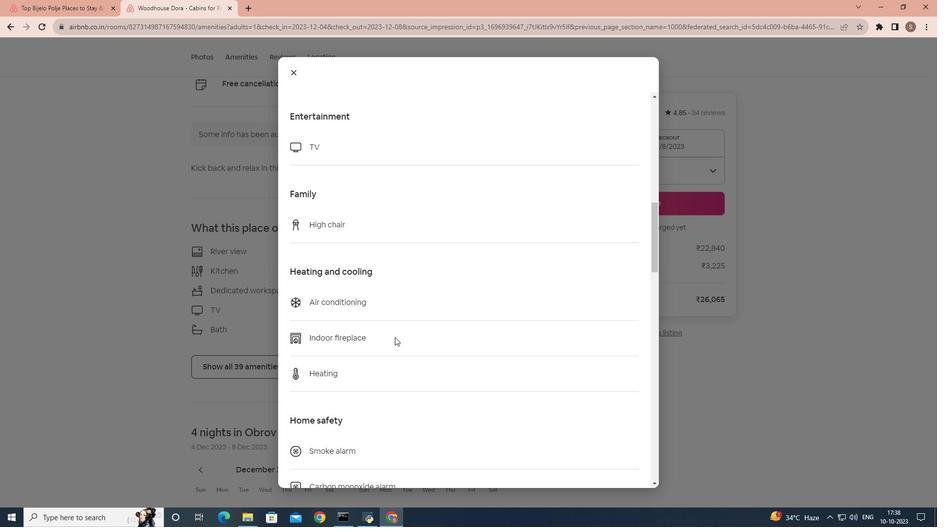 
Action: Mouse scrolled (394, 336) with delta (0, 0)
Screenshot: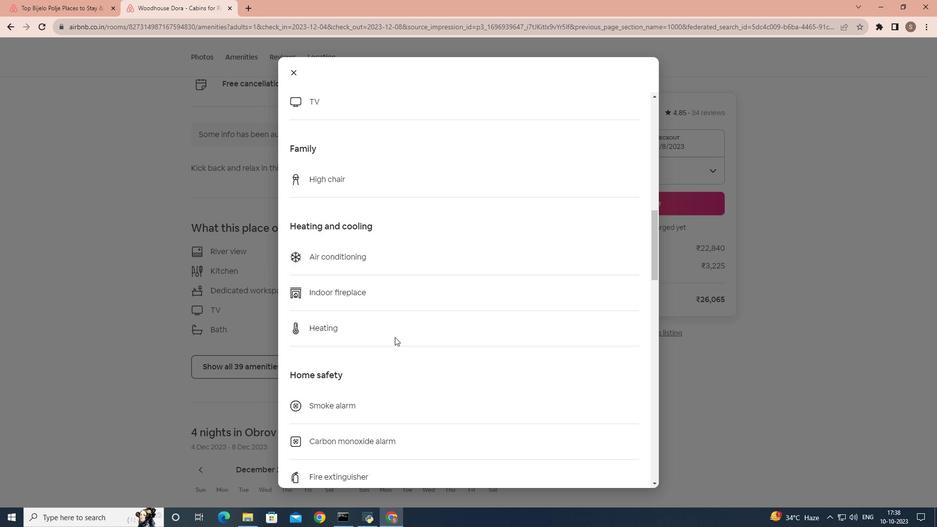 
Action: Mouse scrolled (394, 336) with delta (0, 0)
Screenshot: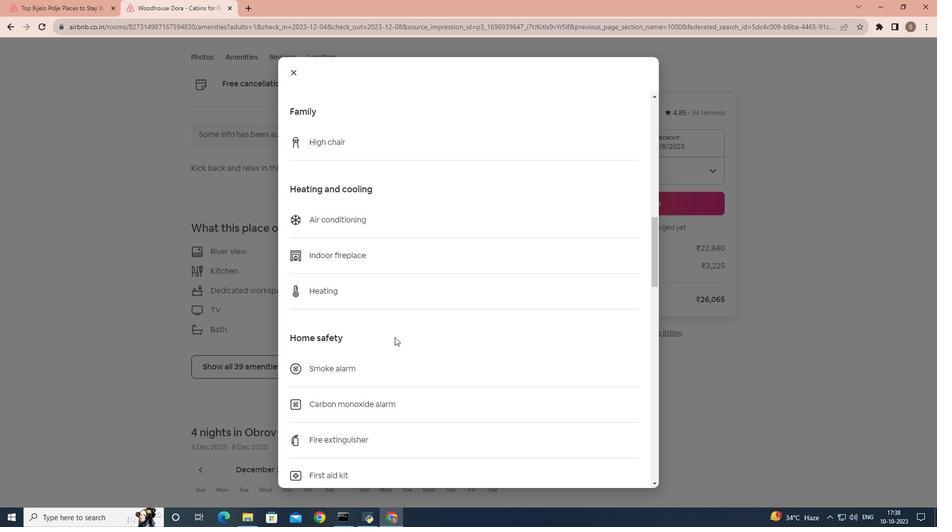 
Action: Mouse scrolled (394, 336) with delta (0, 0)
Screenshot: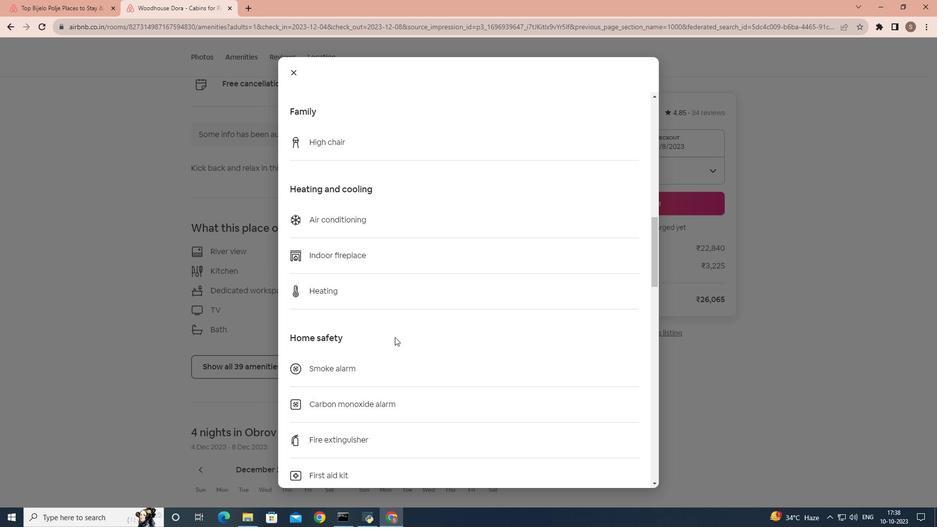 
Action: Mouse scrolled (394, 336) with delta (0, 0)
Screenshot: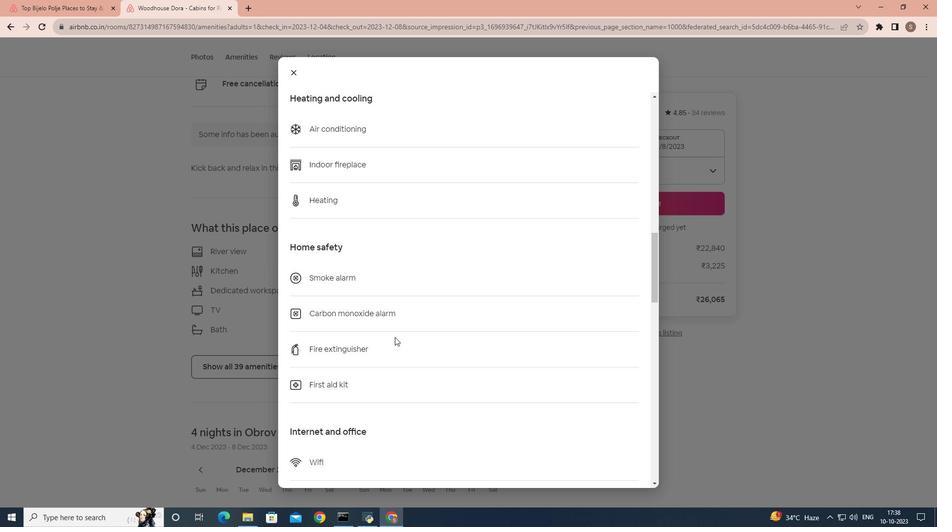 
Action: Mouse scrolled (394, 336) with delta (0, 0)
Screenshot: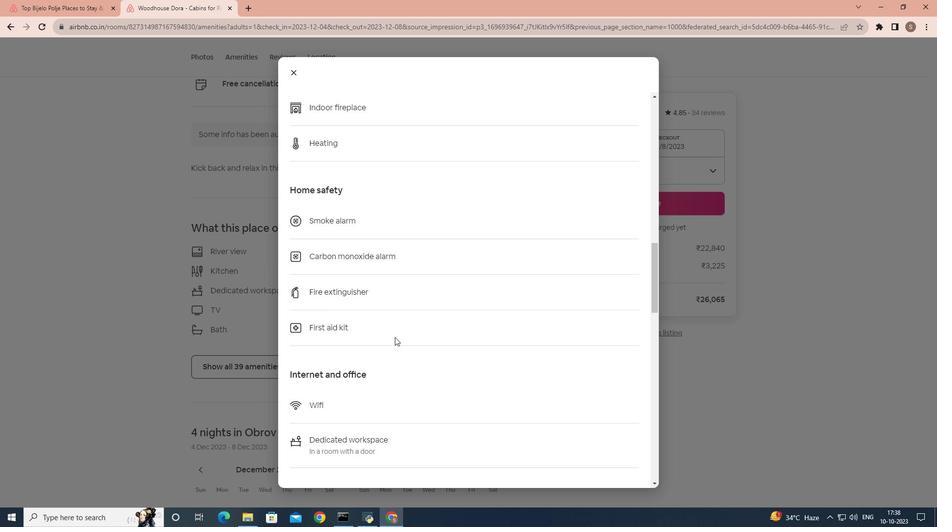 
Action: Mouse scrolled (394, 336) with delta (0, 0)
Screenshot: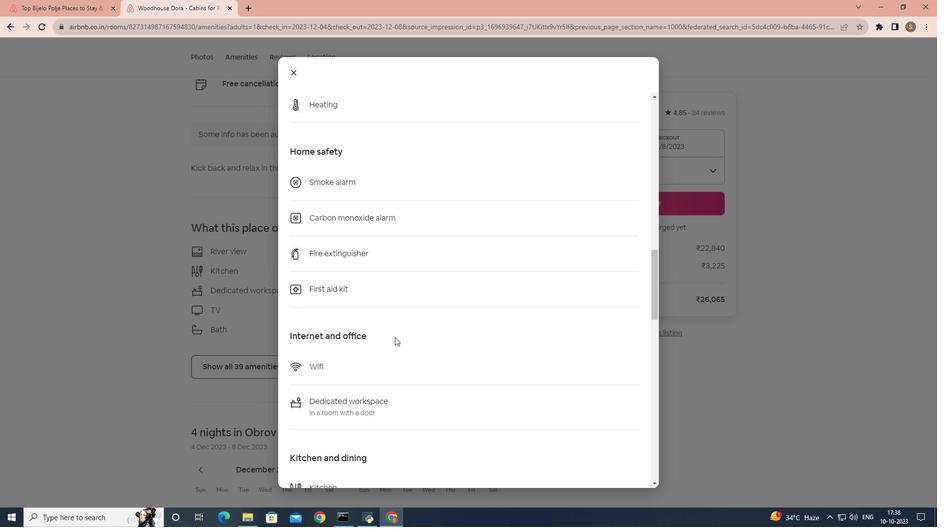 
Action: Mouse scrolled (394, 336) with delta (0, 0)
Screenshot: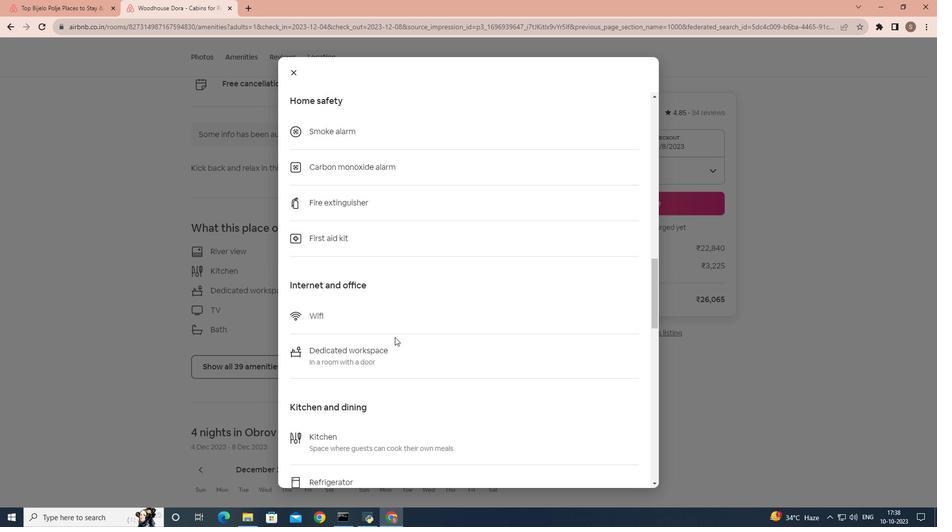 
Action: Mouse scrolled (394, 336) with delta (0, 0)
Screenshot: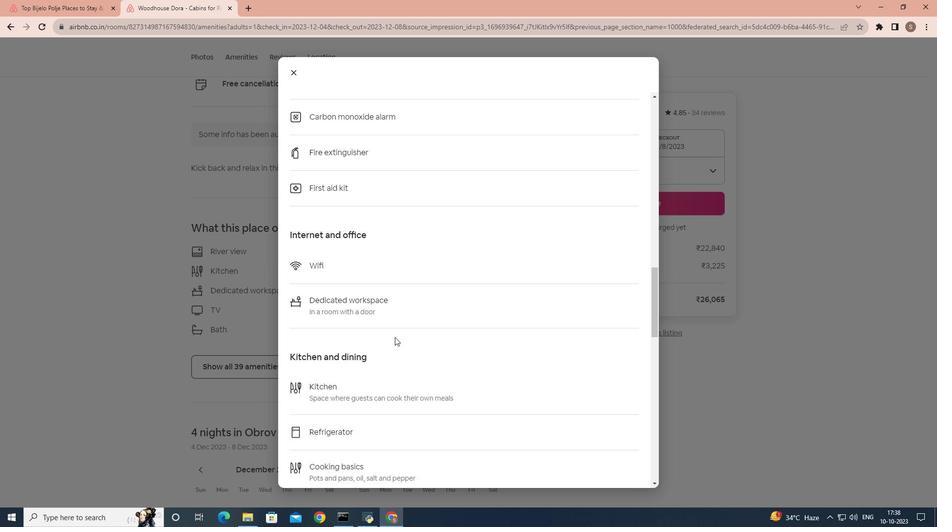 
Action: Mouse scrolled (394, 336) with delta (0, 0)
Screenshot: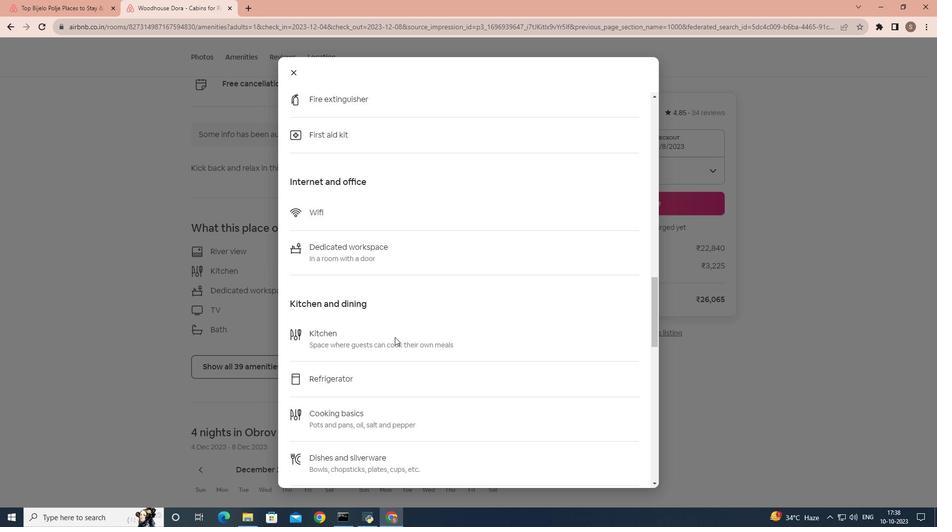 
Action: Mouse scrolled (394, 336) with delta (0, 0)
Screenshot: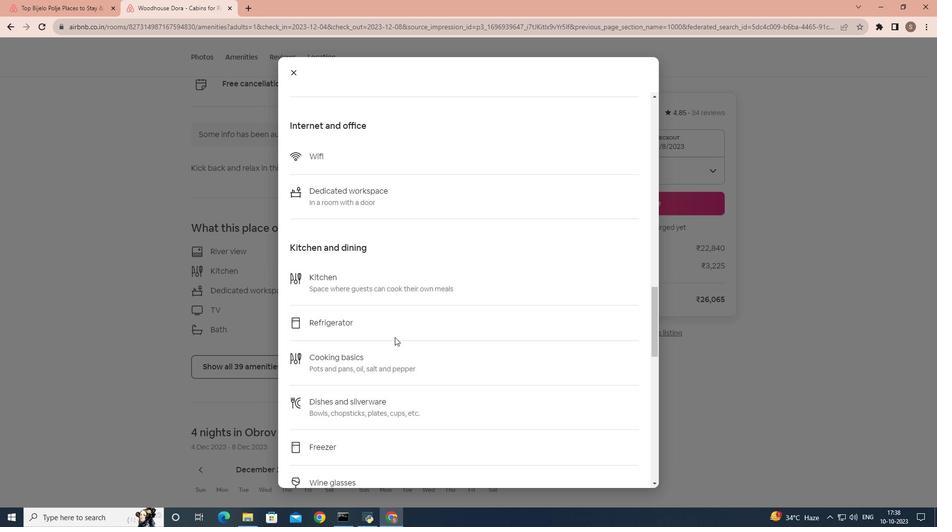 
Action: Mouse scrolled (394, 336) with delta (0, 0)
Screenshot: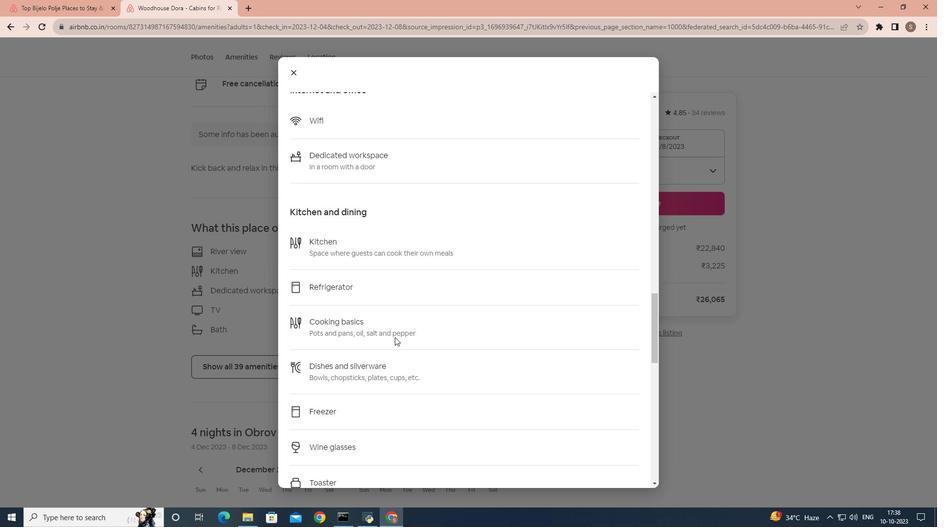 
Action: Mouse scrolled (394, 336) with delta (0, 0)
Screenshot: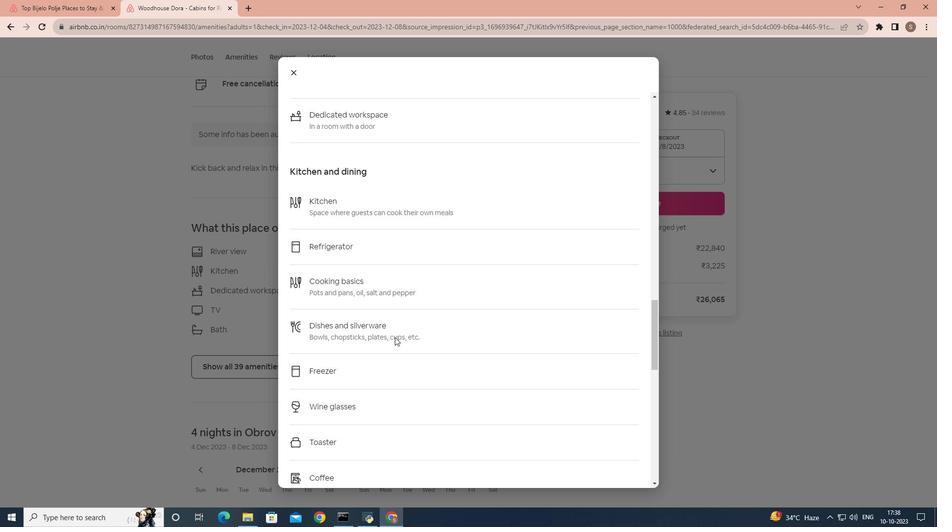 
Action: Mouse scrolled (394, 336) with delta (0, 0)
Screenshot: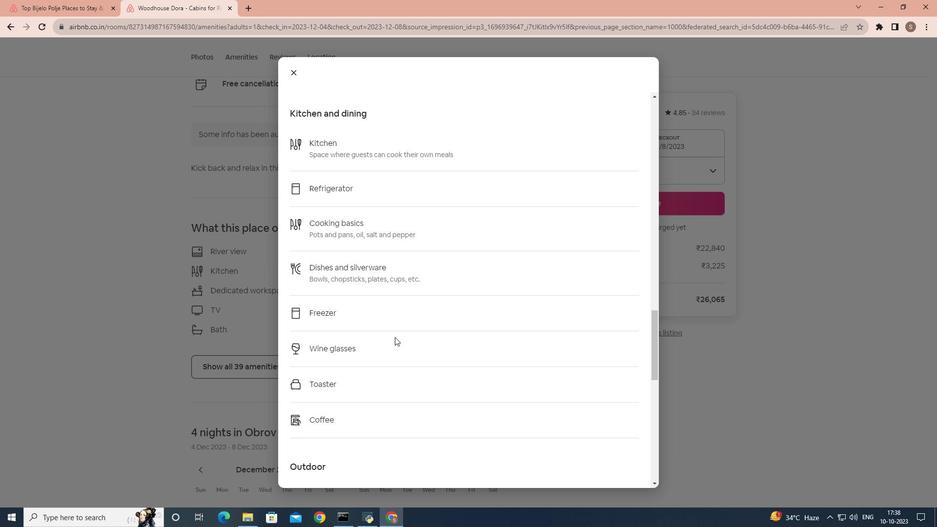 
Action: Mouse scrolled (394, 336) with delta (0, 0)
Screenshot: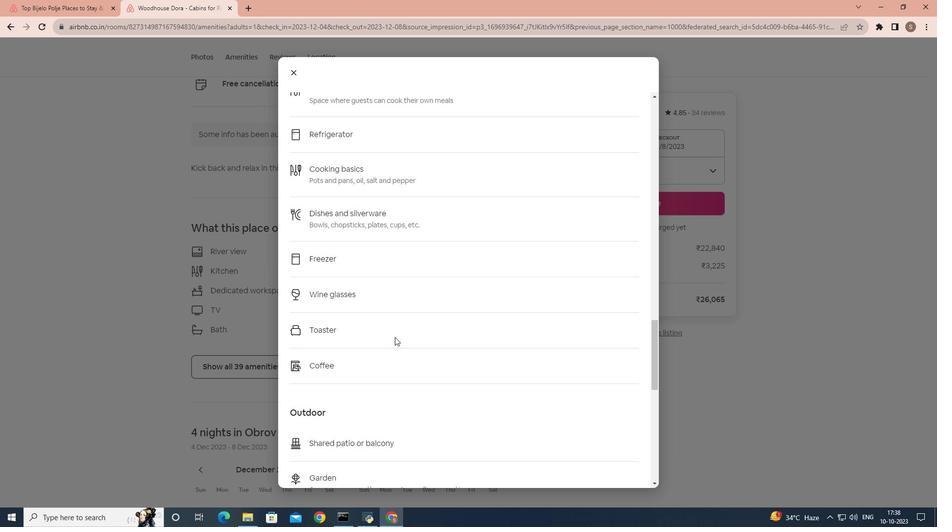 
Action: Mouse scrolled (394, 336) with delta (0, 0)
Screenshot: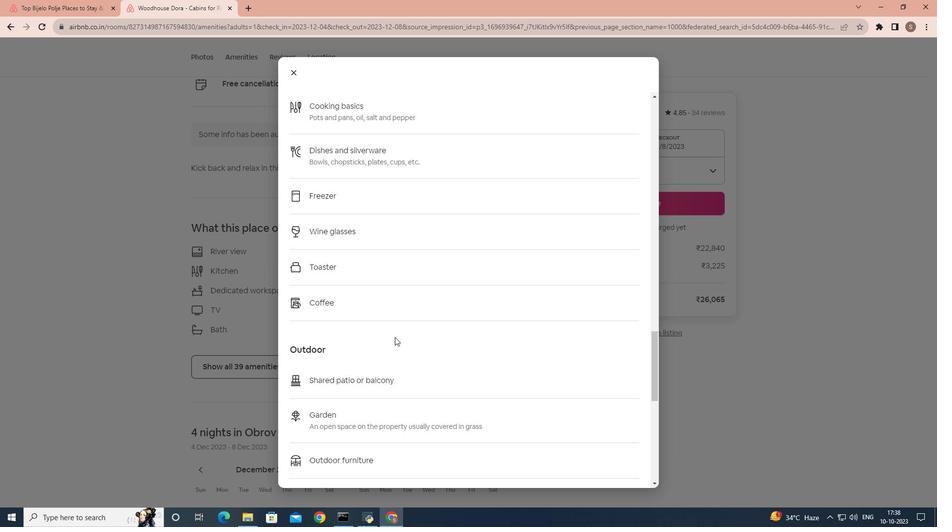 
Action: Mouse scrolled (394, 336) with delta (0, 0)
Screenshot: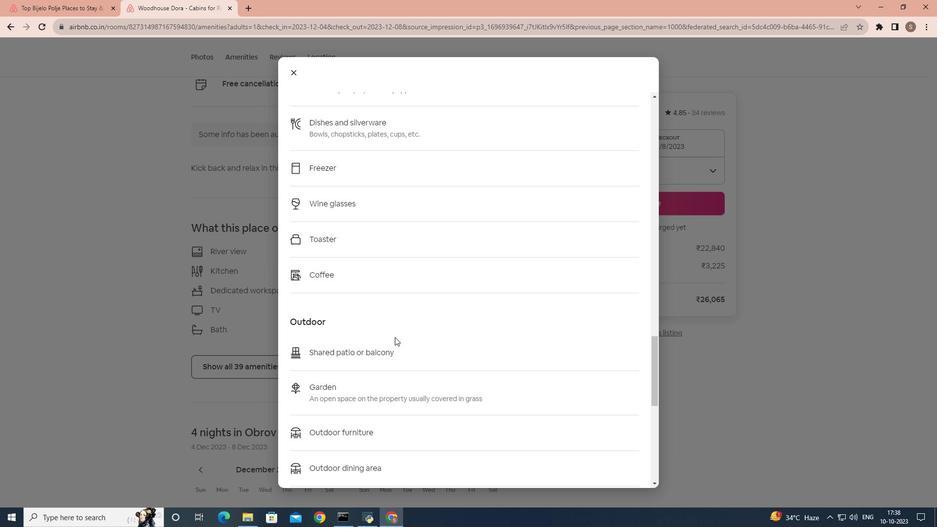 
Action: Mouse scrolled (394, 336) with delta (0, 0)
Screenshot: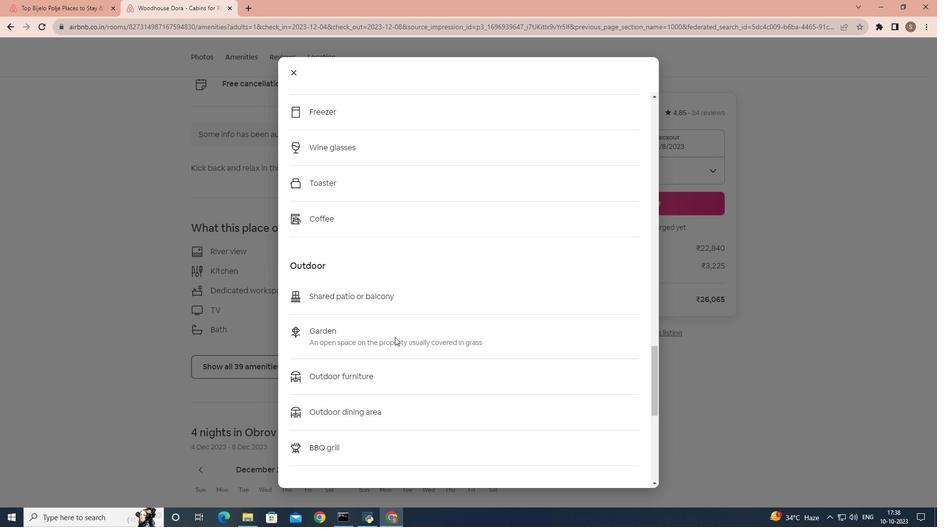 
Action: Mouse scrolled (394, 336) with delta (0, 0)
Screenshot: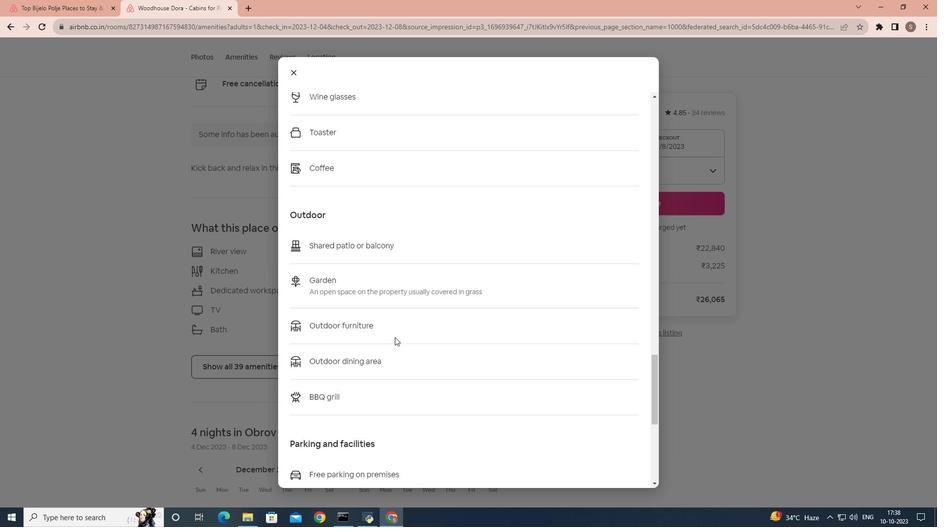
Action: Mouse scrolled (394, 336) with delta (0, 0)
Screenshot: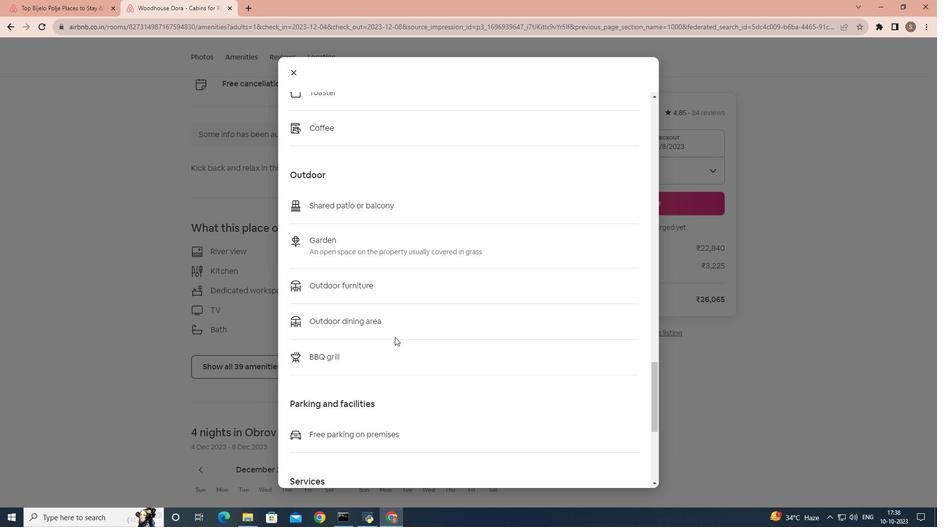 
Action: Mouse scrolled (394, 336) with delta (0, 0)
Screenshot: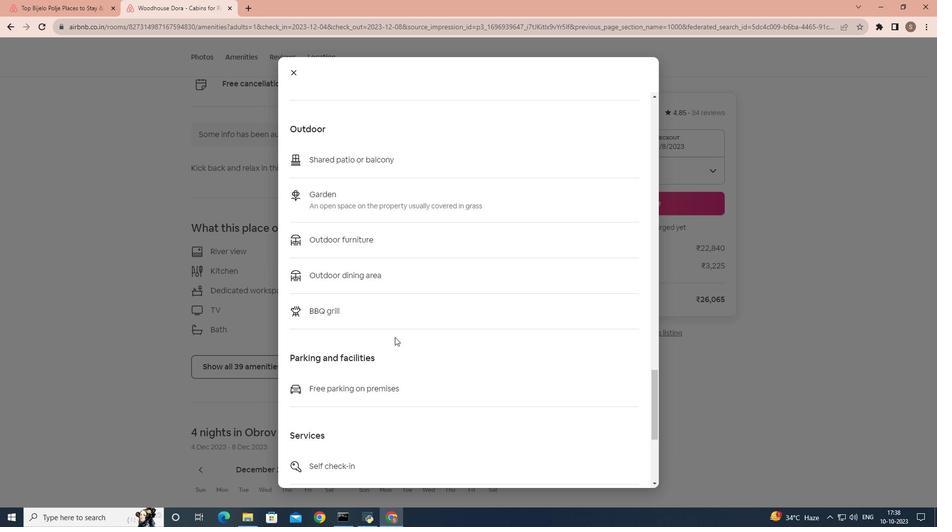 
Action: Mouse scrolled (394, 336) with delta (0, 0)
Screenshot: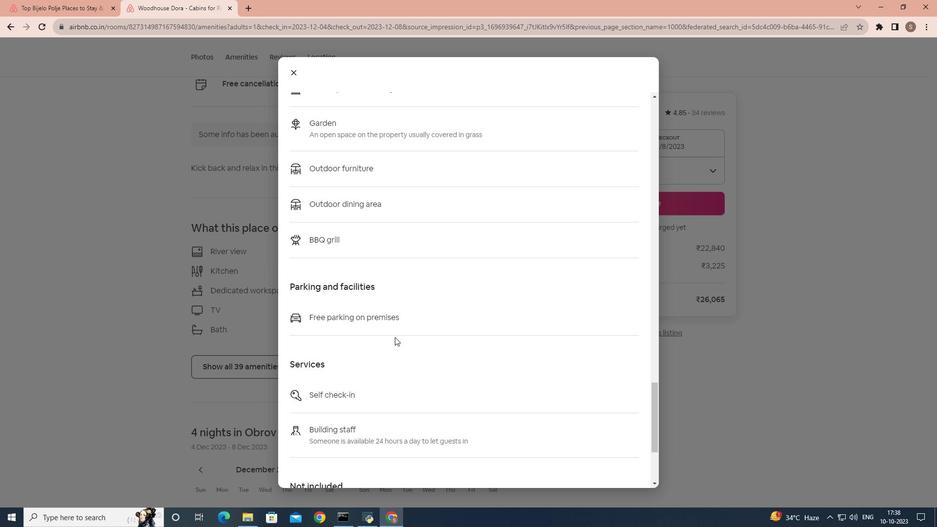 
Action: Mouse scrolled (394, 336) with delta (0, 0)
Screenshot: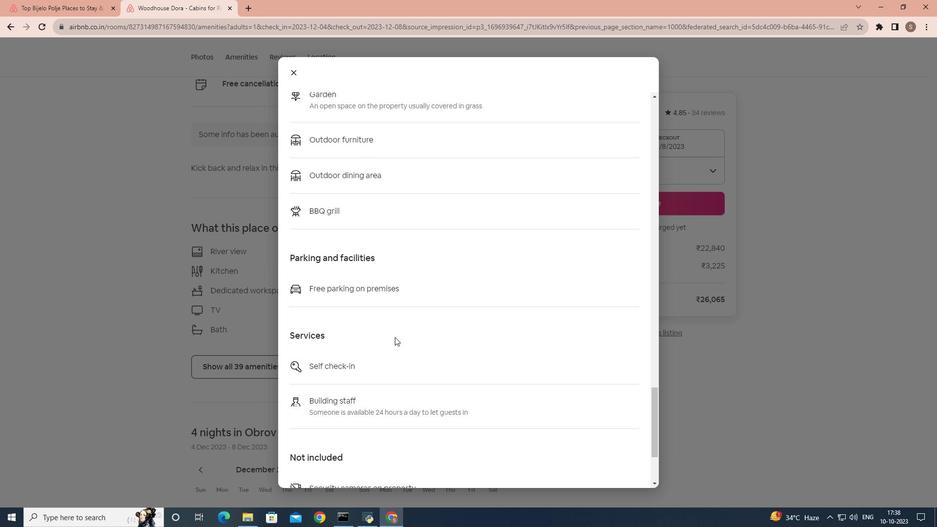
Action: Mouse scrolled (394, 336) with delta (0, 0)
Screenshot: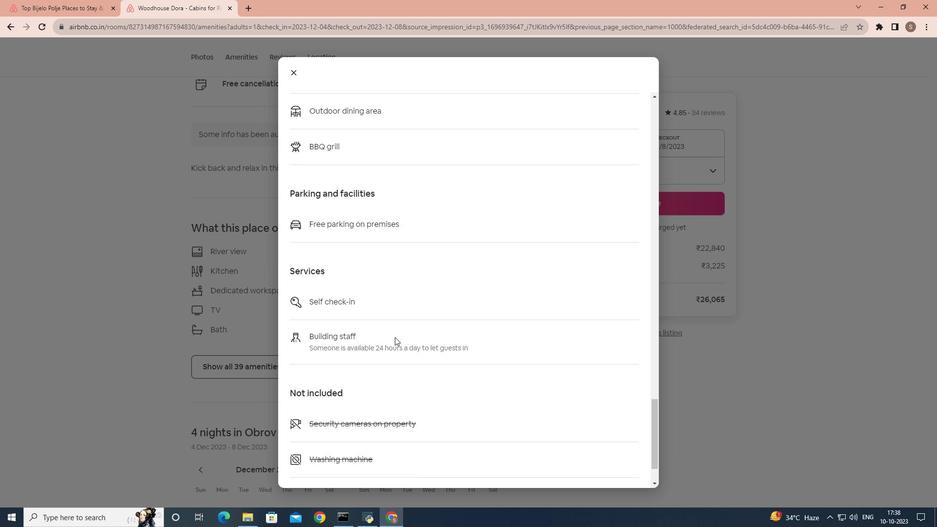 
Action: Mouse scrolled (394, 336) with delta (0, 0)
Screenshot: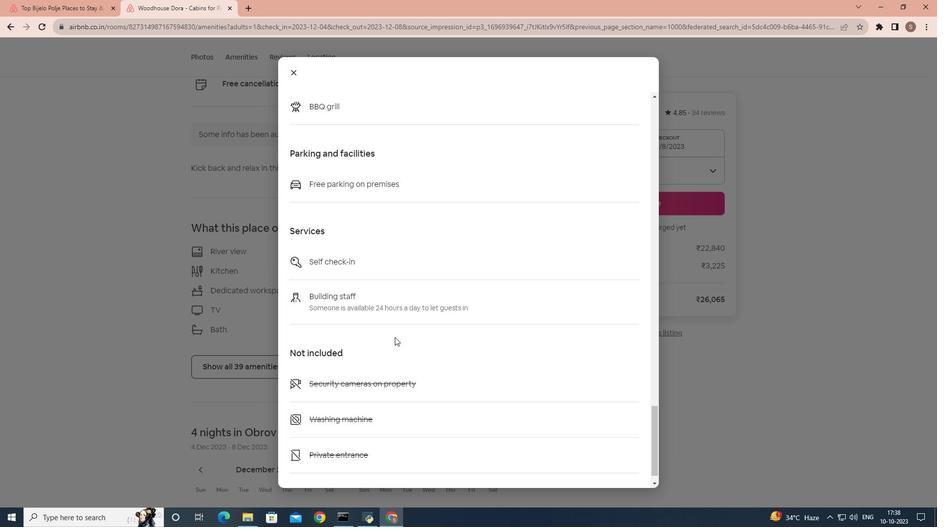 
Action: Mouse scrolled (394, 336) with delta (0, 0)
Screenshot: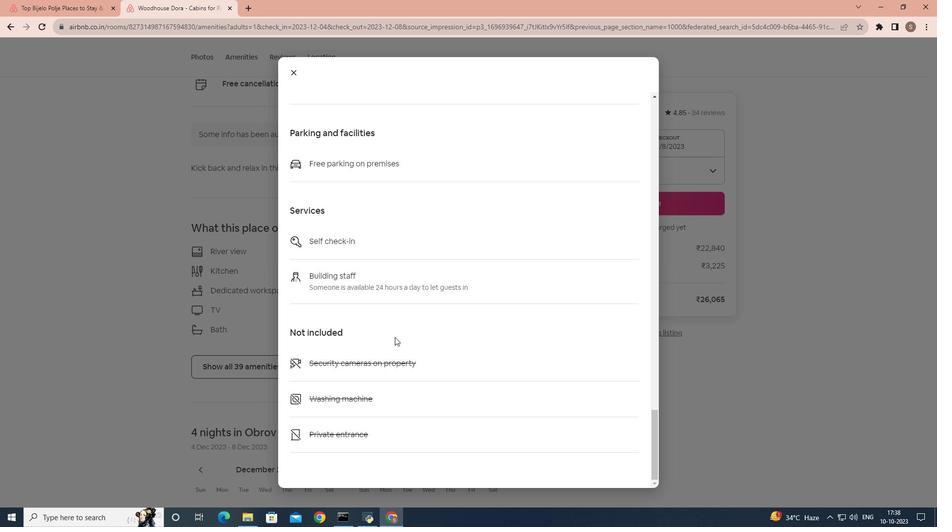 
Action: Mouse scrolled (394, 336) with delta (0, 0)
Screenshot: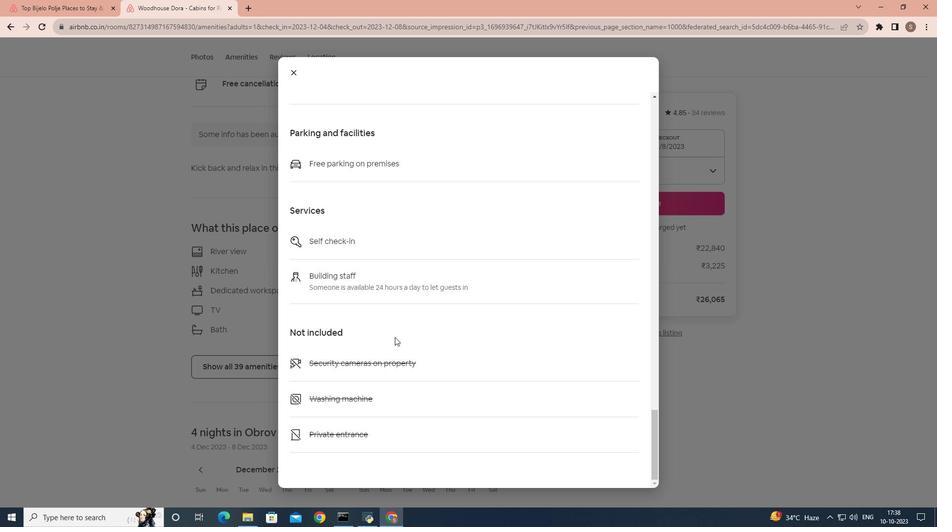
Action: Mouse moved to (297, 71)
Screenshot: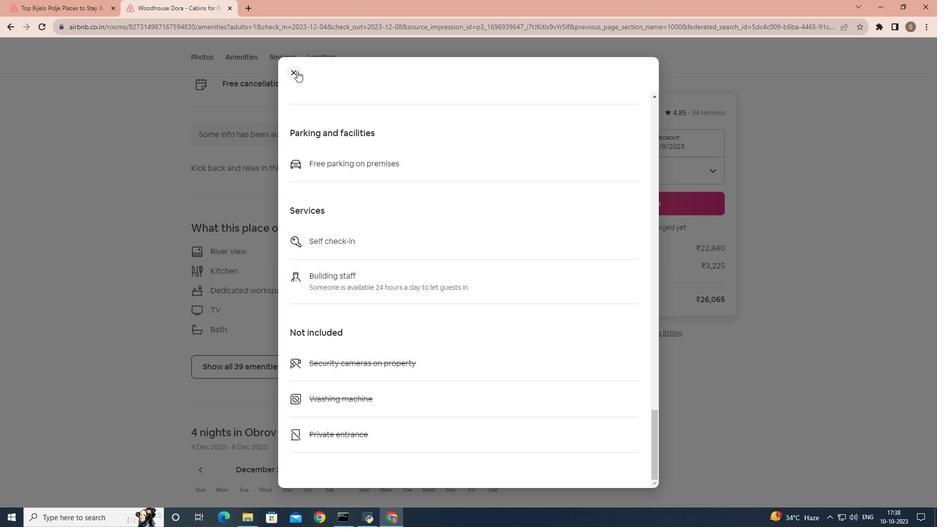 
Action: Mouse pressed left at (297, 71)
Screenshot: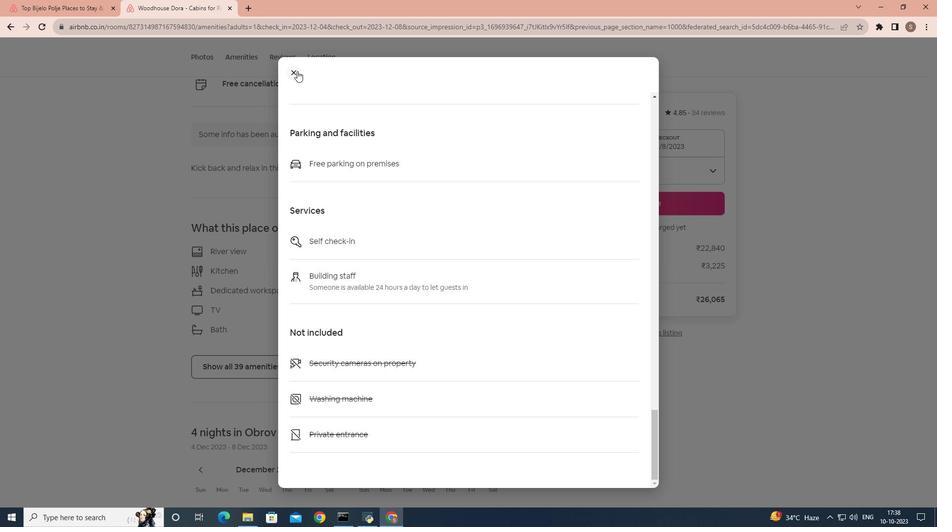 
Action: Mouse moved to (330, 325)
Screenshot: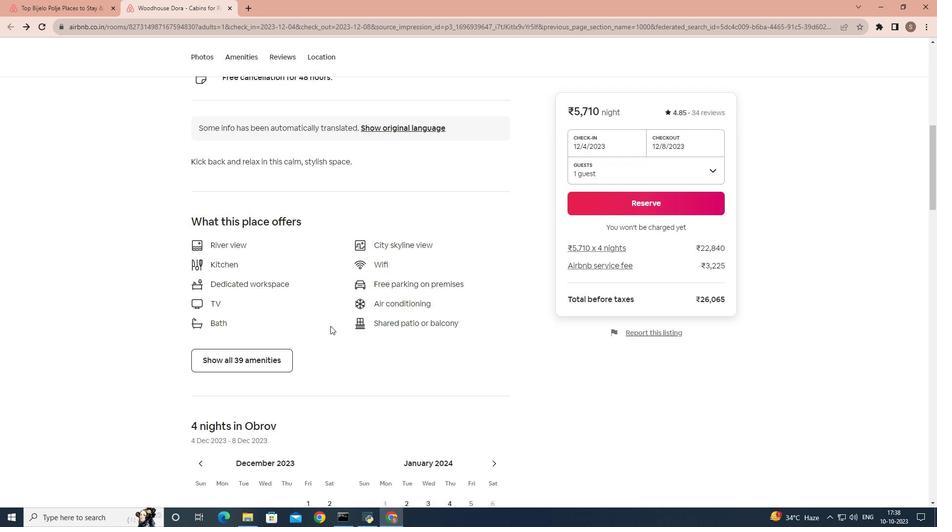 
Action: Mouse scrolled (330, 325) with delta (0, 0)
Screenshot: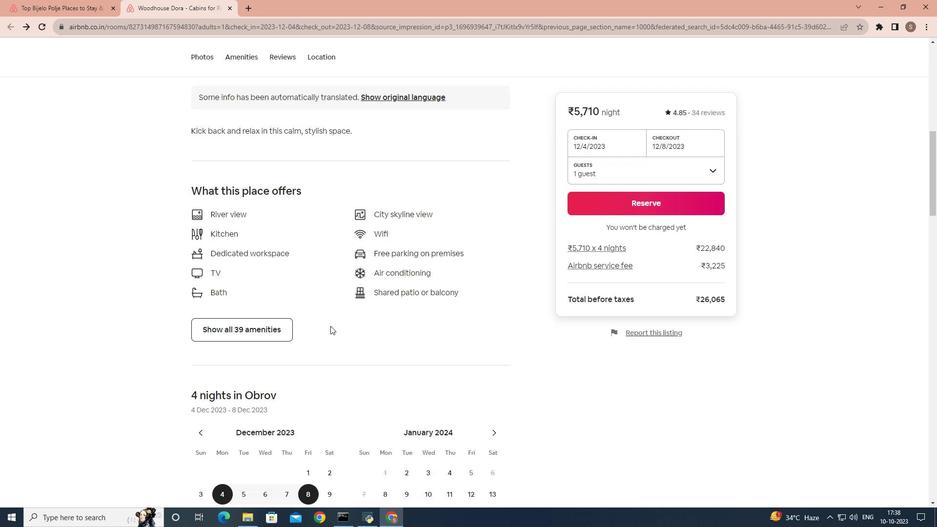 
Action: Mouse scrolled (330, 325) with delta (0, 0)
Screenshot: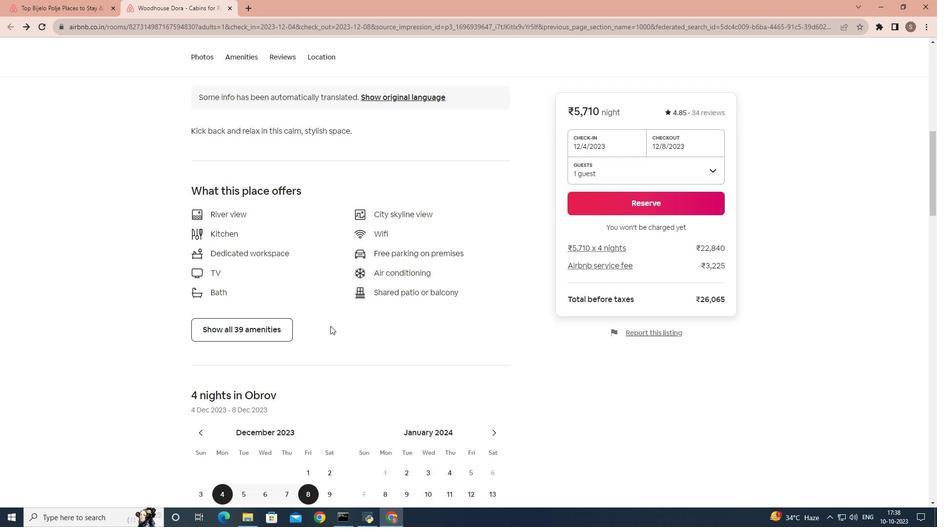 
Action: Mouse moved to (330, 326)
Screenshot: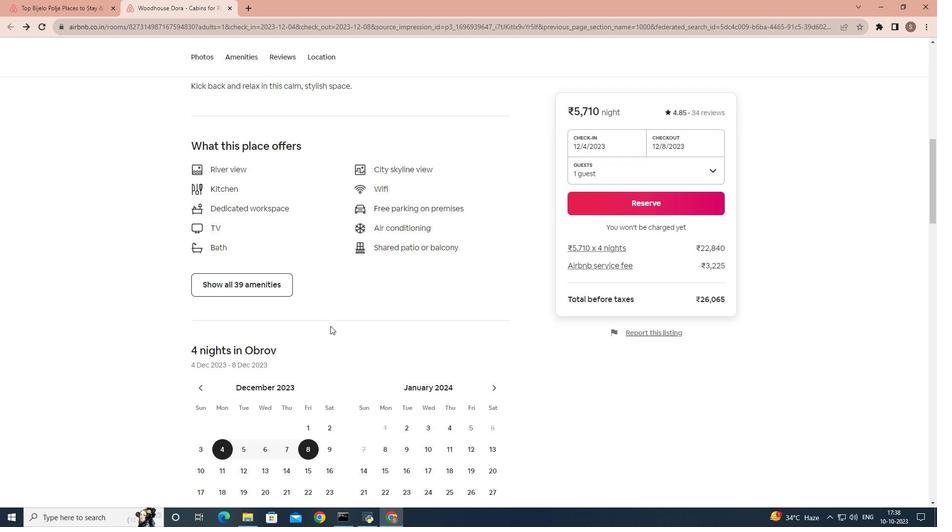 
Action: Mouse scrolled (330, 325) with delta (0, 0)
Screenshot: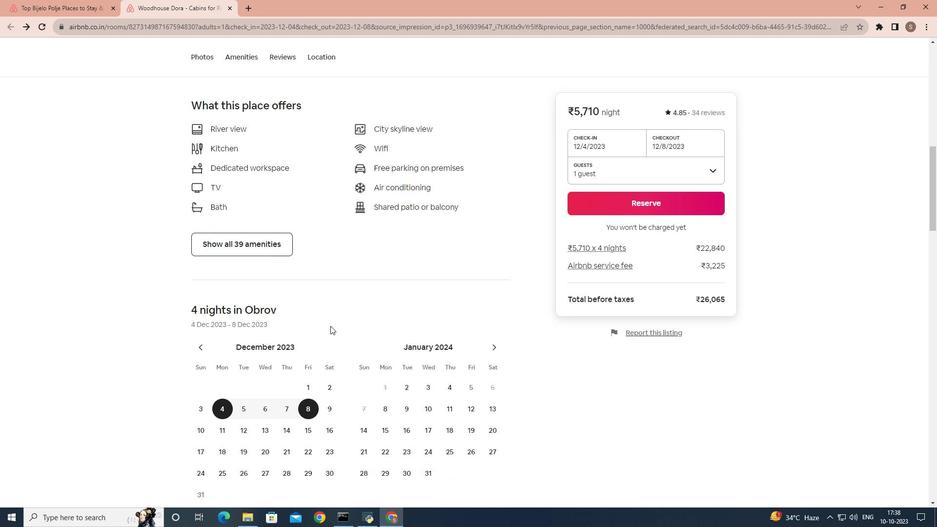 
Action: Mouse scrolled (330, 325) with delta (0, 0)
Screenshot: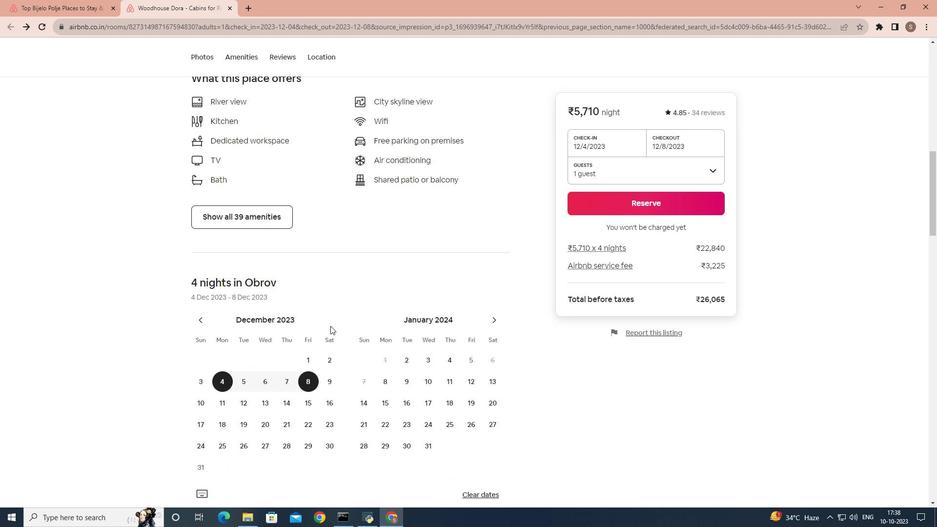 
Action: Mouse scrolled (330, 325) with delta (0, 0)
Screenshot: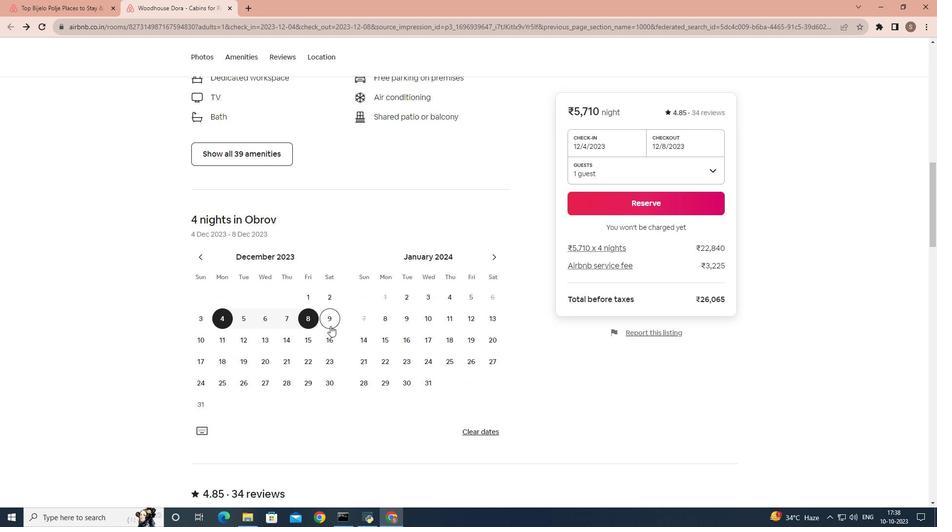 
Action: Mouse scrolled (330, 325) with delta (0, 0)
Screenshot: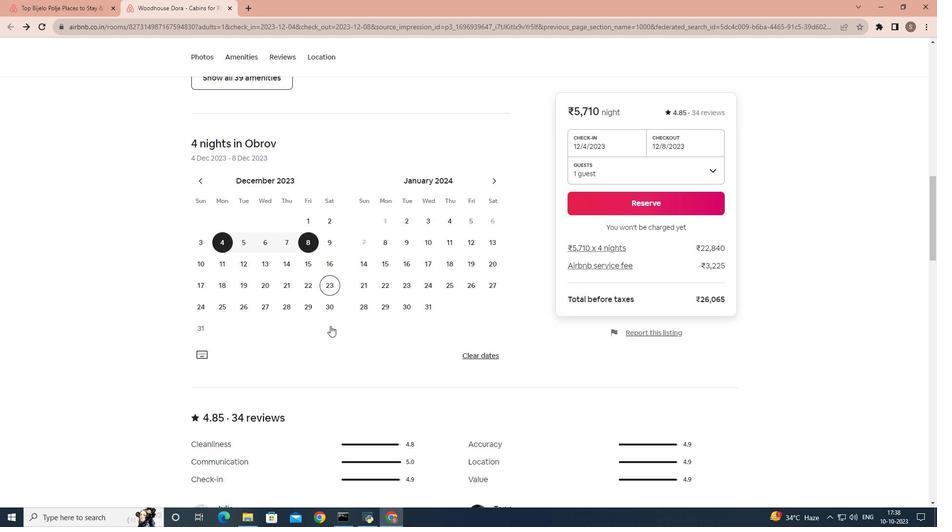 
Action: Mouse scrolled (330, 325) with delta (0, 0)
Screenshot: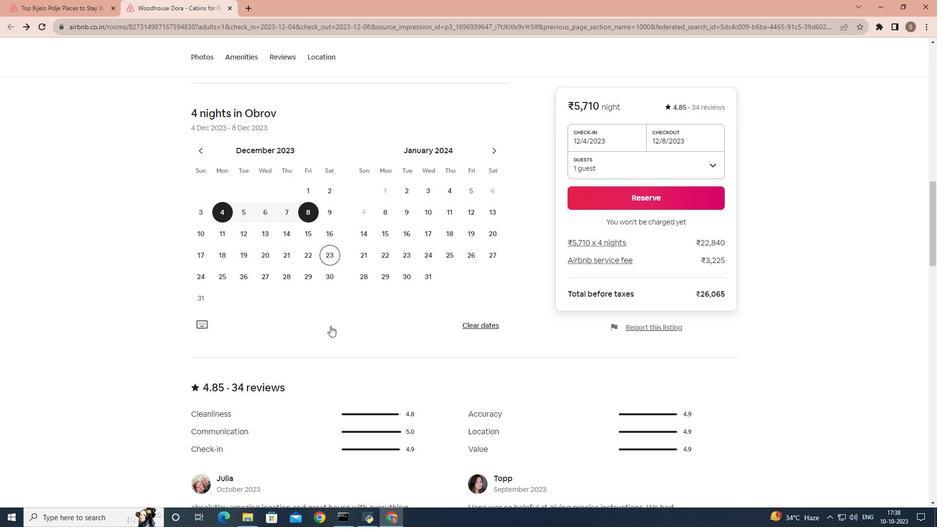 
Action: Mouse scrolled (330, 325) with delta (0, 0)
Screenshot: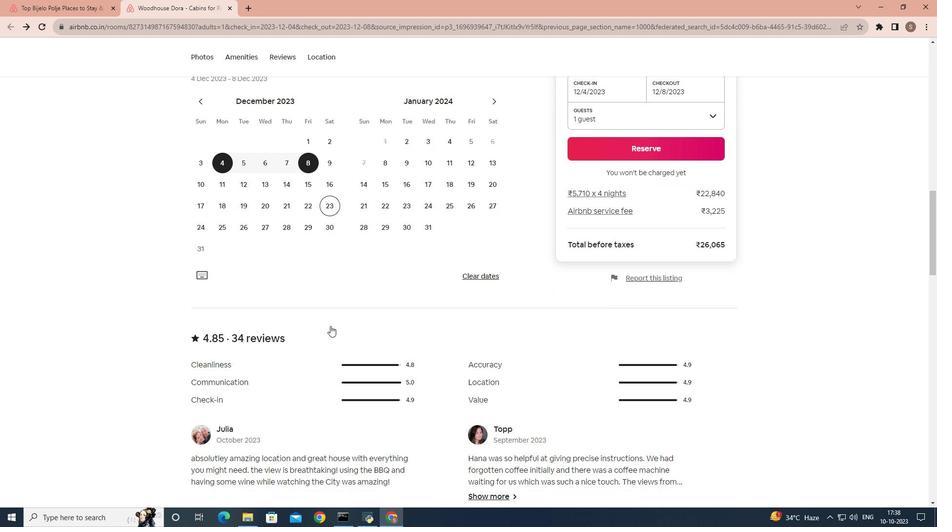
Action: Mouse scrolled (330, 325) with delta (0, 0)
Screenshot: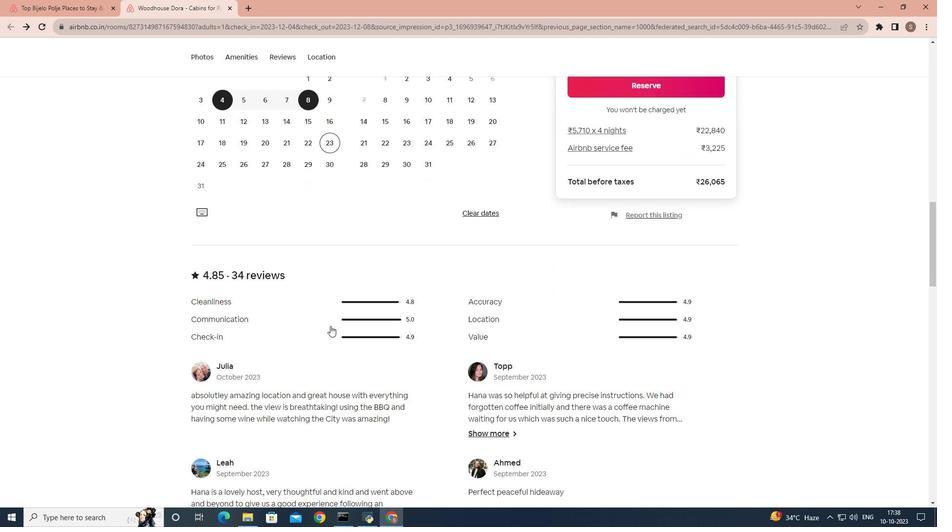 
Action: Mouse scrolled (330, 325) with delta (0, 0)
Screenshot: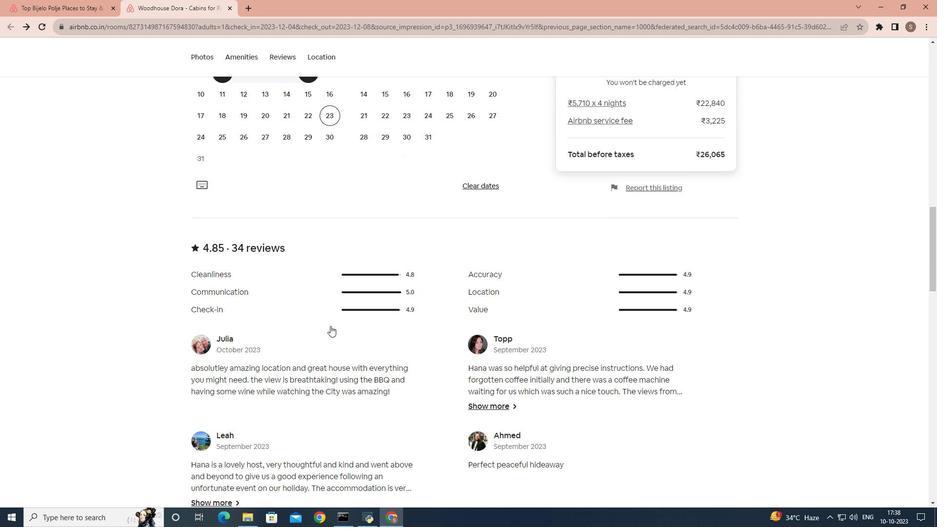
Action: Mouse scrolled (330, 325) with delta (0, 0)
Screenshot: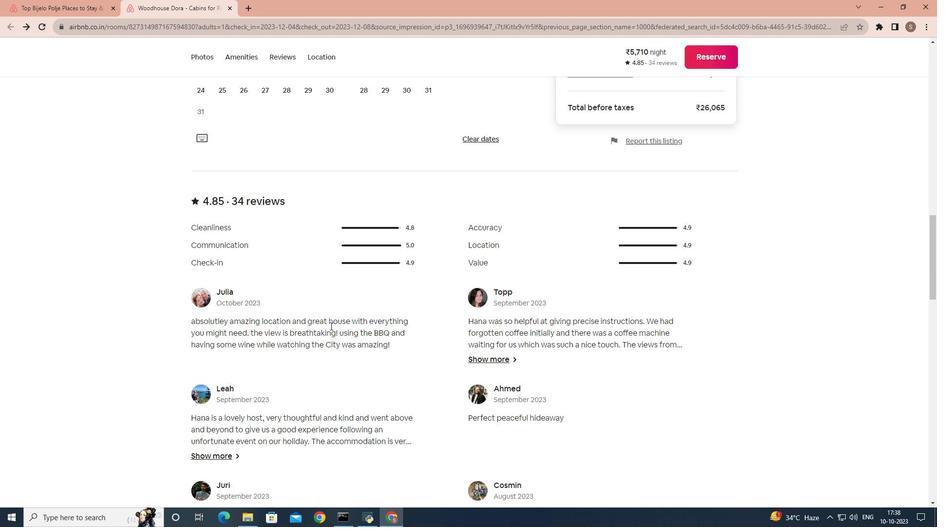 
Action: Mouse scrolled (330, 325) with delta (0, 0)
Screenshot: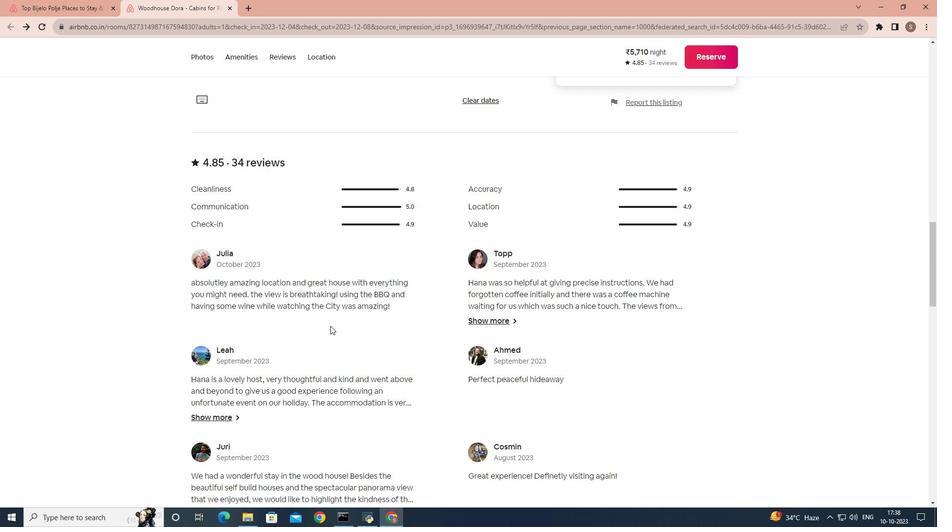 
Action: Mouse scrolled (330, 325) with delta (0, 0)
Screenshot: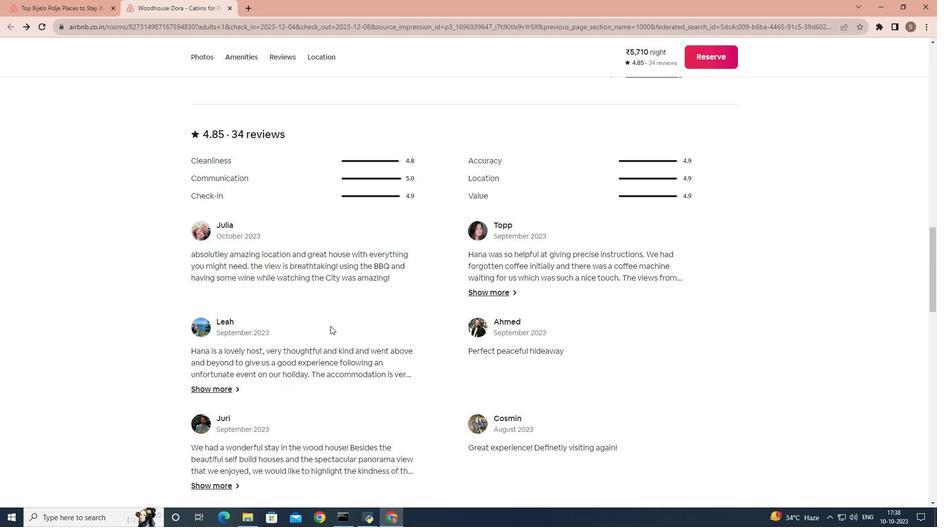 
Action: Mouse moved to (285, 369)
Screenshot: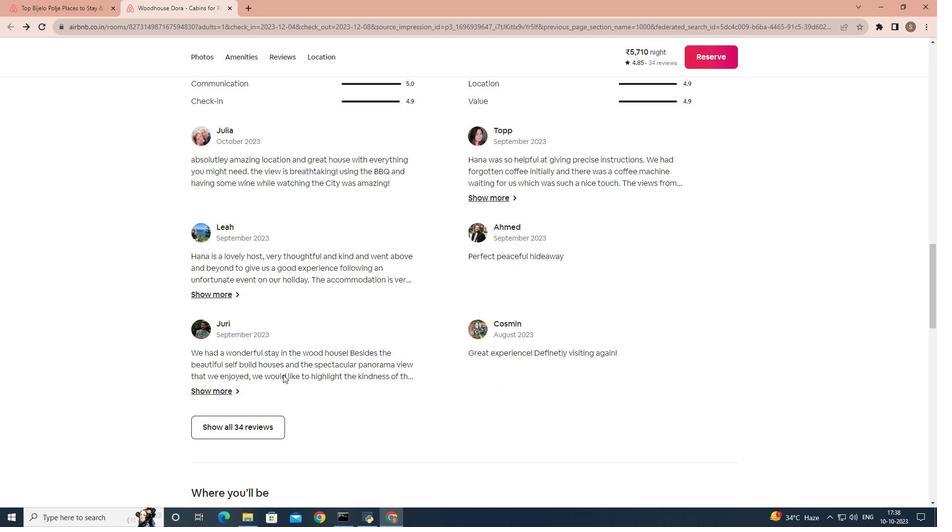 
Action: Mouse scrolled (285, 369) with delta (0, 0)
Screenshot: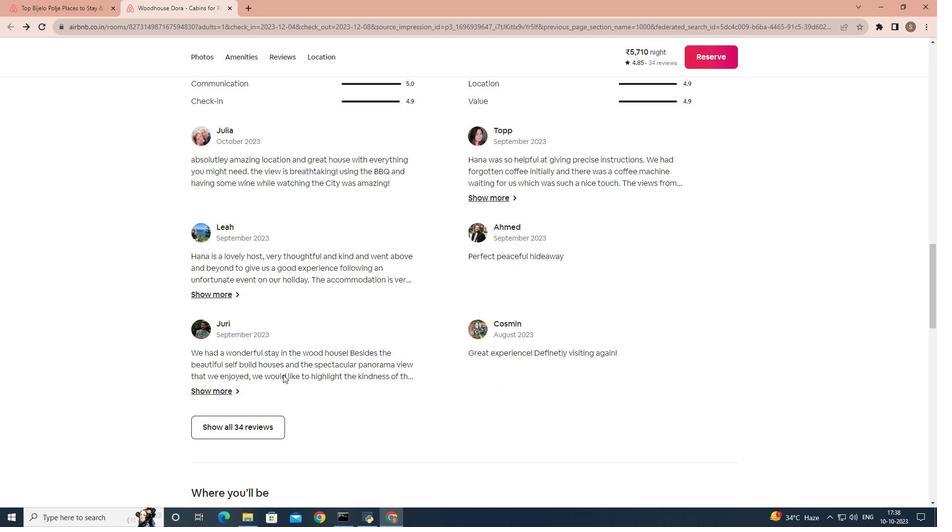 
Action: Mouse moved to (263, 403)
Screenshot: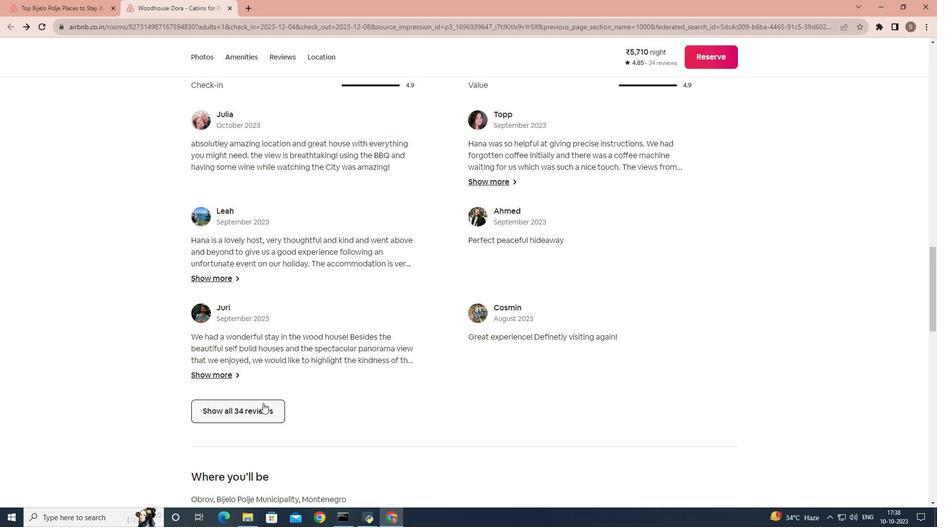 
Action: Mouse pressed left at (263, 403)
Screenshot: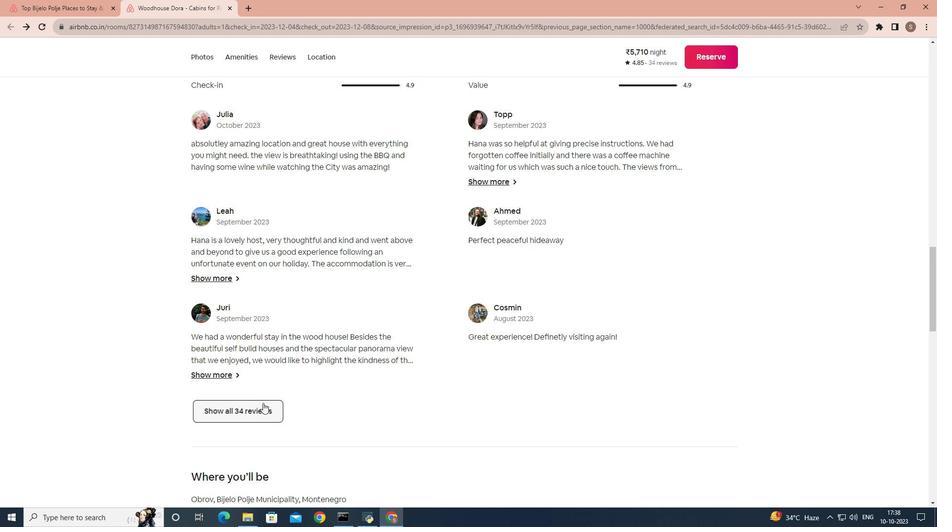 
Action: Mouse moved to (365, 377)
Screenshot: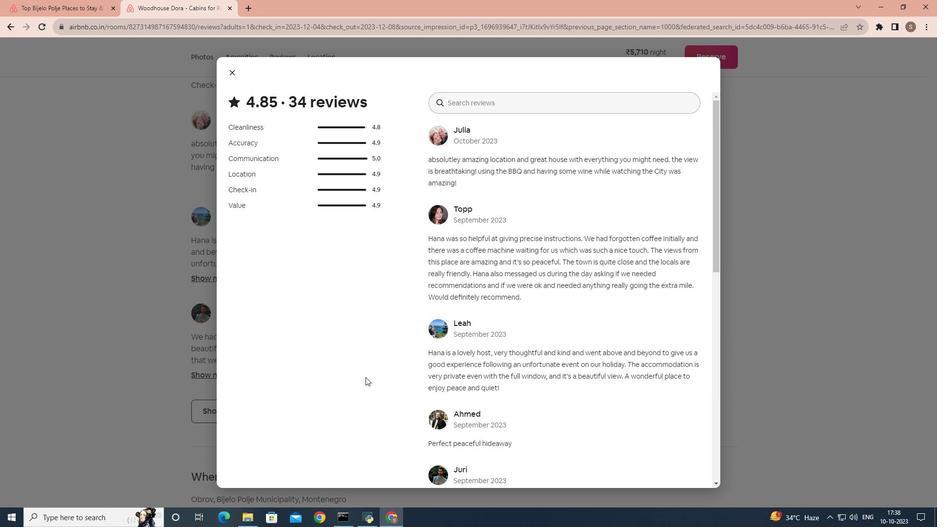 
Action: Mouse scrolled (365, 376) with delta (0, 0)
Screenshot: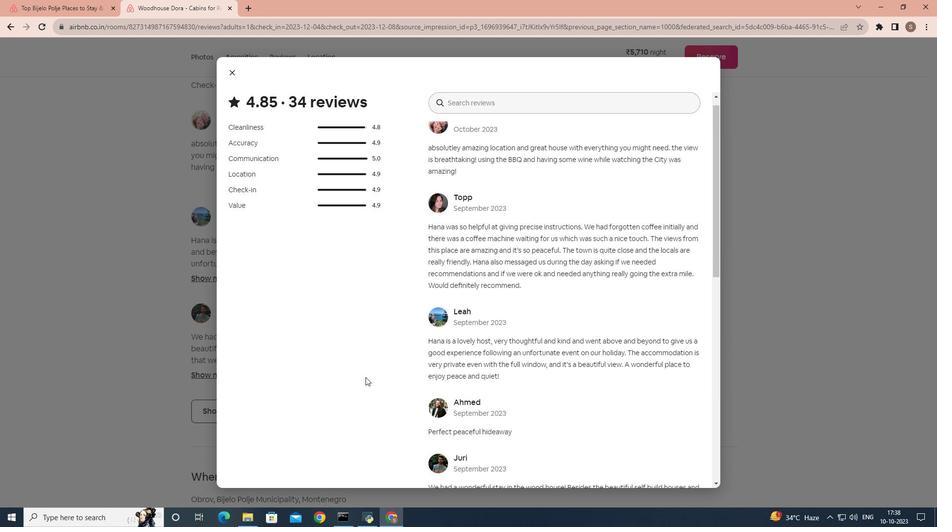 
Action: Mouse scrolled (365, 376) with delta (0, 0)
Screenshot: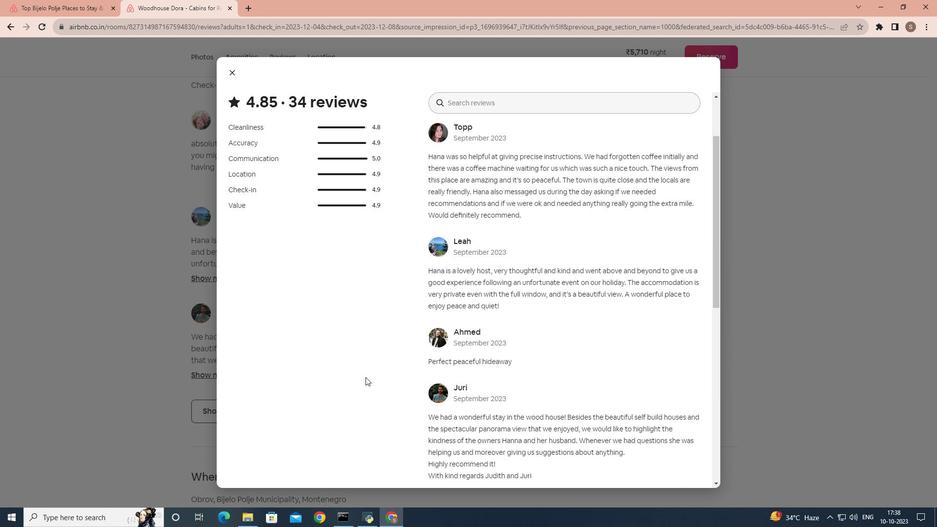 
Action: Mouse moved to (376, 391)
Screenshot: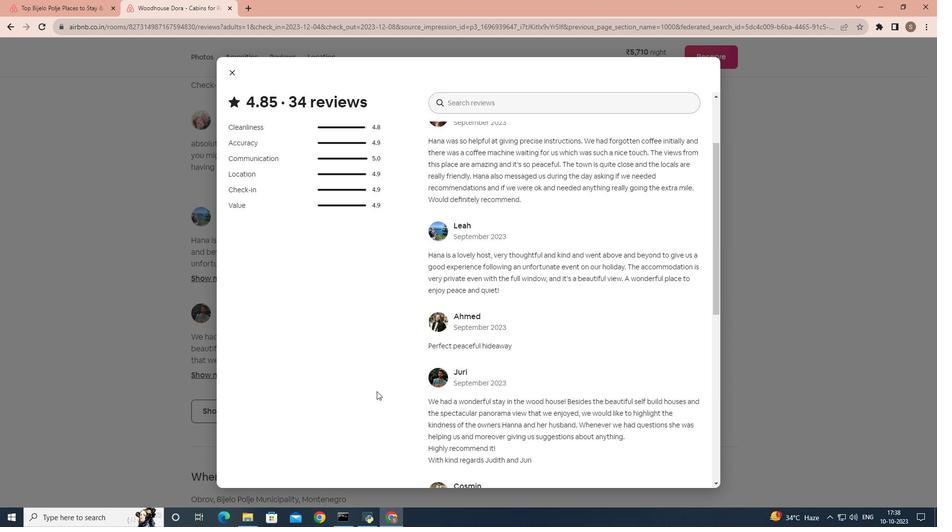 
Action: Mouse scrolled (376, 390) with delta (0, 0)
Screenshot: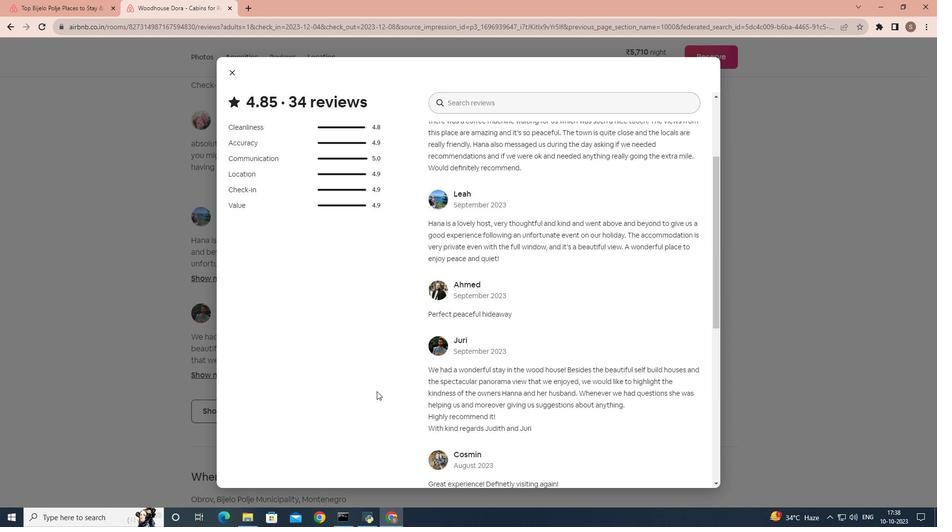 
Action: Mouse scrolled (376, 390) with delta (0, 0)
Screenshot: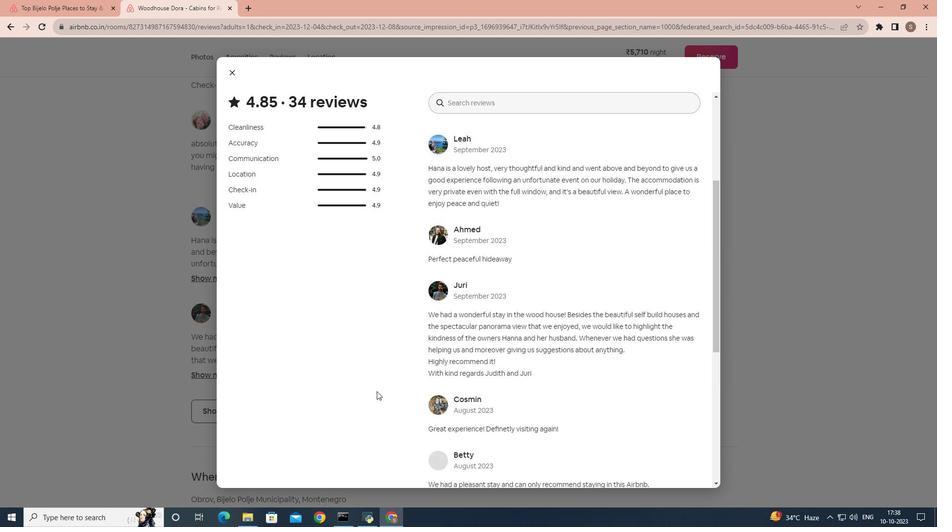 
Action: Mouse scrolled (376, 390) with delta (0, 0)
Screenshot: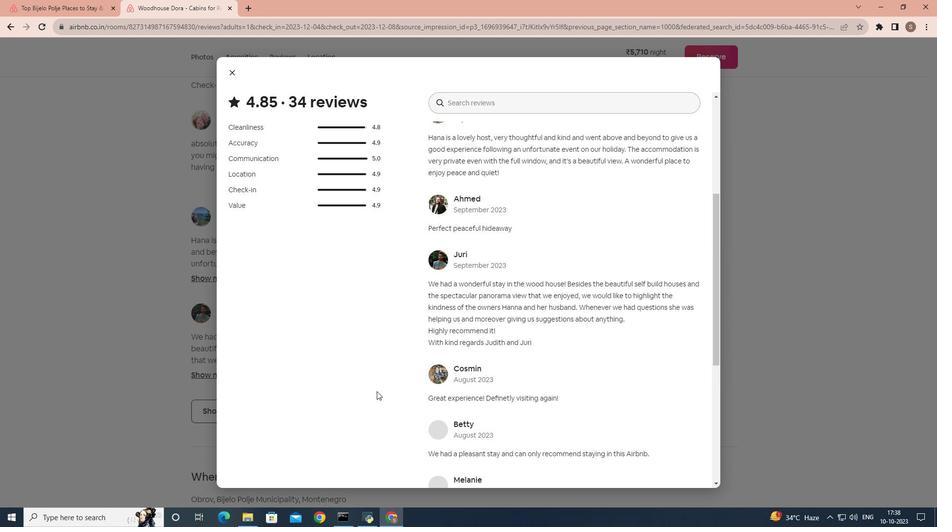 
Action: Mouse scrolled (376, 390) with delta (0, 0)
Screenshot: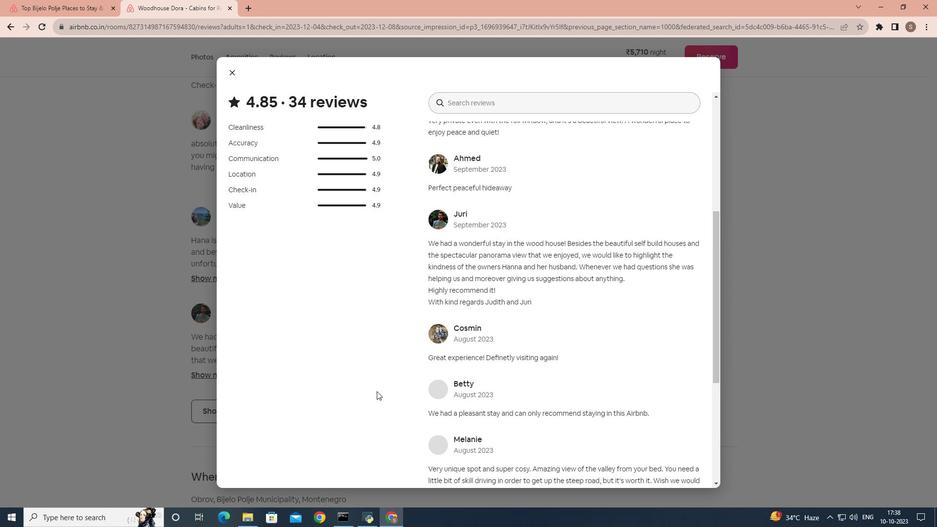 
Action: Mouse scrolled (376, 390) with delta (0, 0)
Screenshot: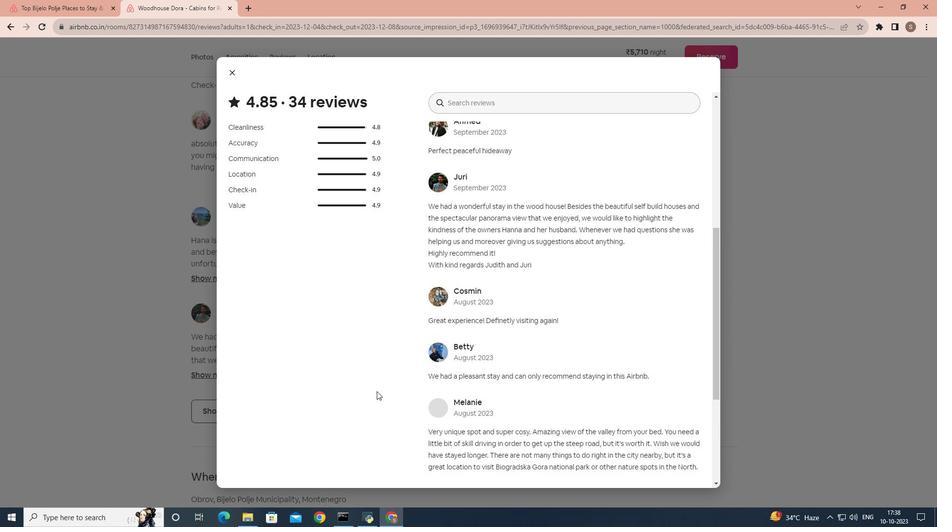 
Action: Mouse scrolled (376, 390) with delta (0, 0)
Screenshot: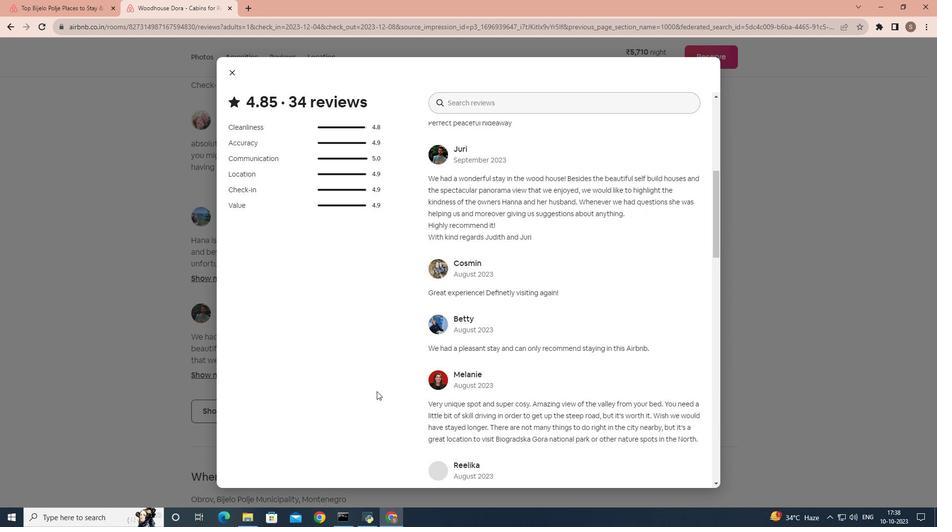 
Action: Mouse scrolled (376, 390) with delta (0, 0)
Screenshot: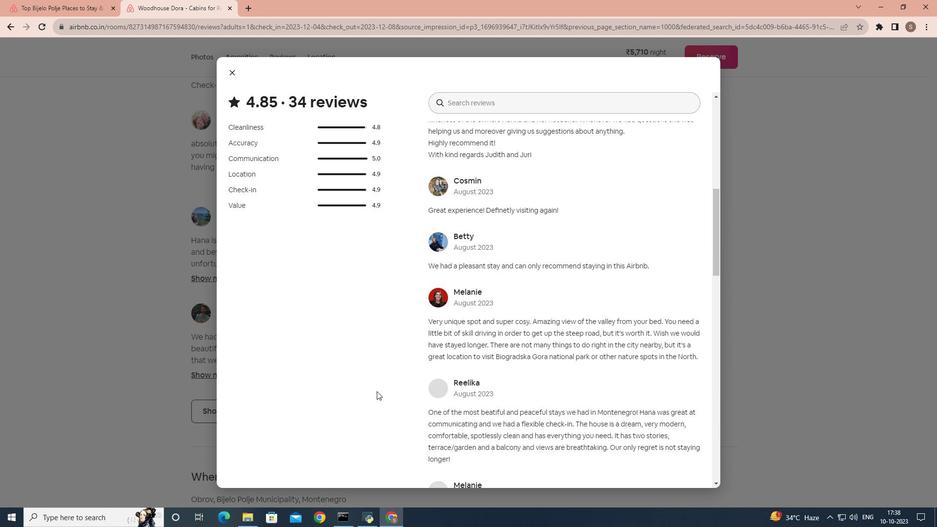 
Action: Mouse scrolled (376, 390) with delta (0, 0)
Screenshot: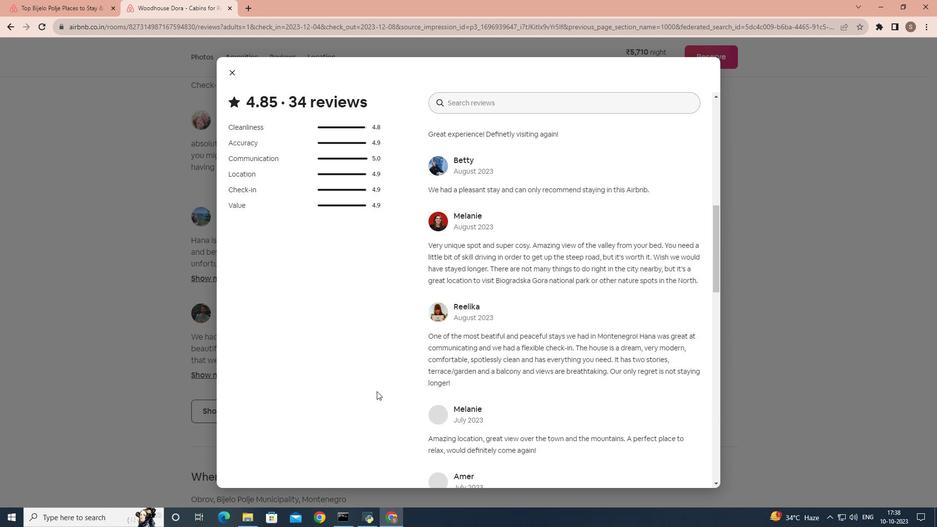 
Action: Mouse scrolled (376, 390) with delta (0, 0)
Screenshot: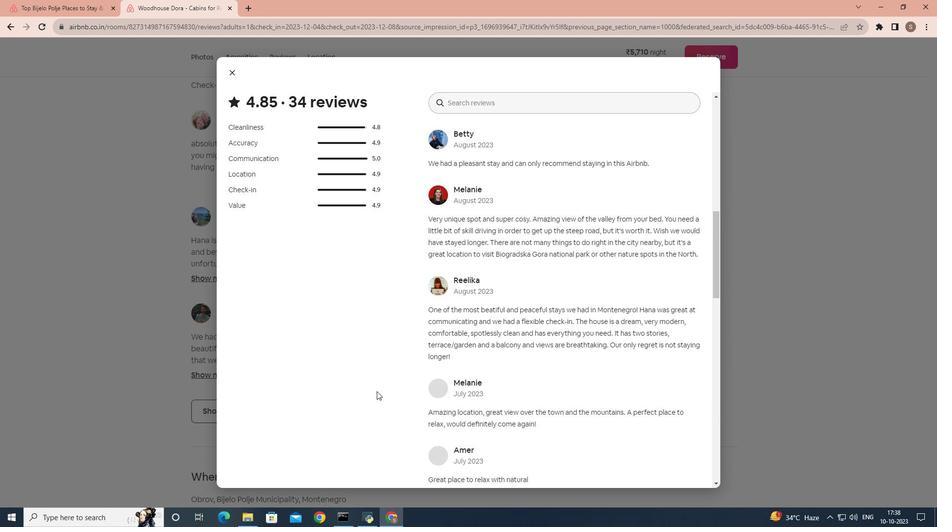 
Action: Mouse scrolled (376, 390) with delta (0, 0)
Screenshot: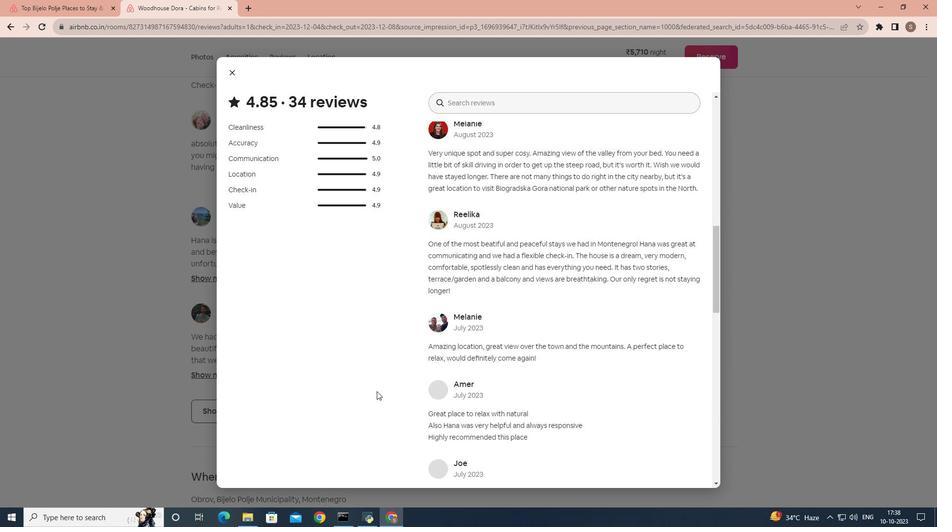 
Action: Mouse scrolled (376, 390) with delta (0, 0)
Screenshot: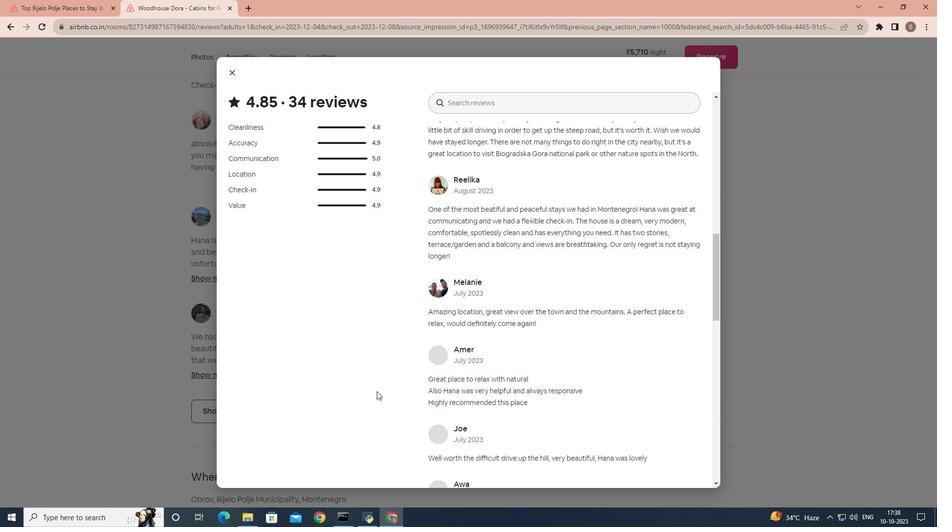 
Action: Mouse scrolled (376, 390) with delta (0, 0)
Screenshot: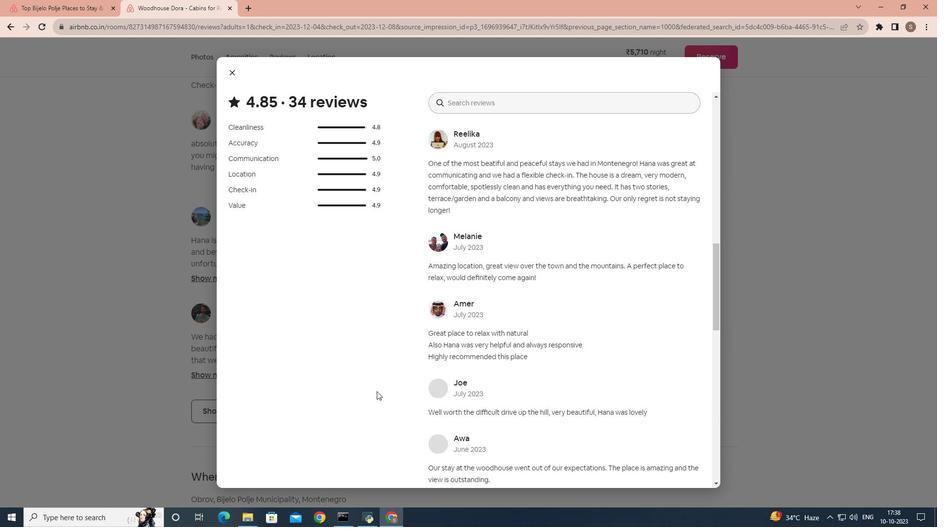 
Action: Mouse scrolled (376, 390) with delta (0, 0)
Screenshot: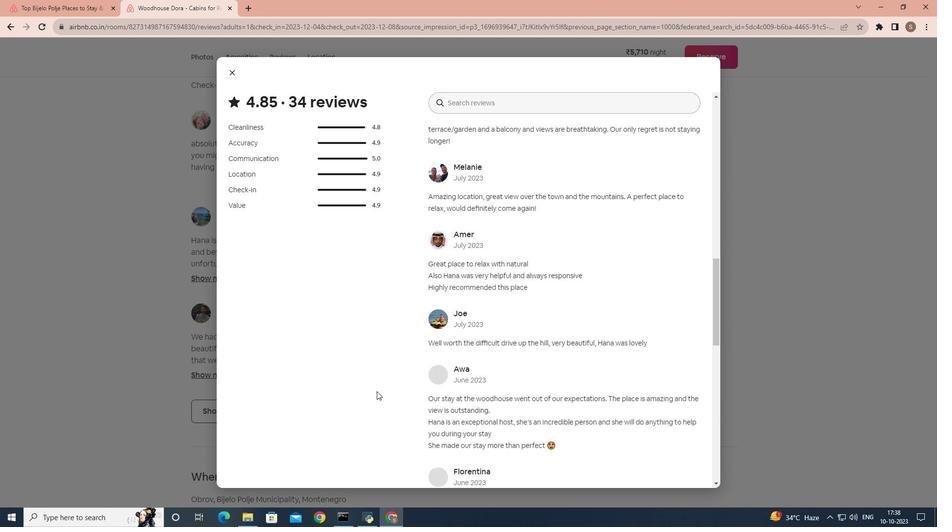 
Action: Mouse scrolled (376, 390) with delta (0, 0)
Screenshot: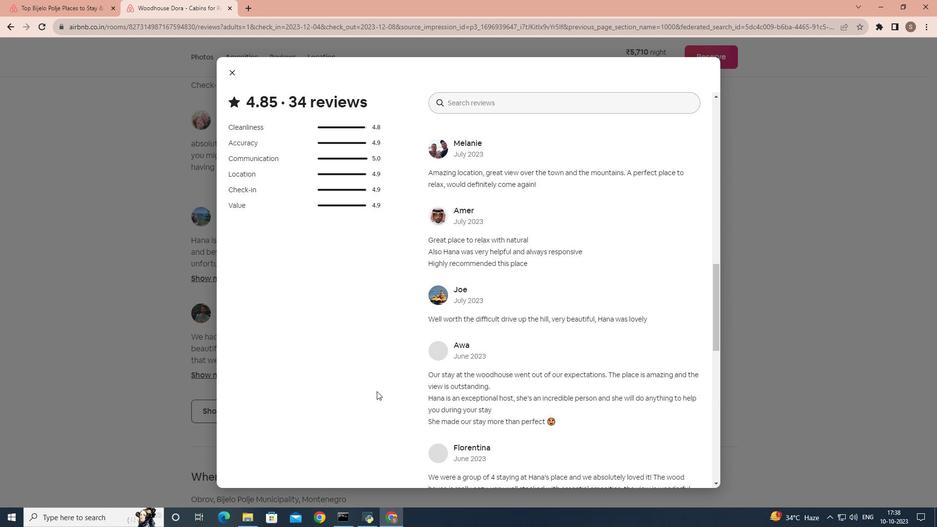 
Action: Mouse scrolled (376, 390) with delta (0, 0)
Screenshot: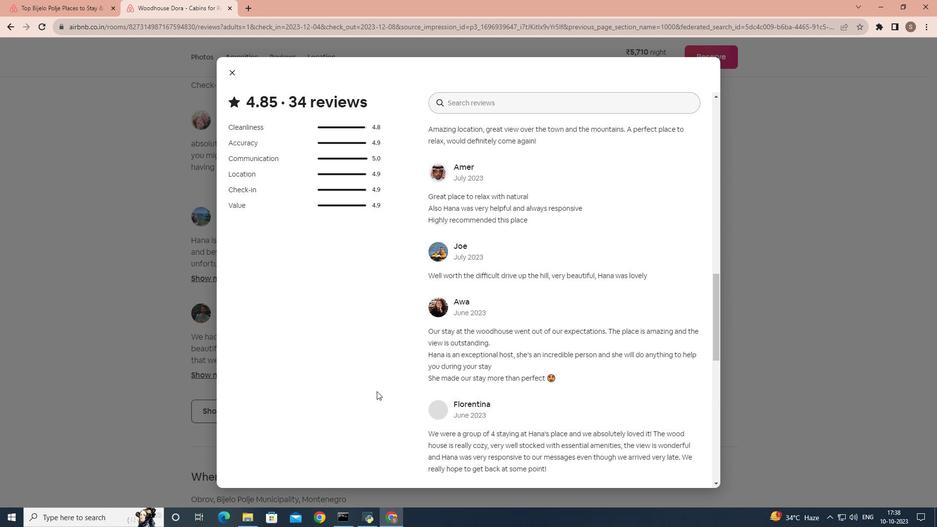 
Action: Mouse scrolled (376, 390) with delta (0, 0)
Screenshot: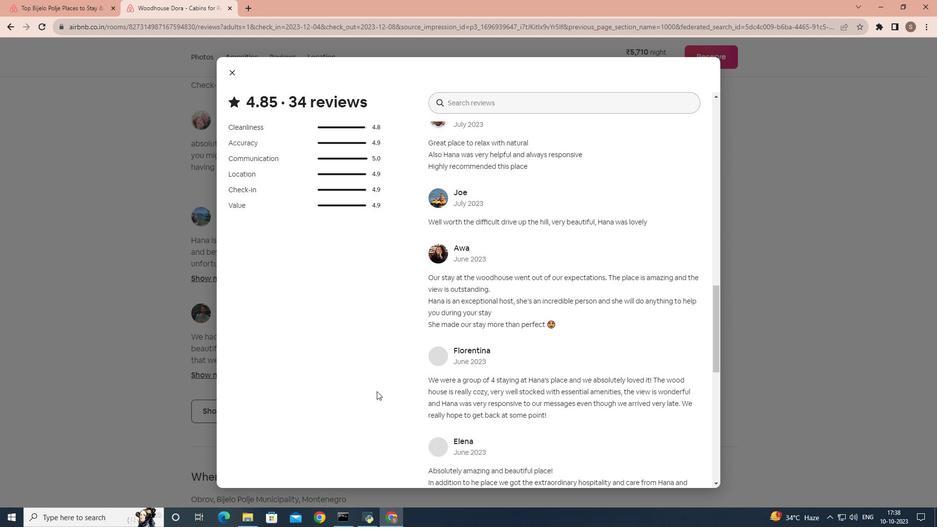 
Action: Mouse scrolled (376, 390) with delta (0, 0)
Screenshot: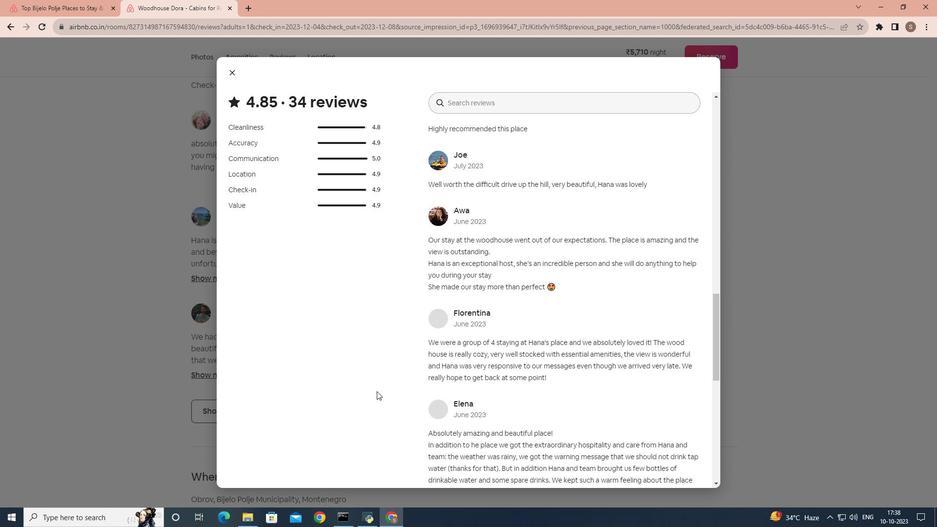 
Action: Mouse scrolled (376, 390) with delta (0, 0)
Screenshot: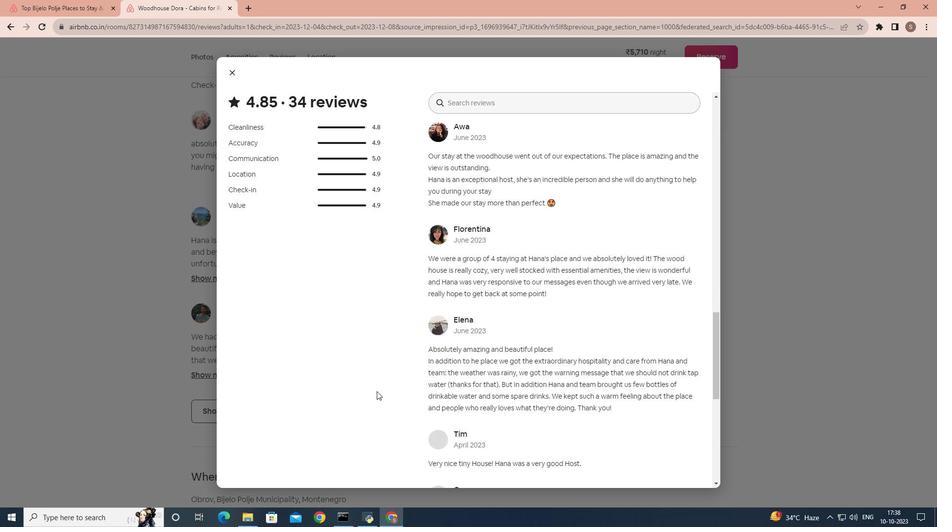 
Action: Mouse scrolled (376, 390) with delta (0, 0)
Screenshot: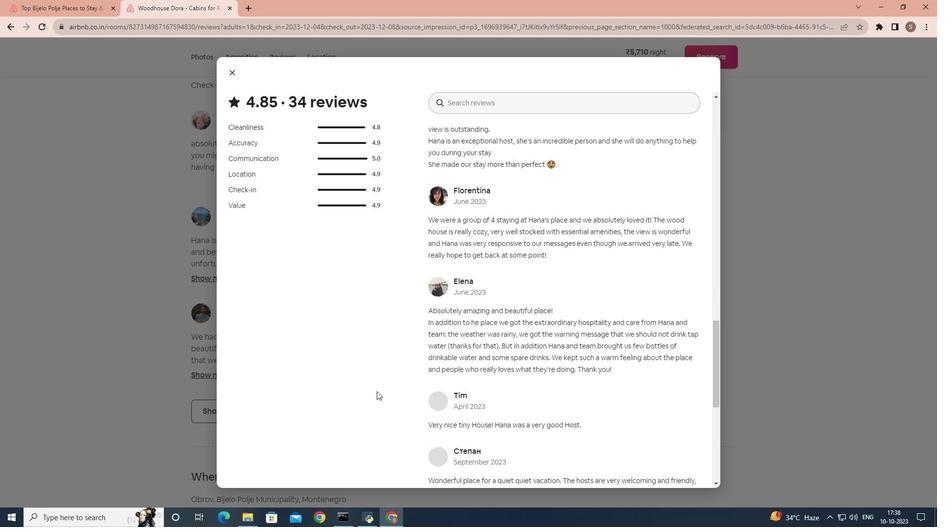 
Action: Mouse scrolled (376, 390) with delta (0, 0)
Screenshot: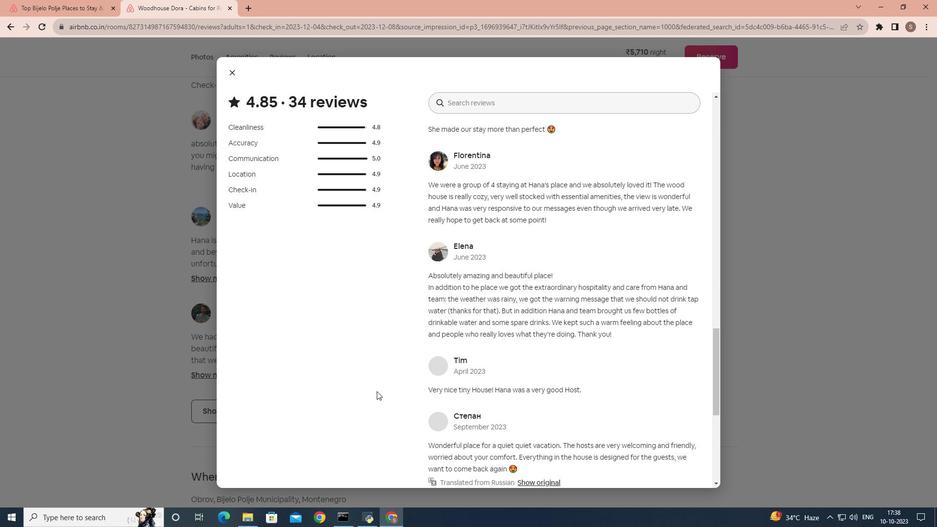 
Action: Mouse scrolled (376, 390) with delta (0, 0)
Screenshot: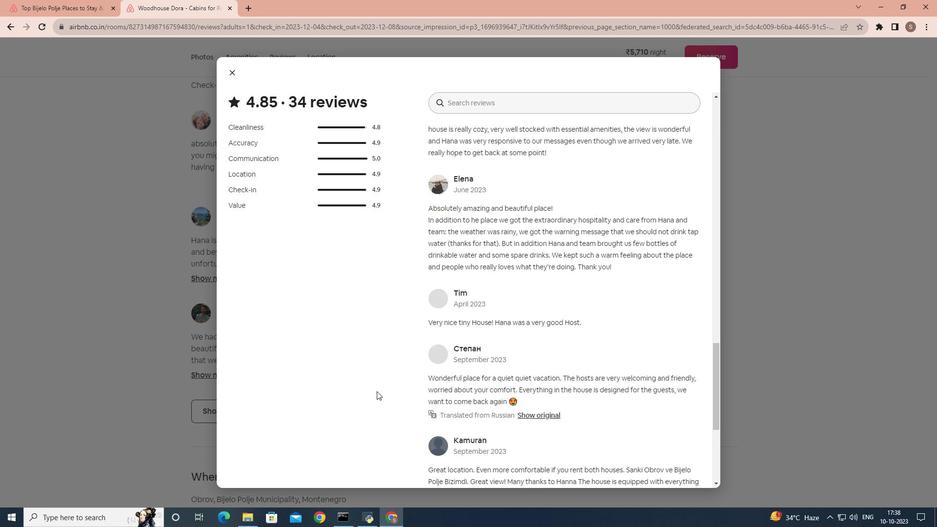 
Action: Mouse scrolled (376, 390) with delta (0, 0)
Screenshot: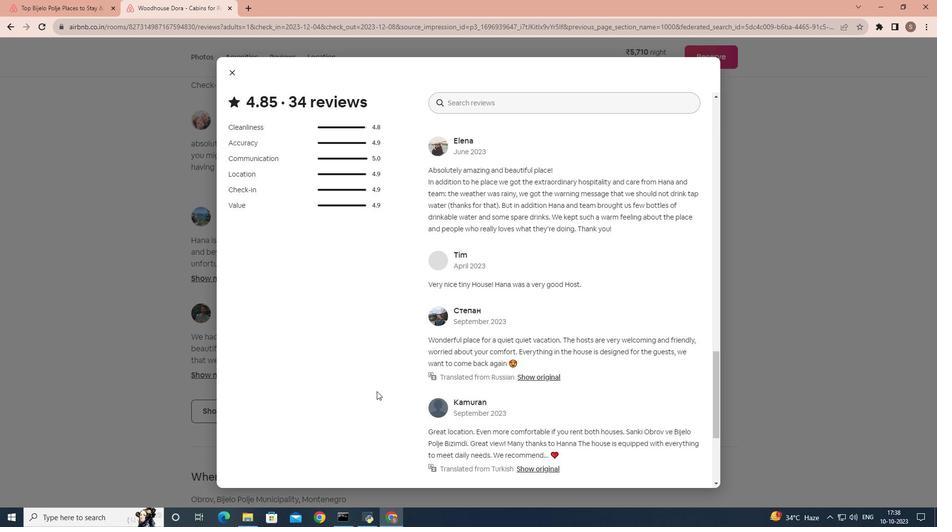 
Action: Mouse scrolled (376, 390) with delta (0, 0)
Screenshot: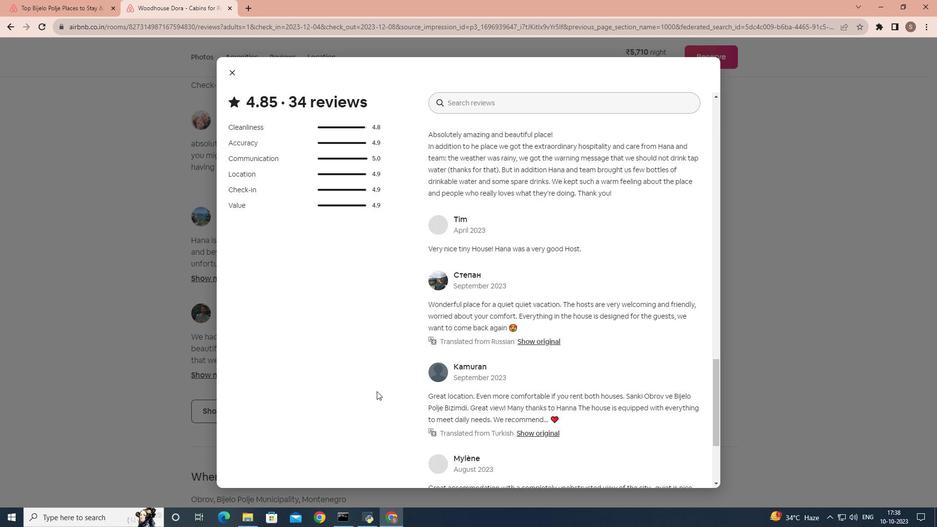 
Action: Mouse scrolled (376, 390) with delta (0, 0)
Screenshot: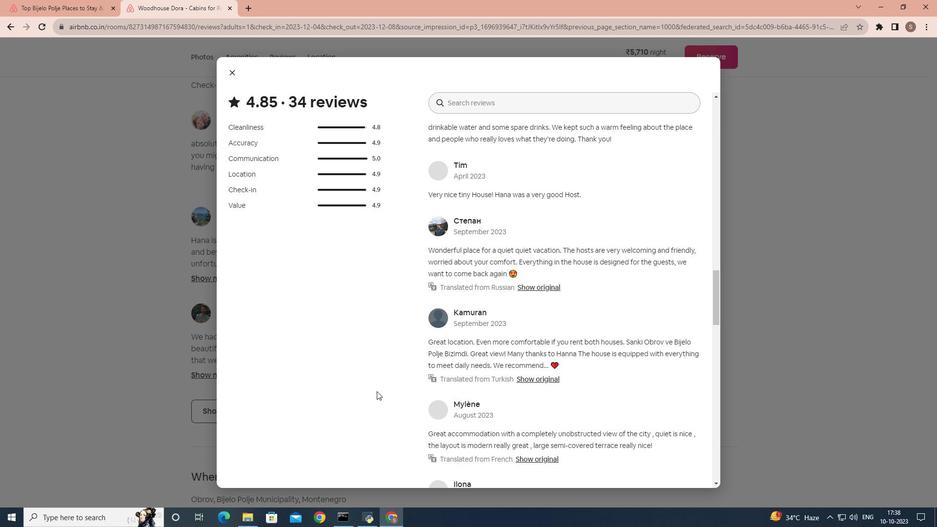
Action: Mouse scrolled (376, 390) with delta (0, 0)
Screenshot: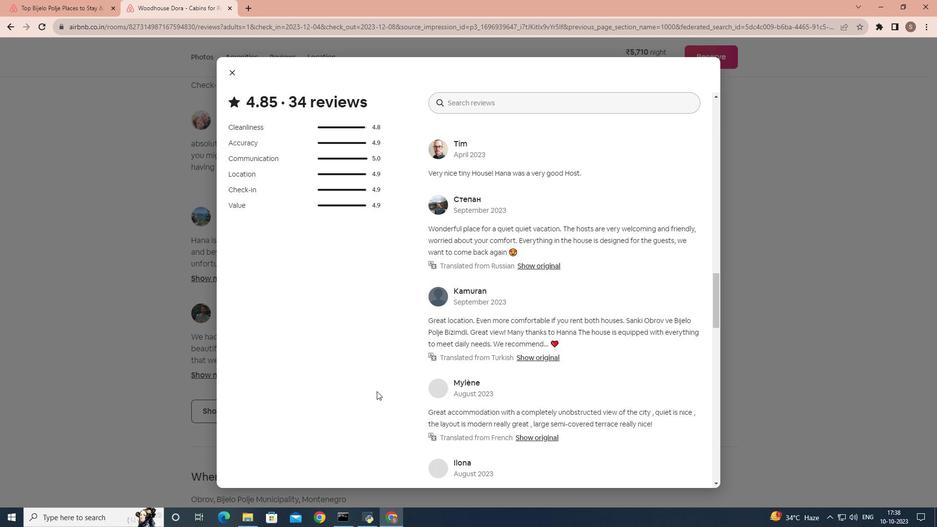 
Action: Mouse scrolled (376, 390) with delta (0, 0)
Screenshot: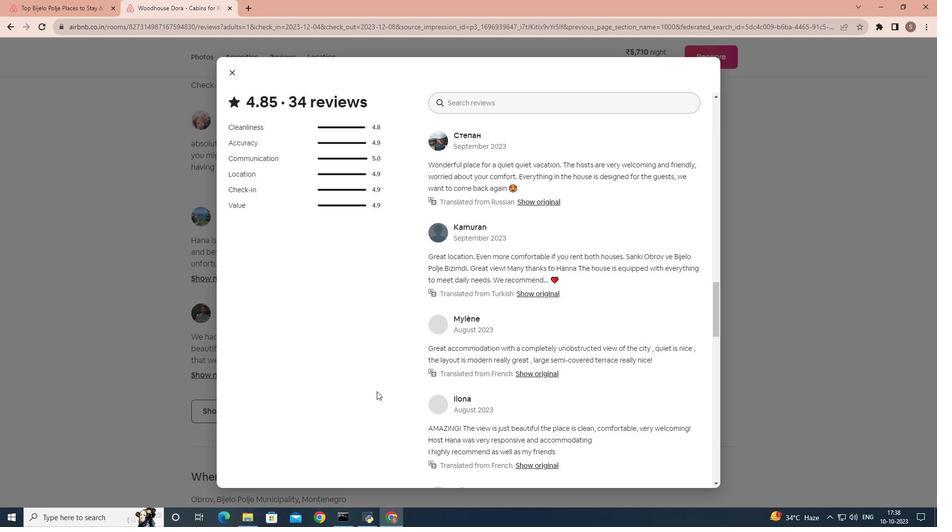 
Action: Mouse scrolled (376, 390) with delta (0, 0)
Screenshot: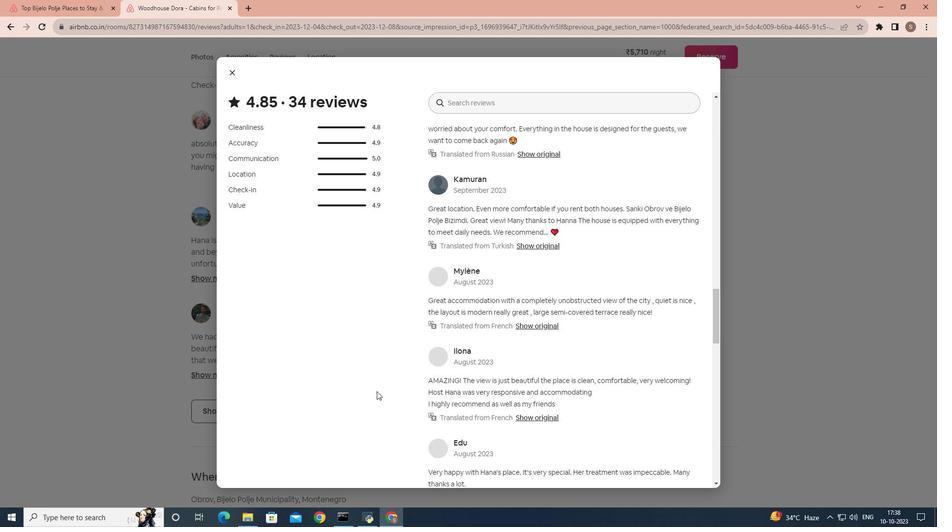
Action: Mouse scrolled (376, 390) with delta (0, 0)
Screenshot: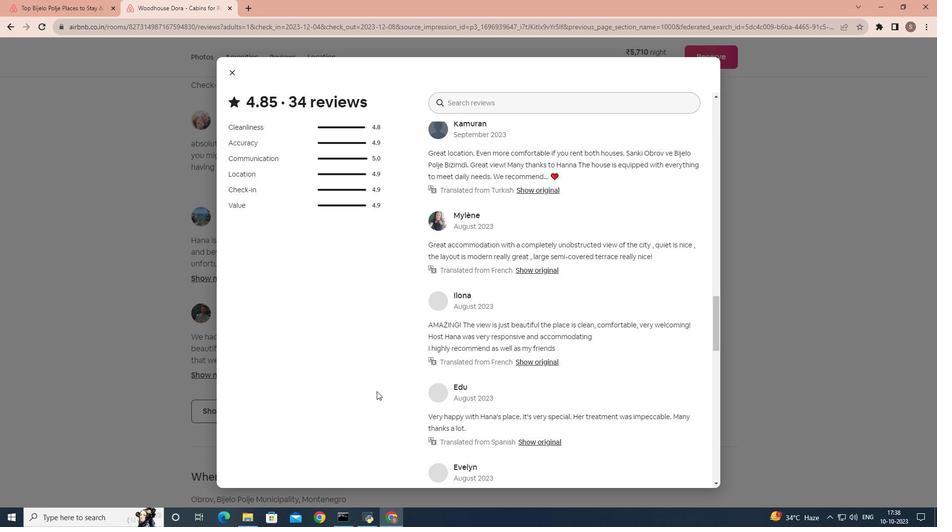 
Action: Mouse scrolled (376, 390) with delta (0, 0)
Screenshot: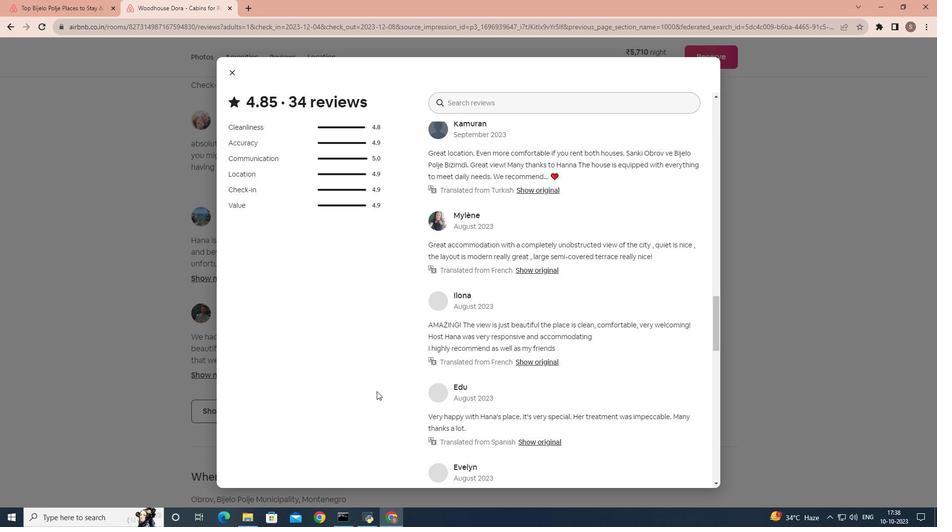 
Action: Mouse scrolled (376, 390) with delta (0, 0)
Screenshot: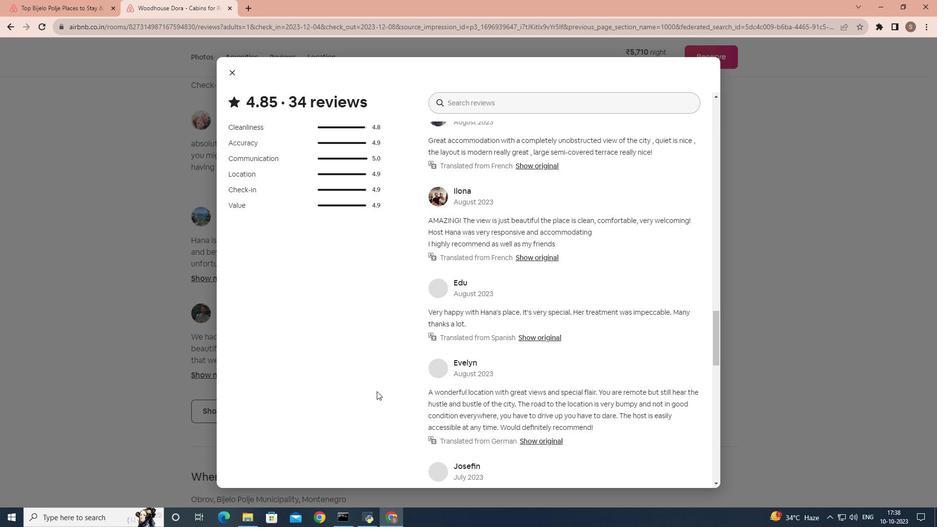 
Action: Mouse scrolled (376, 390) with delta (0, 0)
Screenshot: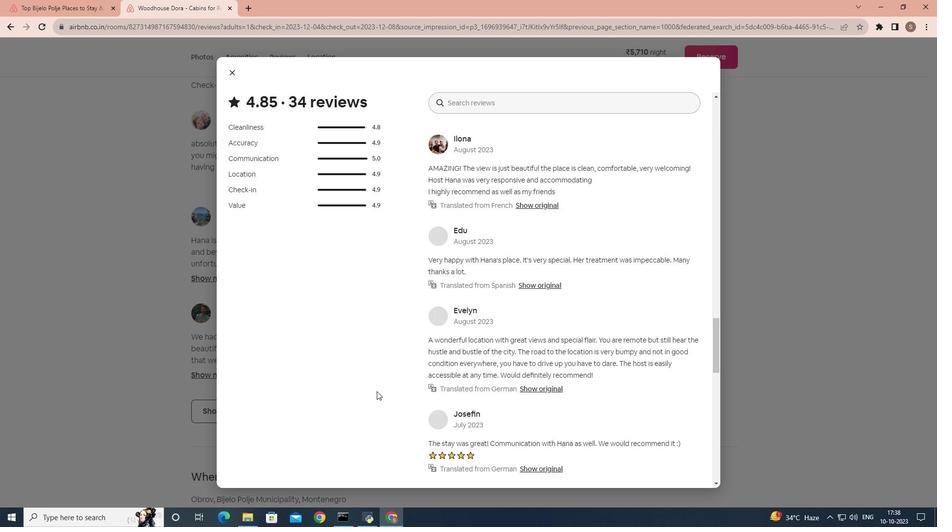 
Action: Mouse scrolled (376, 390) with delta (0, 0)
Screenshot: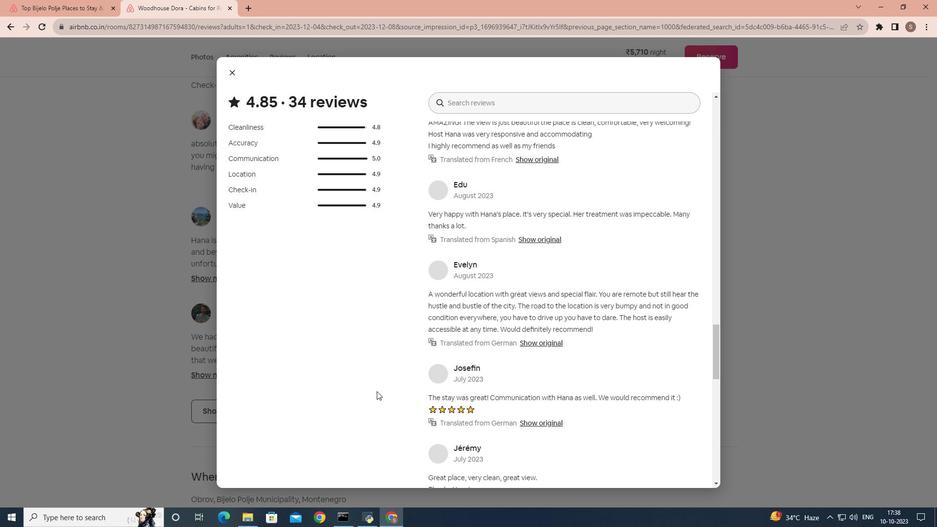 
Action: Mouse scrolled (376, 390) with delta (0, 0)
Screenshot: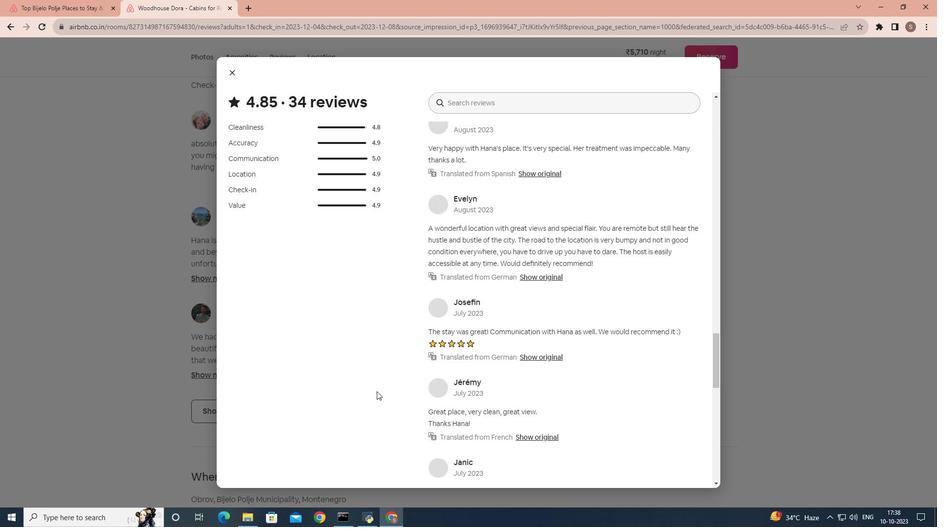 
Action: Mouse scrolled (376, 390) with delta (0, 0)
Screenshot: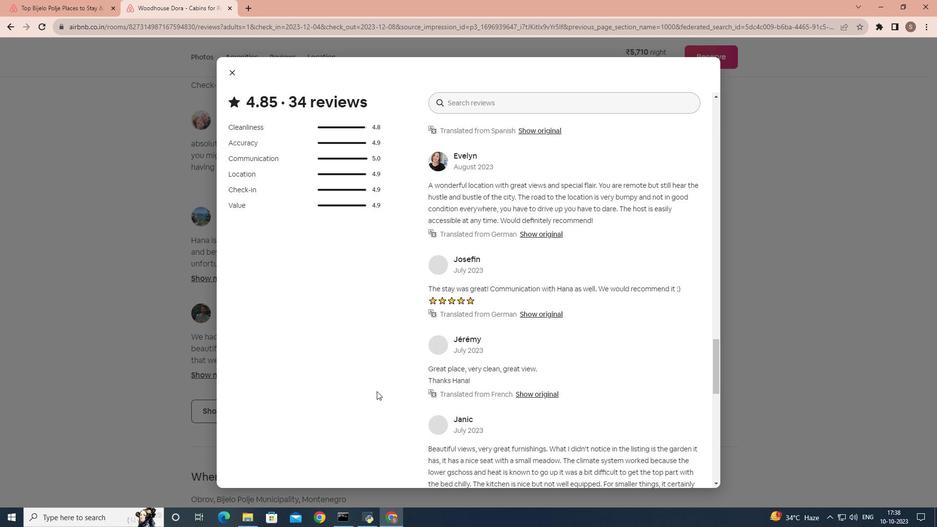 
Action: Mouse scrolled (376, 390) with delta (0, 0)
Screenshot: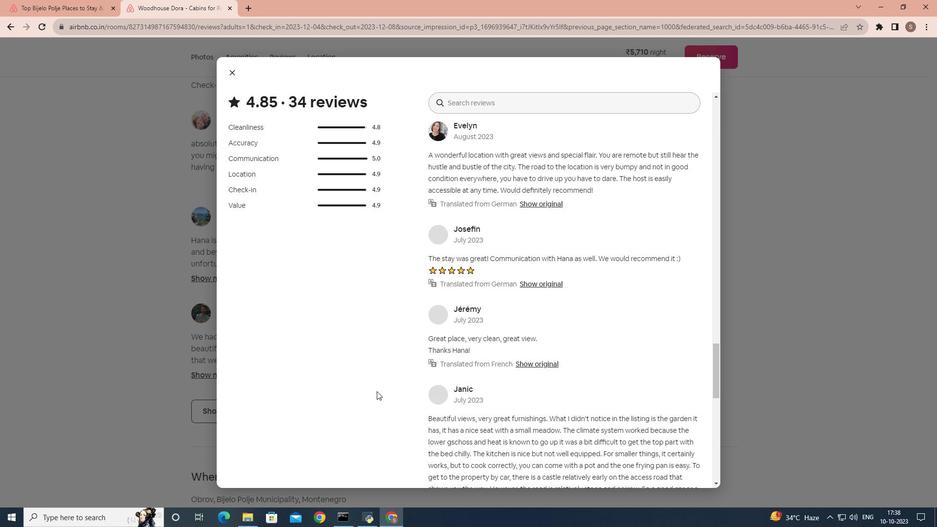 
Action: Mouse scrolled (376, 390) with delta (0, 0)
Screenshot: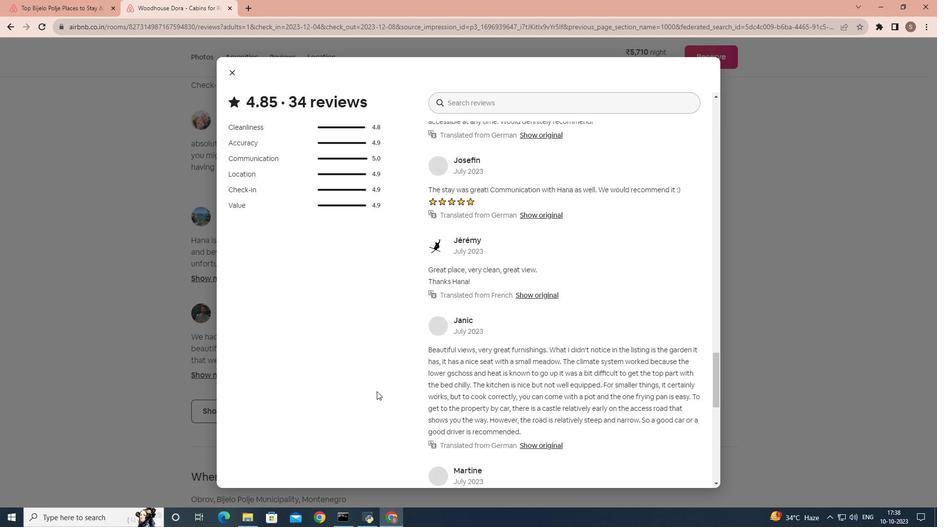
Action: Mouse scrolled (376, 390) with delta (0, 0)
Screenshot: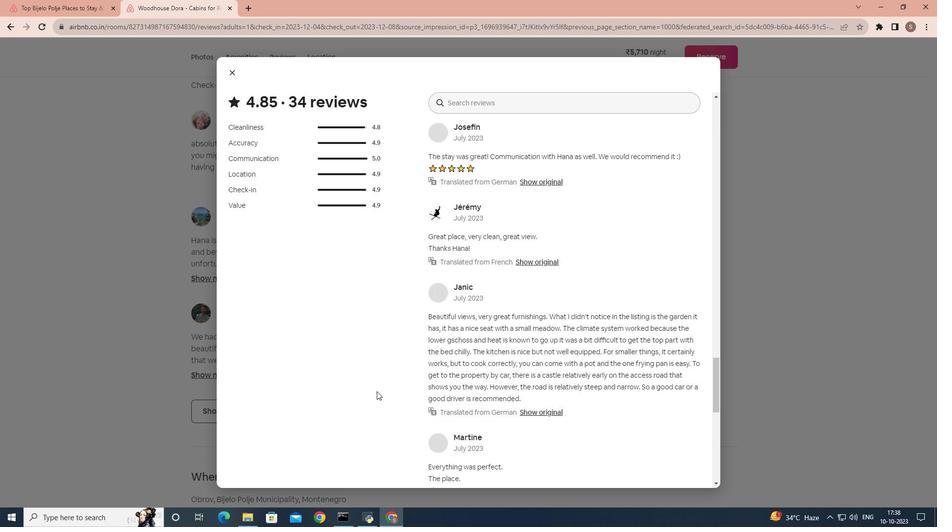 
Action: Mouse scrolled (376, 390) with delta (0, 0)
Screenshot: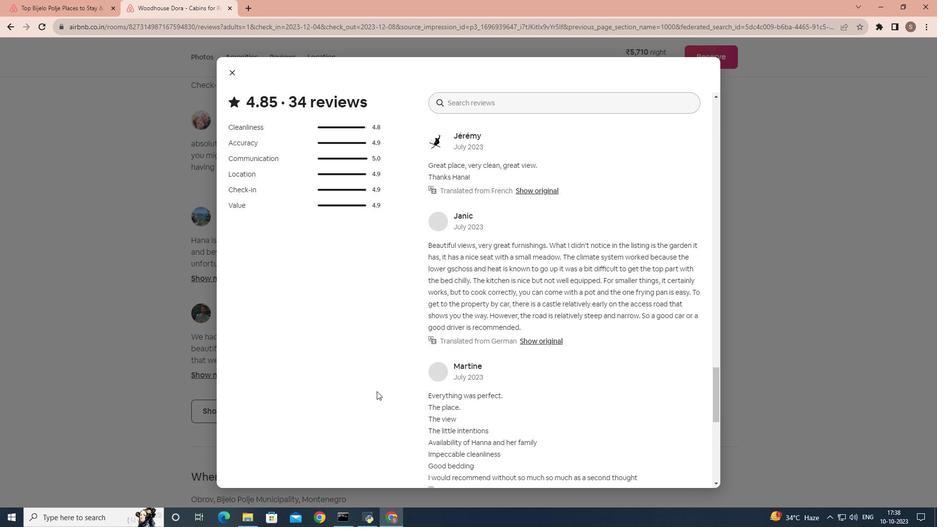 
Action: Mouse scrolled (376, 390) with delta (0, 0)
Screenshot: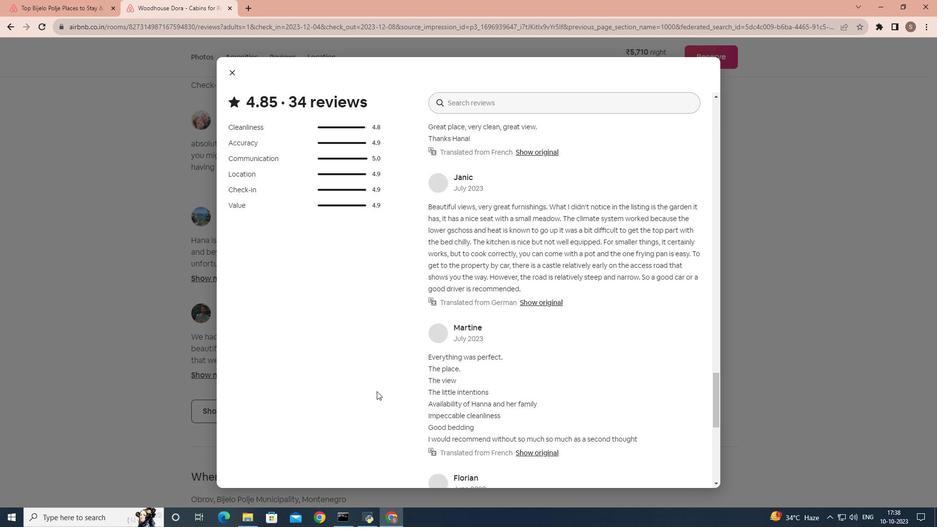 
Action: Mouse scrolled (376, 390) with delta (0, 0)
Screenshot: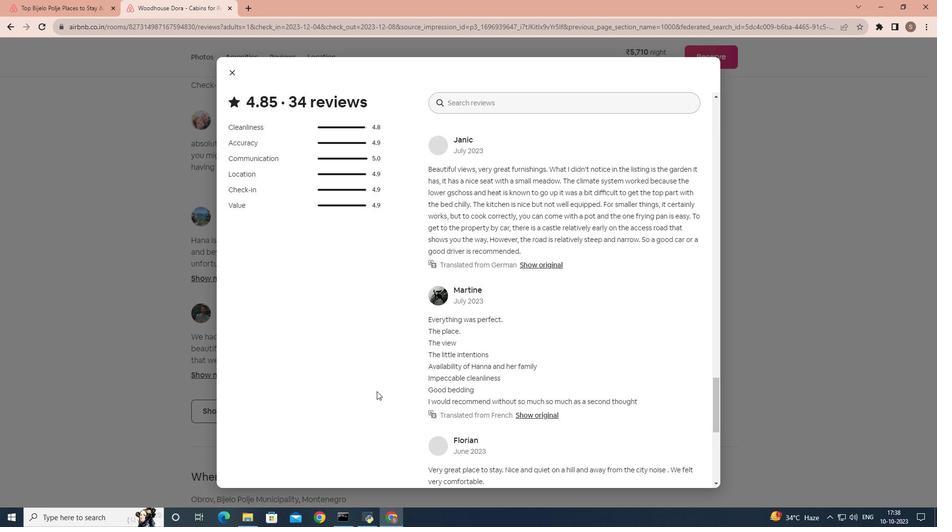 
Action: Mouse scrolled (376, 390) with delta (0, 0)
Screenshot: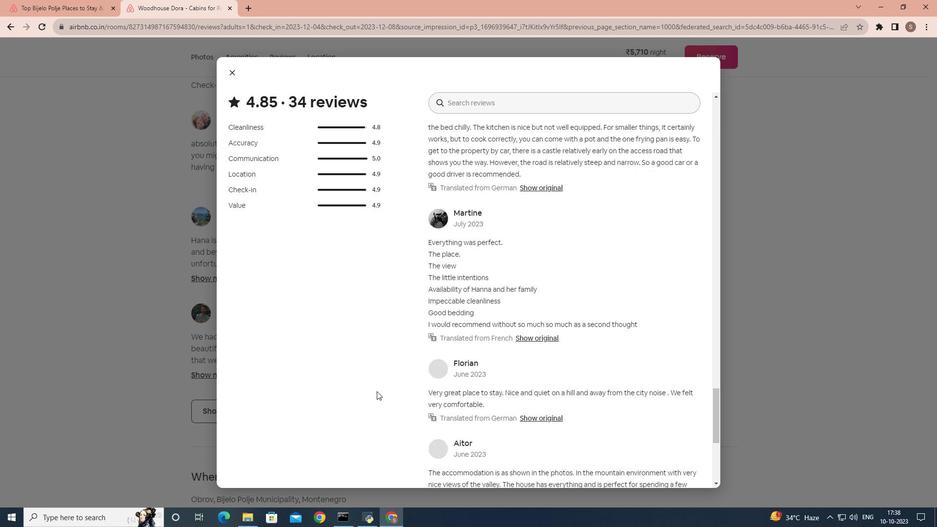 
Action: Mouse scrolled (376, 390) with delta (0, 0)
Screenshot: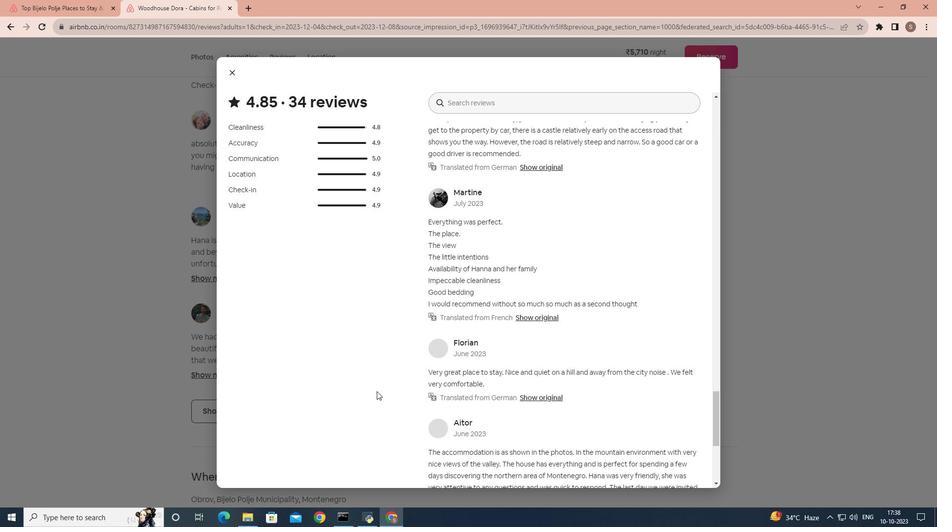 
Action: Mouse scrolled (376, 390) with delta (0, 0)
Screenshot: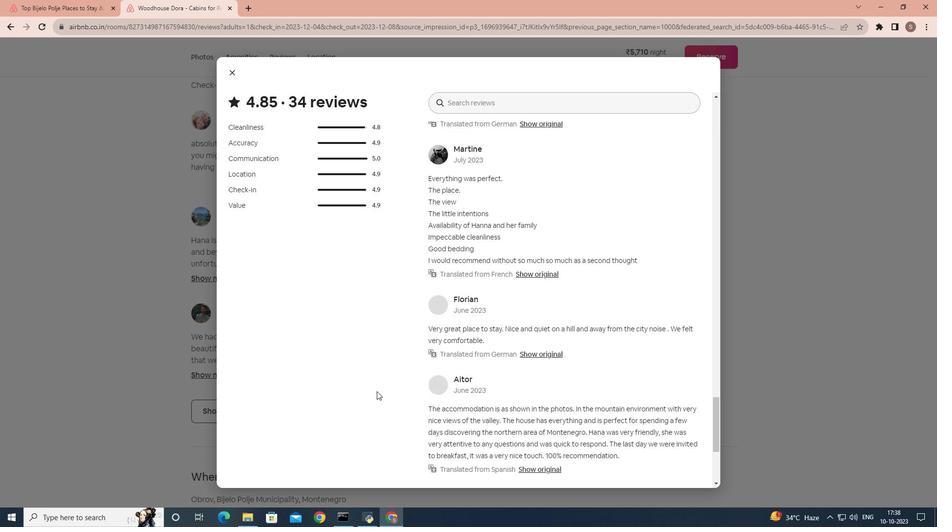 
Action: Mouse scrolled (376, 390) with delta (0, 0)
Screenshot: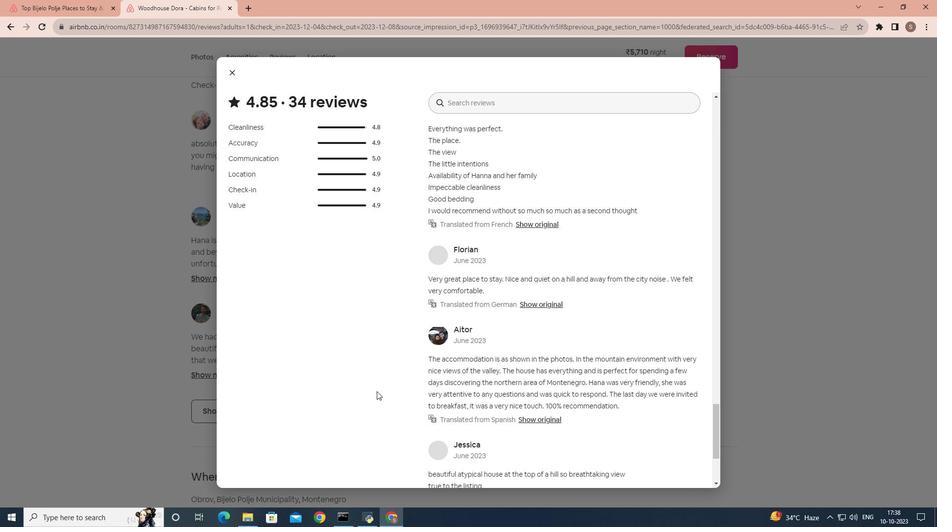 
Action: Mouse scrolled (376, 390) with delta (0, 0)
Screenshot: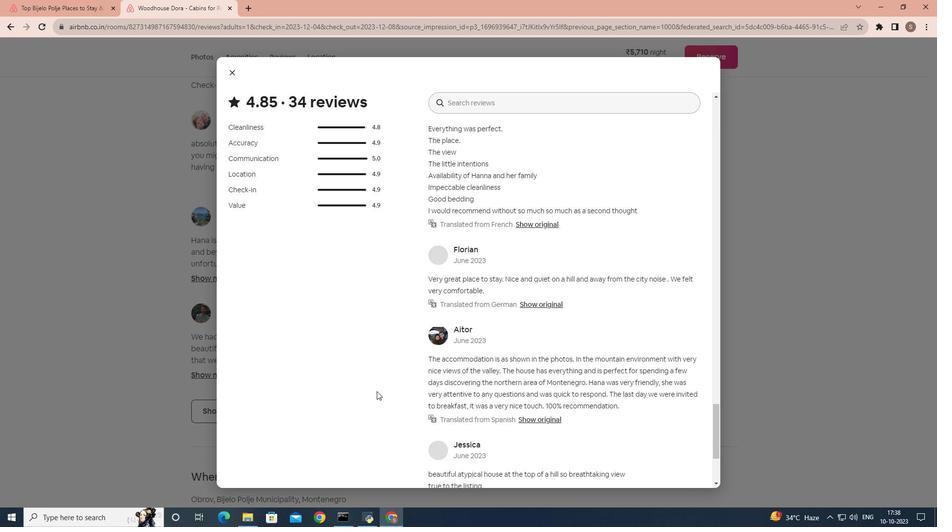 
Action: Mouse scrolled (376, 390) with delta (0, 0)
Screenshot: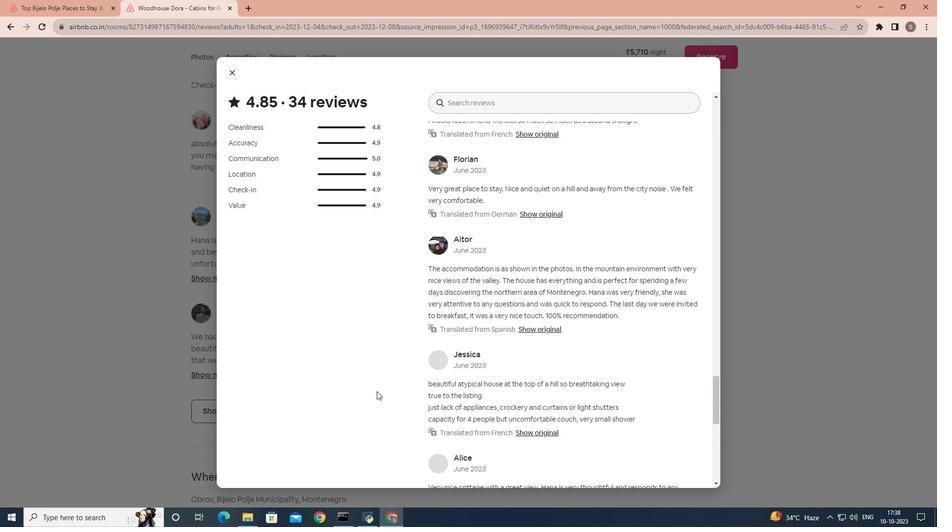 
Action: Mouse scrolled (376, 390) with delta (0, 0)
Screenshot: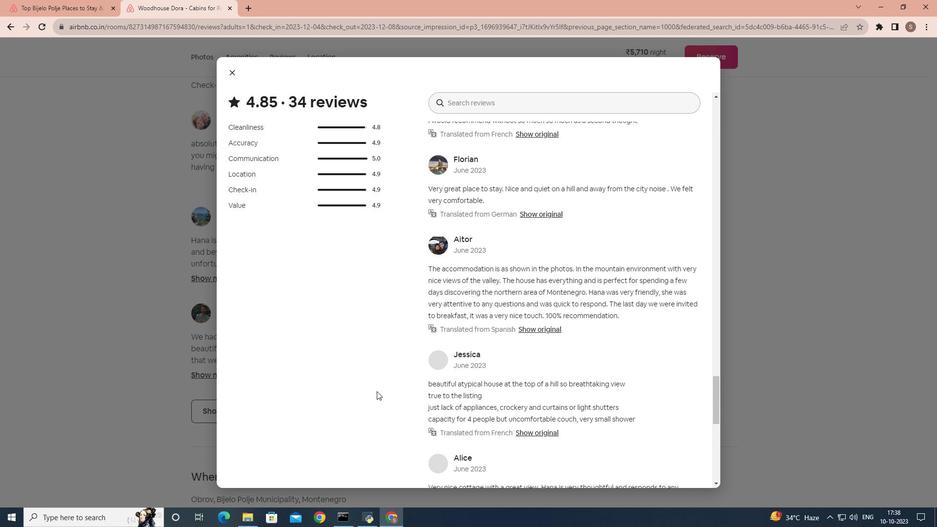 
Action: Mouse scrolled (376, 390) with delta (0, 0)
Screenshot: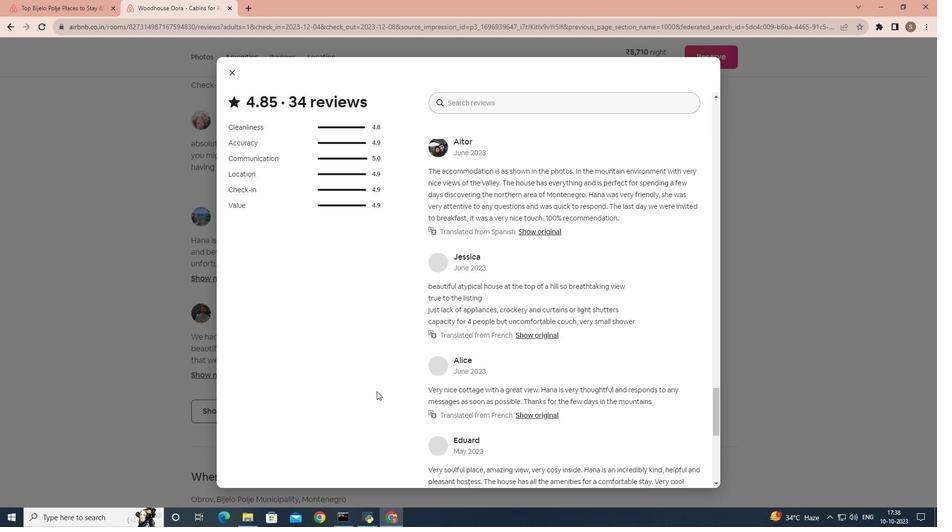 
Action: Mouse scrolled (376, 390) with delta (0, 0)
Screenshot: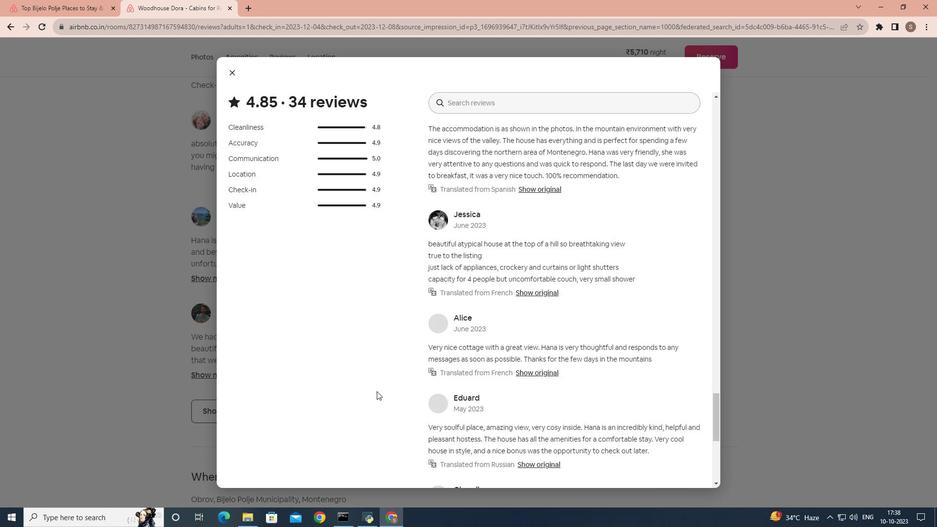 
Action: Mouse scrolled (376, 390) with delta (0, 0)
Screenshot: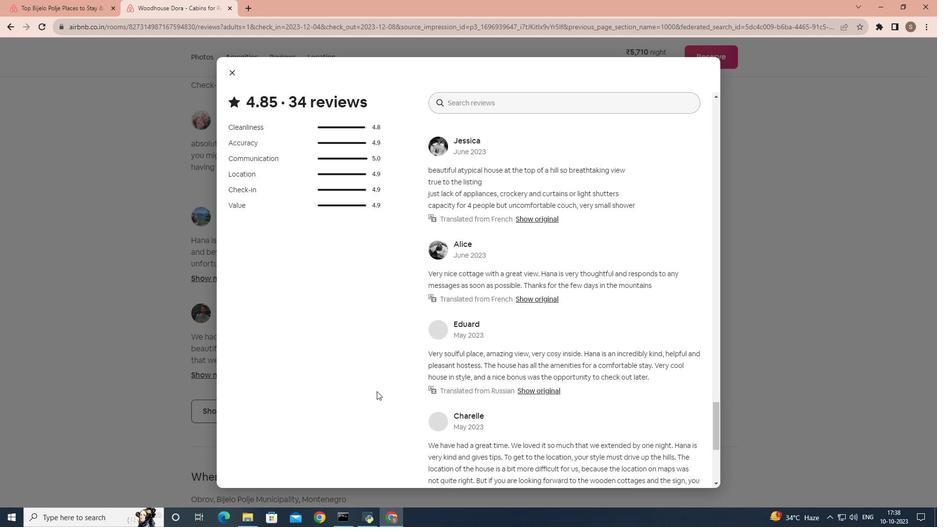 
Action: Mouse scrolled (376, 390) with delta (0, 0)
Screenshot: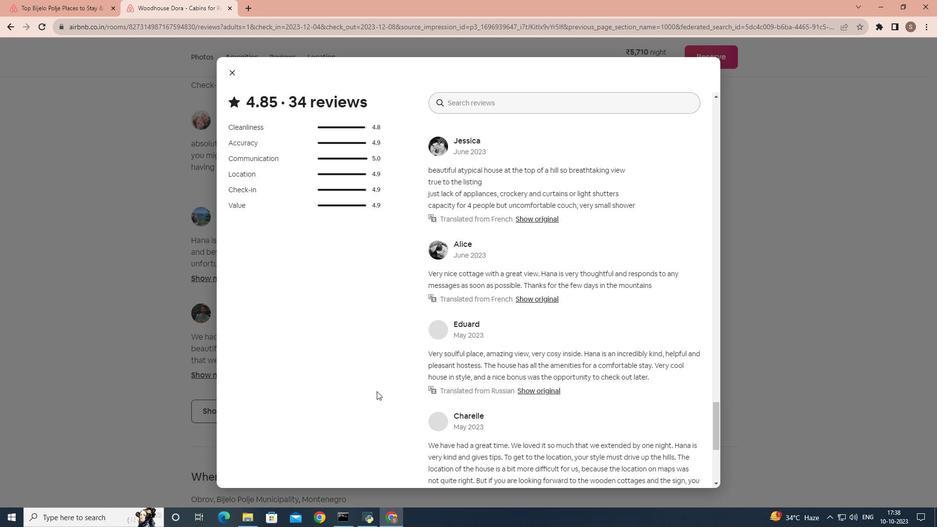 
Action: Mouse scrolled (376, 390) with delta (0, 0)
Screenshot: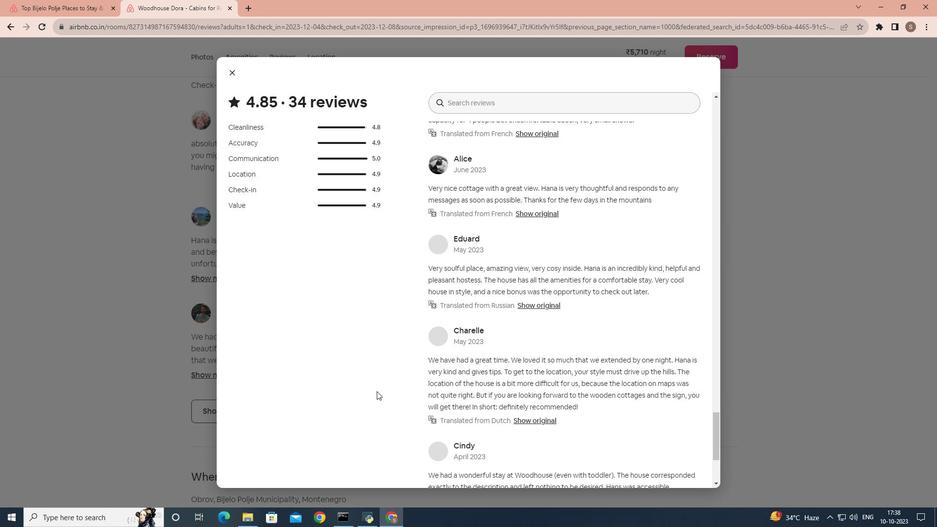 
Action: Mouse scrolled (376, 390) with delta (0, 0)
Screenshot: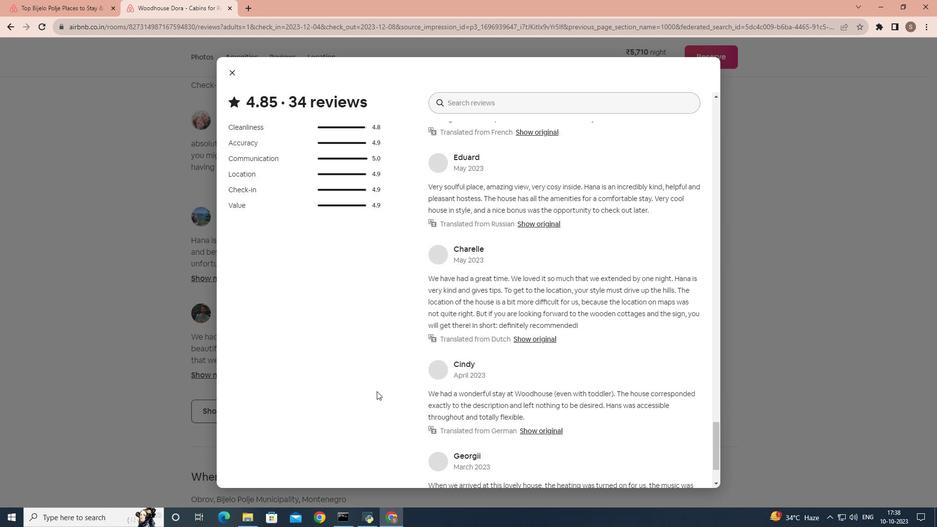 
Action: Mouse scrolled (376, 390) with delta (0, 0)
Screenshot: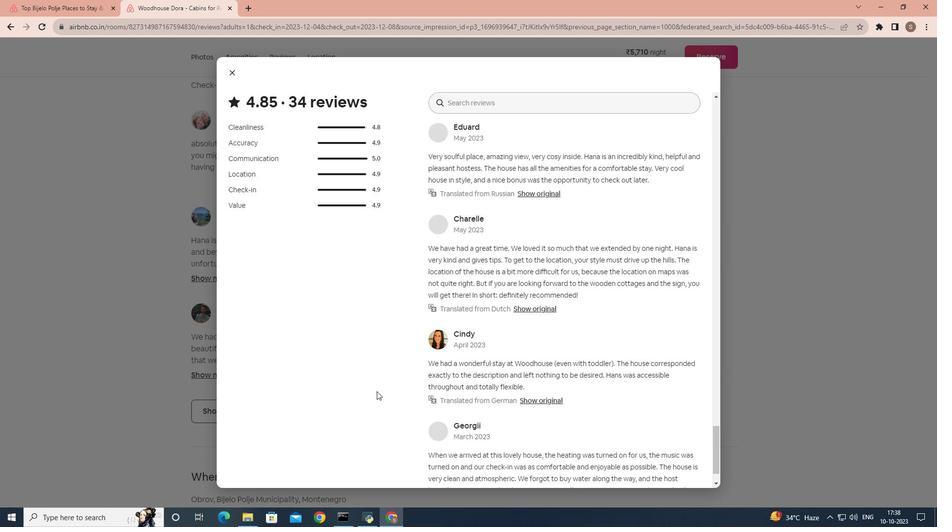 
Action: Mouse scrolled (376, 390) with delta (0, 0)
Screenshot: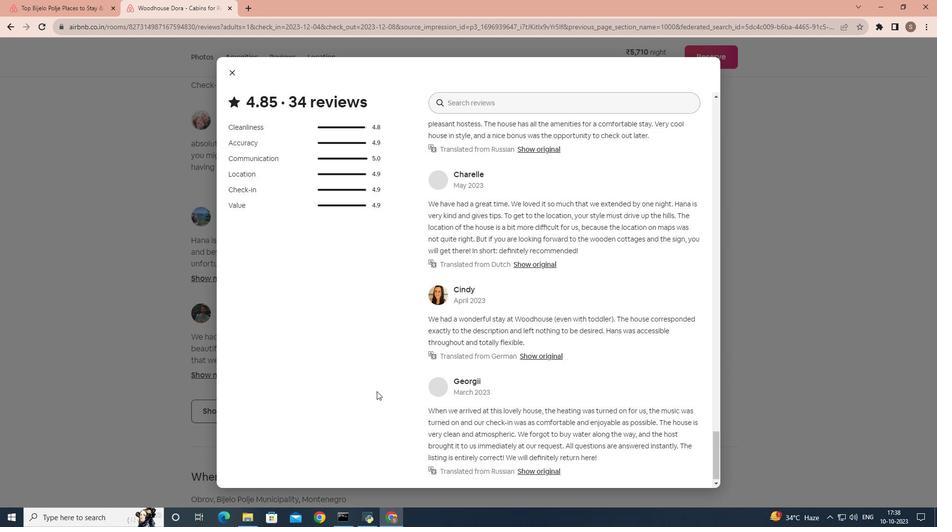 
Action: Mouse scrolled (376, 390) with delta (0, 0)
Screenshot: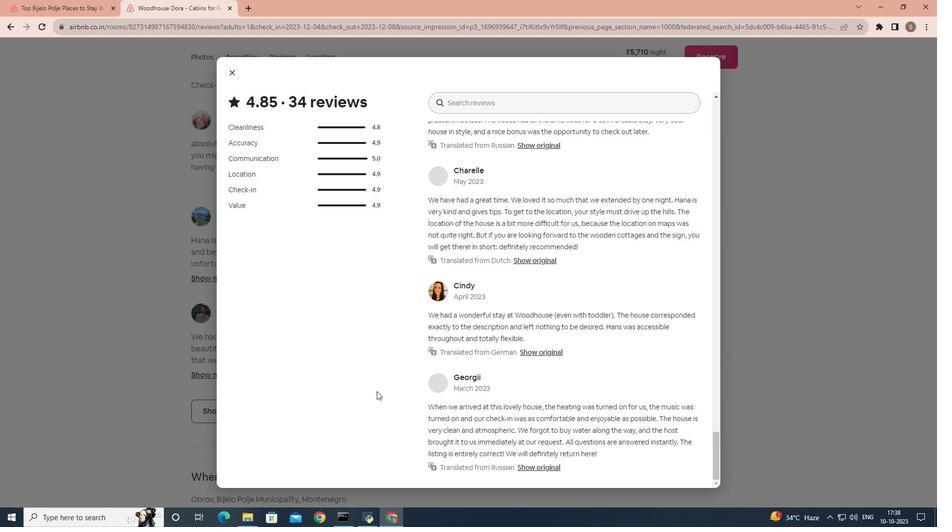 
Action: Mouse scrolled (376, 390) with delta (0, 0)
Screenshot: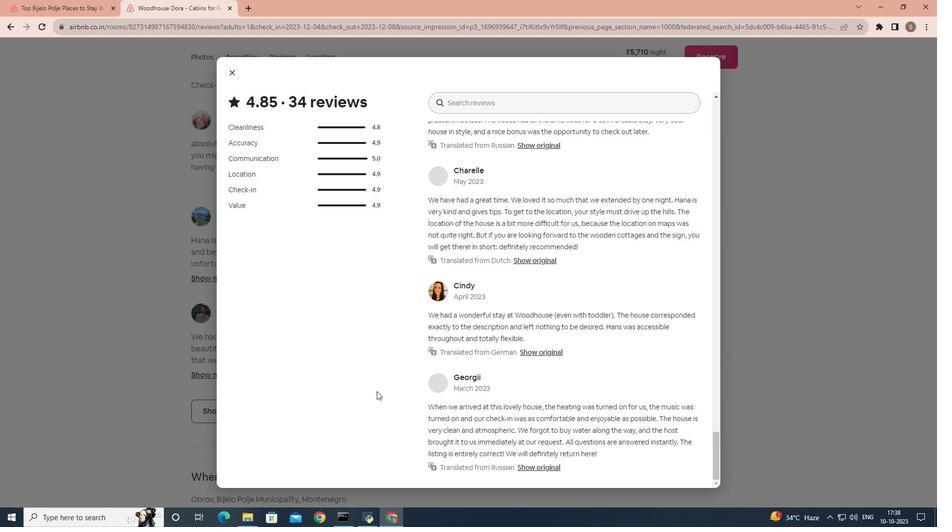 
Action: Mouse scrolled (376, 390) with delta (0, 0)
Screenshot: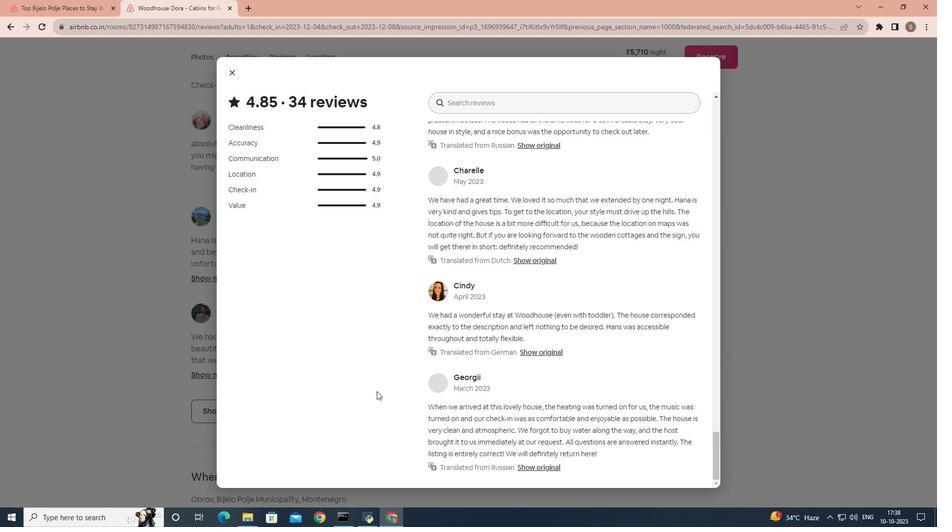 
Action: Mouse scrolled (376, 390) with delta (0, 0)
